 Task: Find connections with filter location Shawinigan with filter topic #Trainingwith filter profile language German with filter current company Bajaj Electricals Ltd with filter school Science And Technology Jobs with filter industry Nuclear Electric Power Generation with filter service category Commercial Insurance with filter keywords title Concierge
Action: Mouse moved to (558, 106)
Screenshot: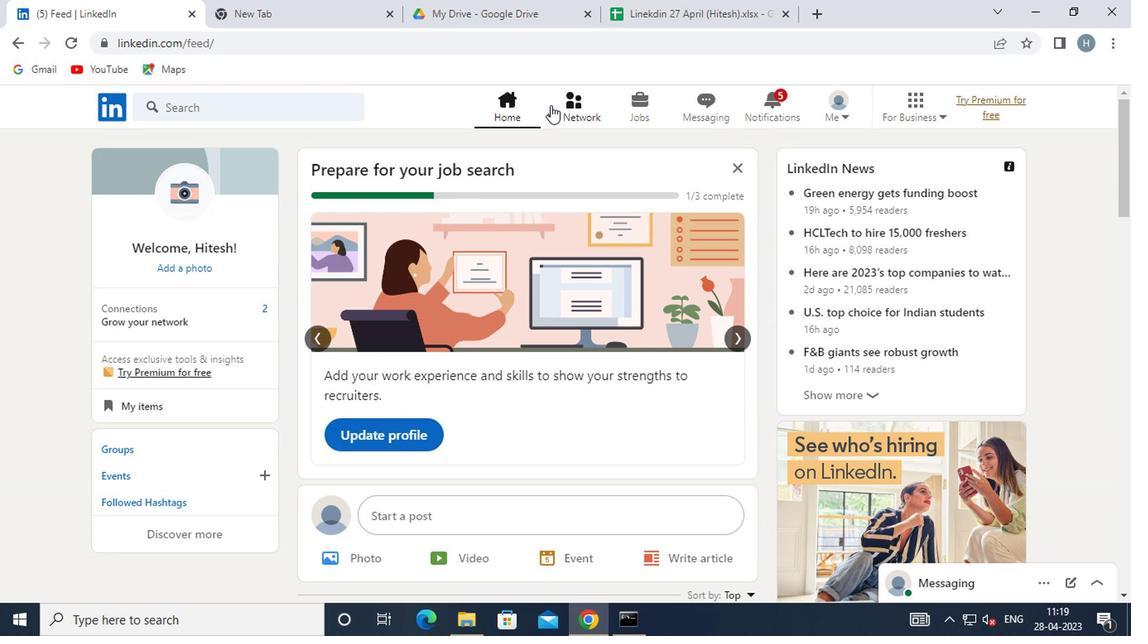 
Action: Mouse pressed left at (558, 106)
Screenshot: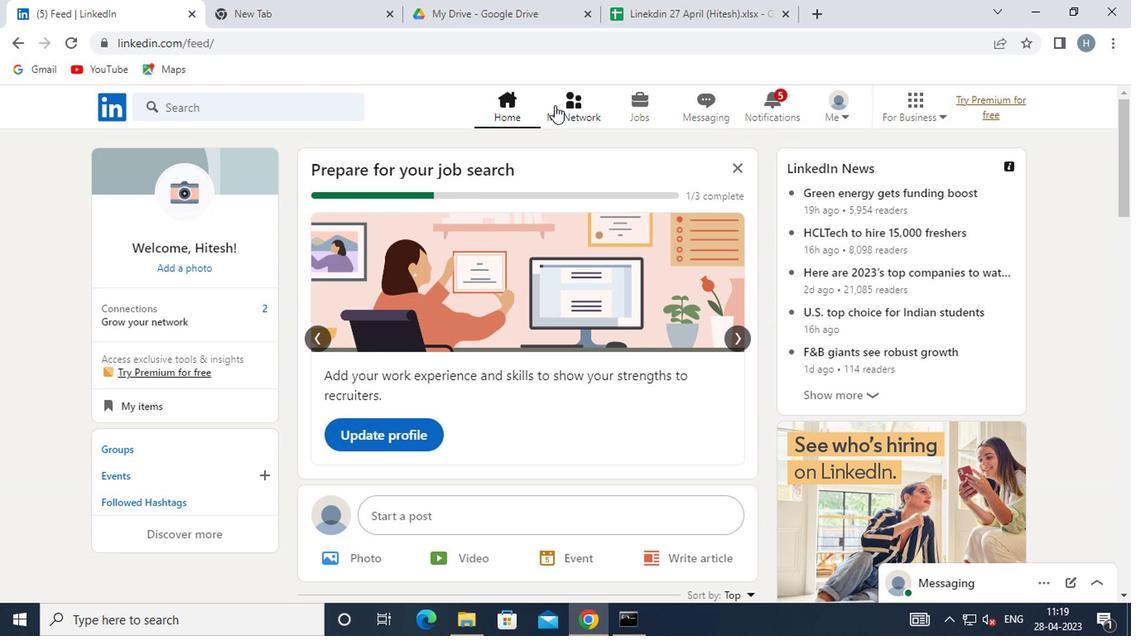 
Action: Mouse moved to (282, 189)
Screenshot: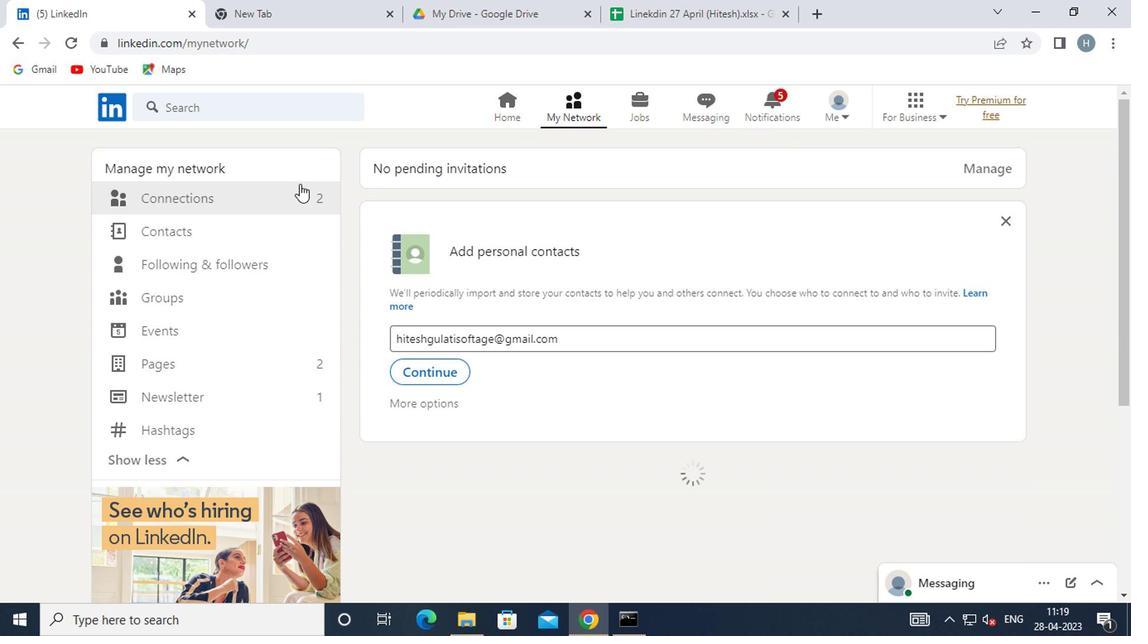 
Action: Mouse pressed left at (282, 189)
Screenshot: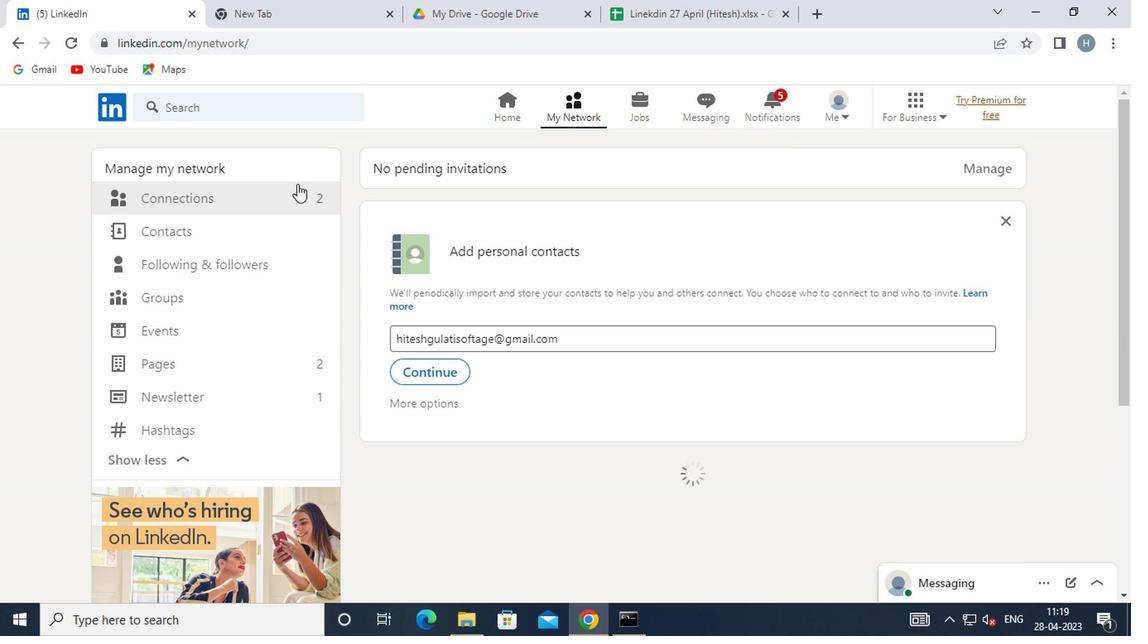 
Action: Mouse moved to (668, 201)
Screenshot: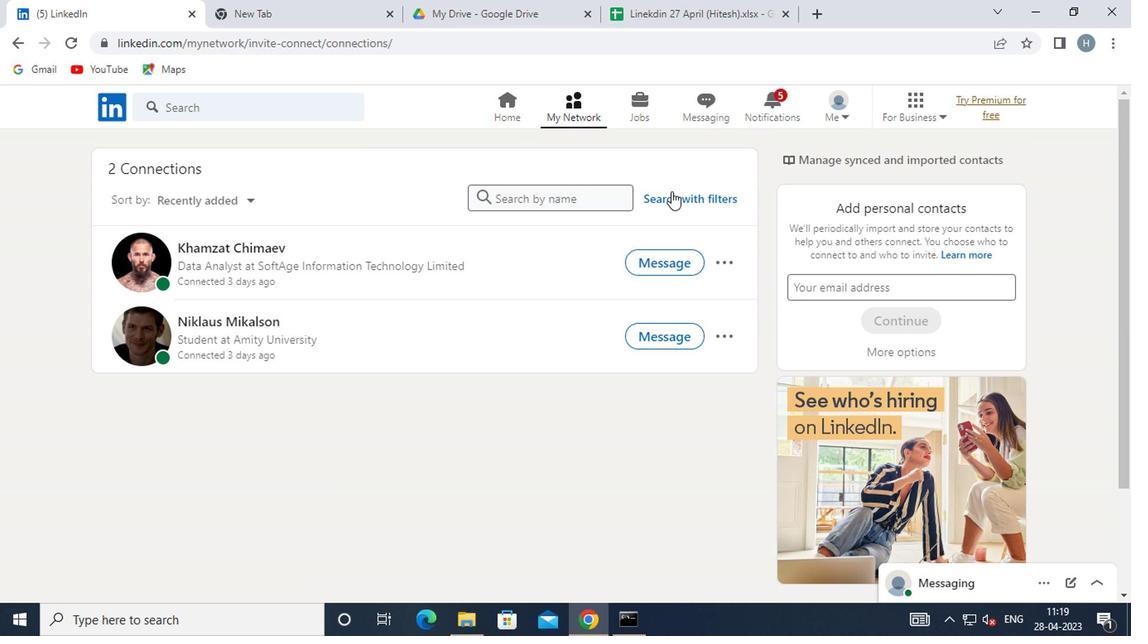 
Action: Mouse pressed left at (668, 201)
Screenshot: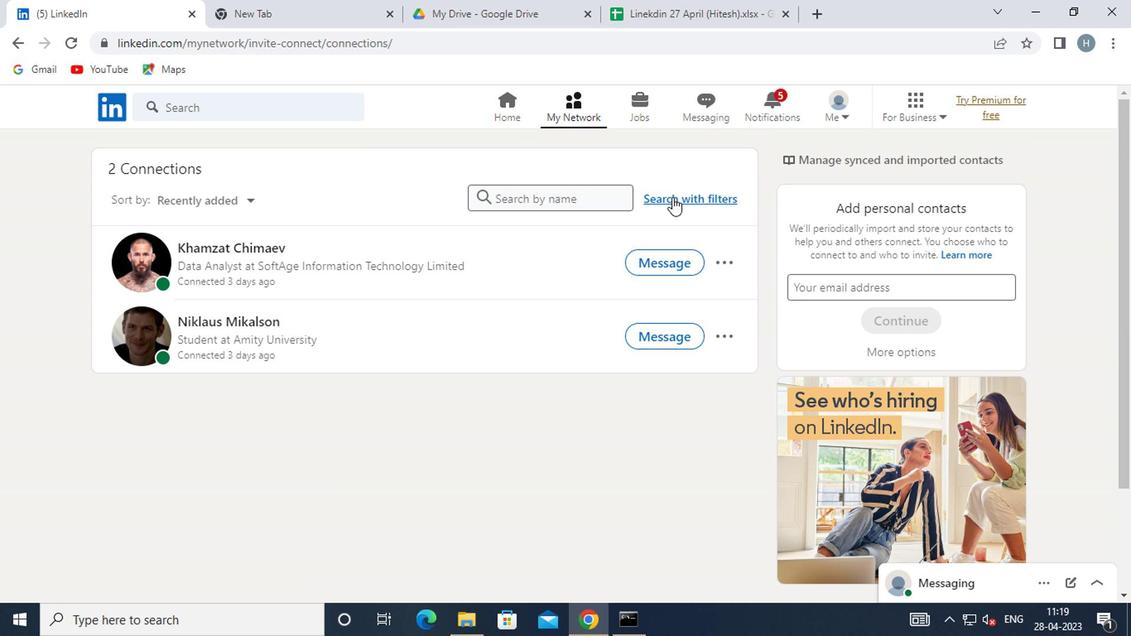 
Action: Mouse moved to (611, 152)
Screenshot: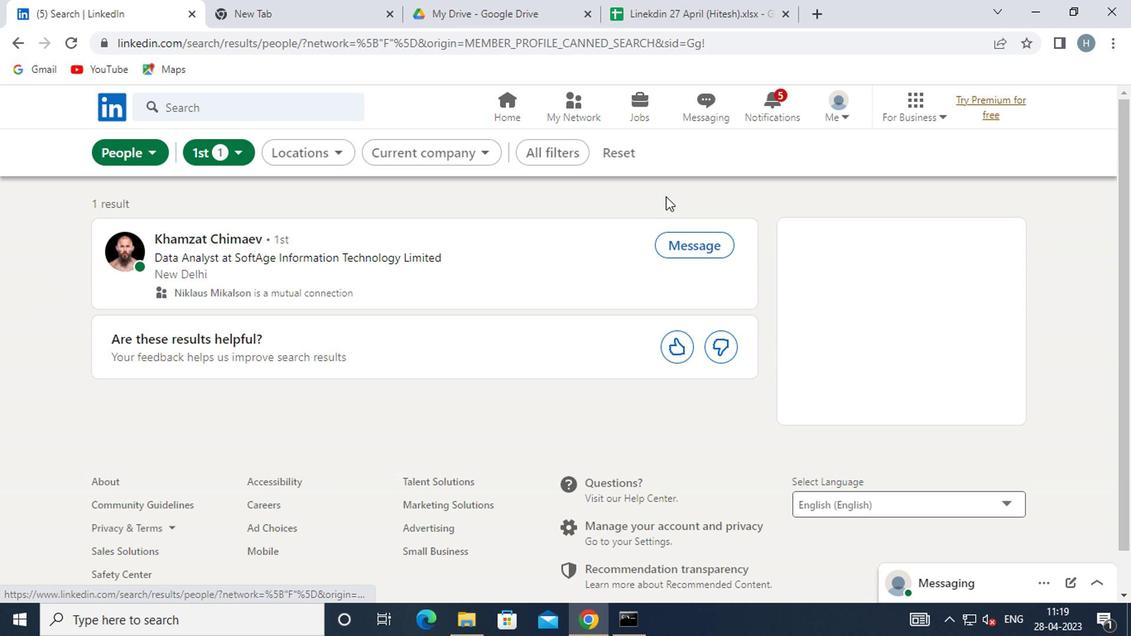 
Action: Mouse pressed left at (611, 152)
Screenshot: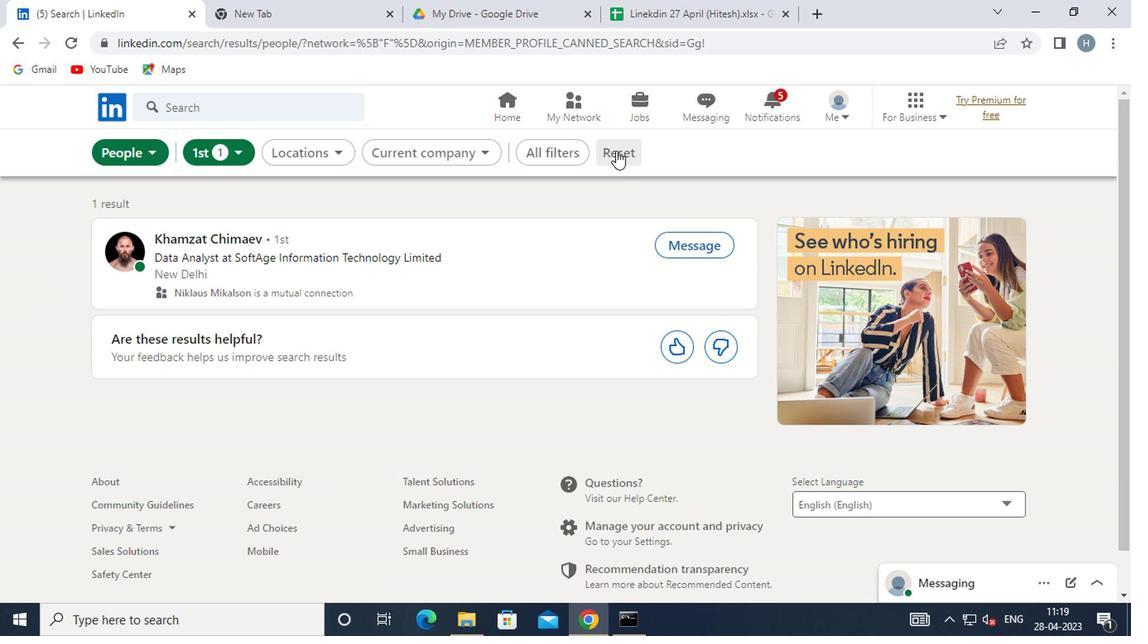 
Action: Mouse moved to (594, 156)
Screenshot: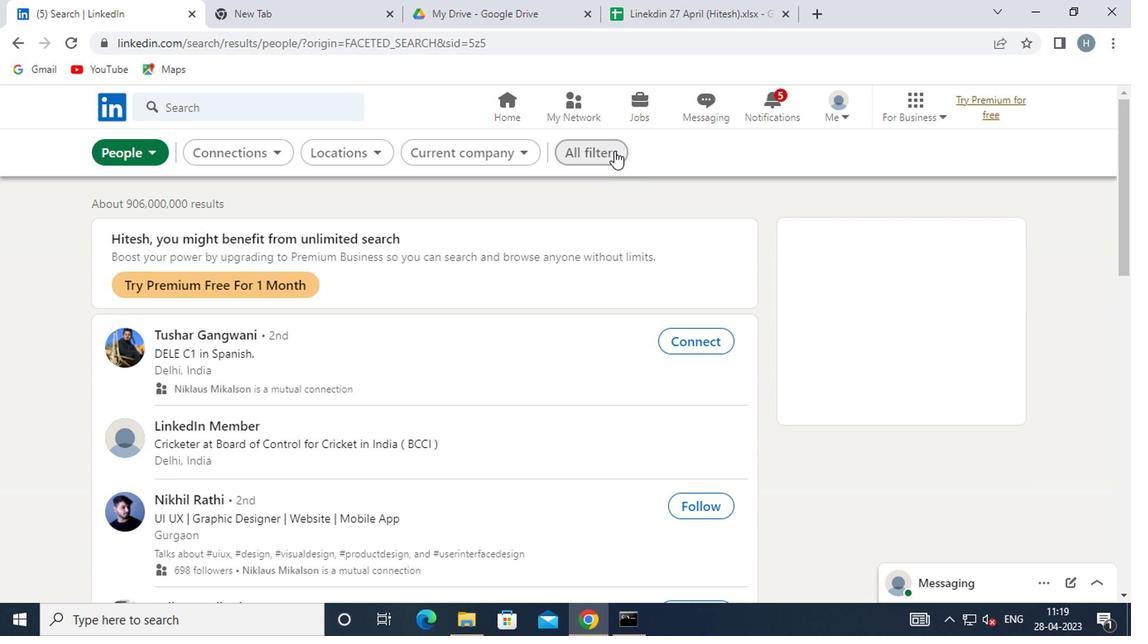 
Action: Mouse pressed left at (594, 156)
Screenshot: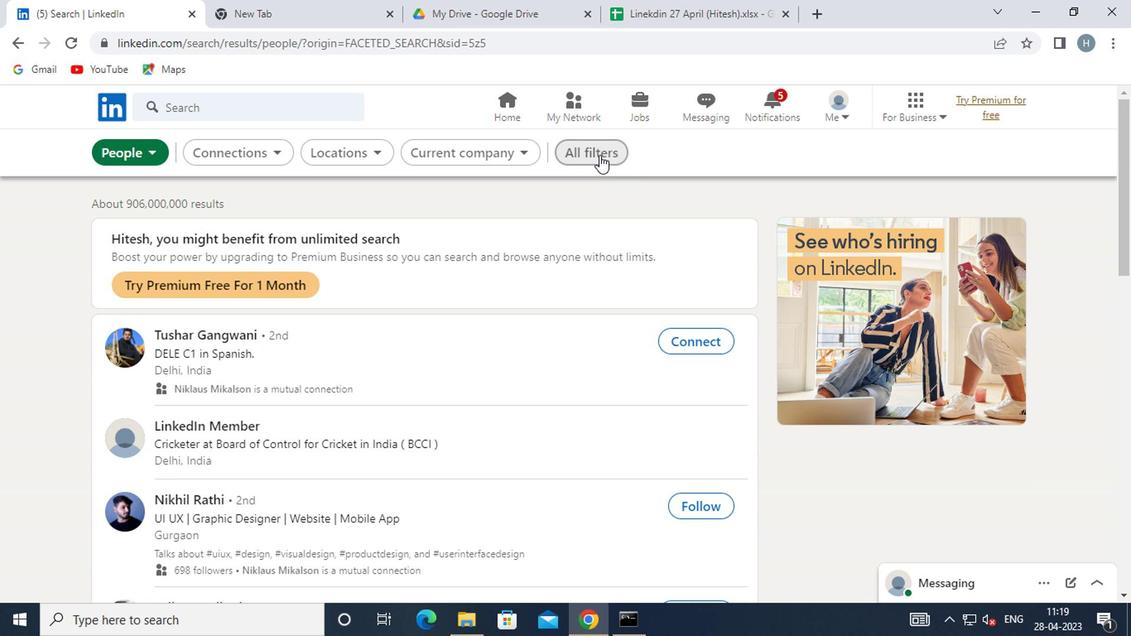 
Action: Mouse moved to (821, 274)
Screenshot: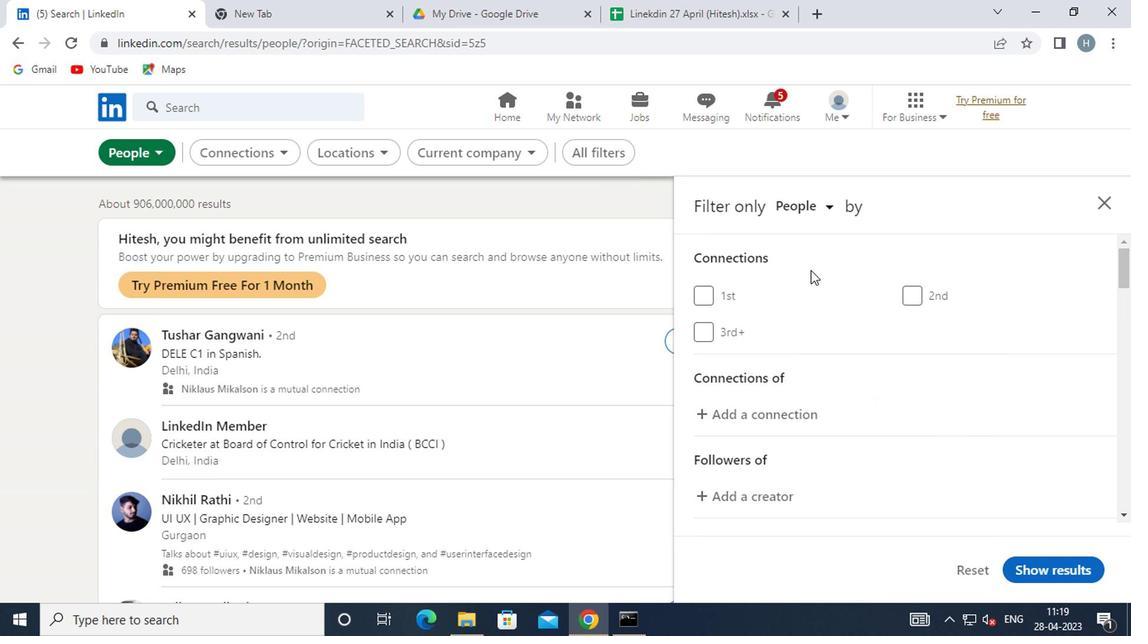 
Action: Mouse scrolled (821, 274) with delta (0, 0)
Screenshot: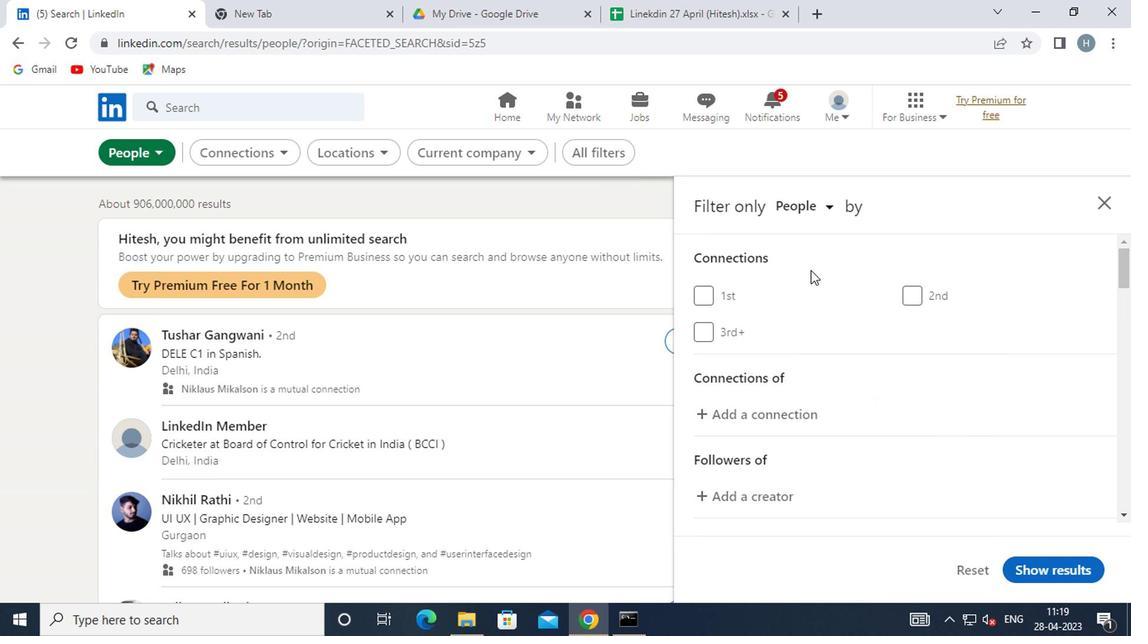 
Action: Mouse moved to (821, 278)
Screenshot: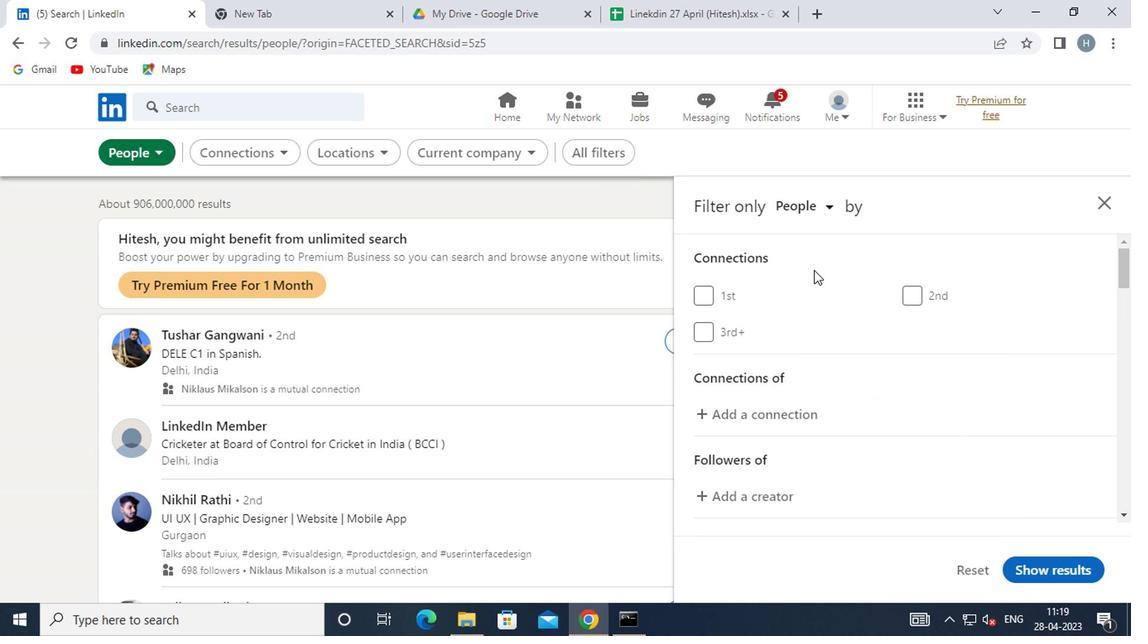 
Action: Mouse scrolled (821, 278) with delta (0, 0)
Screenshot: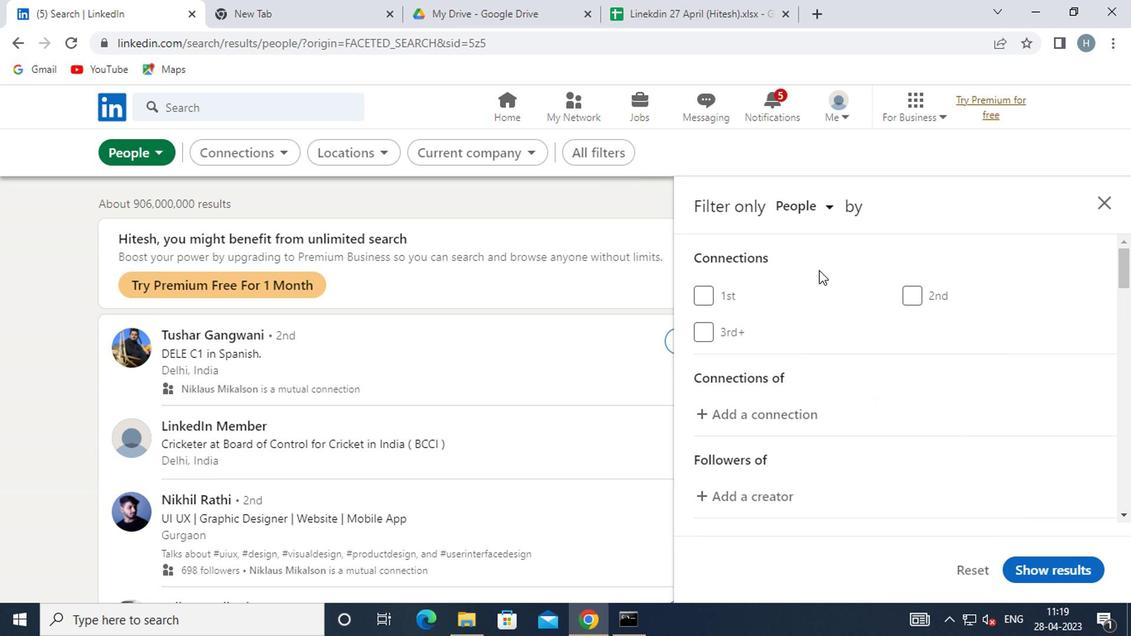 
Action: Mouse moved to (809, 307)
Screenshot: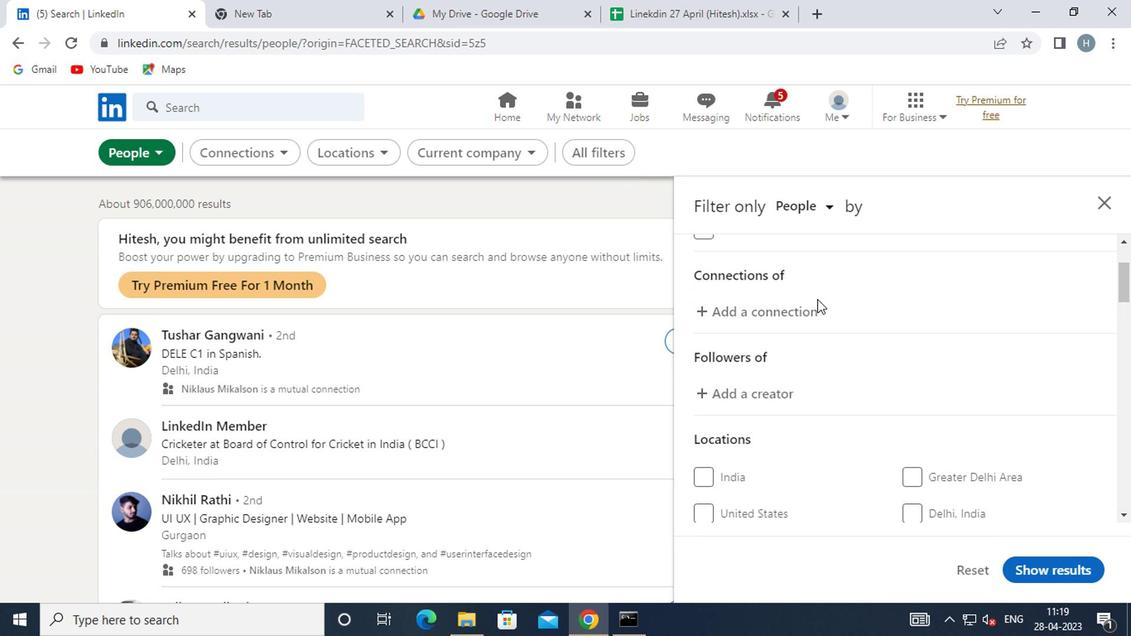 
Action: Mouse scrolled (809, 307) with delta (0, 0)
Screenshot: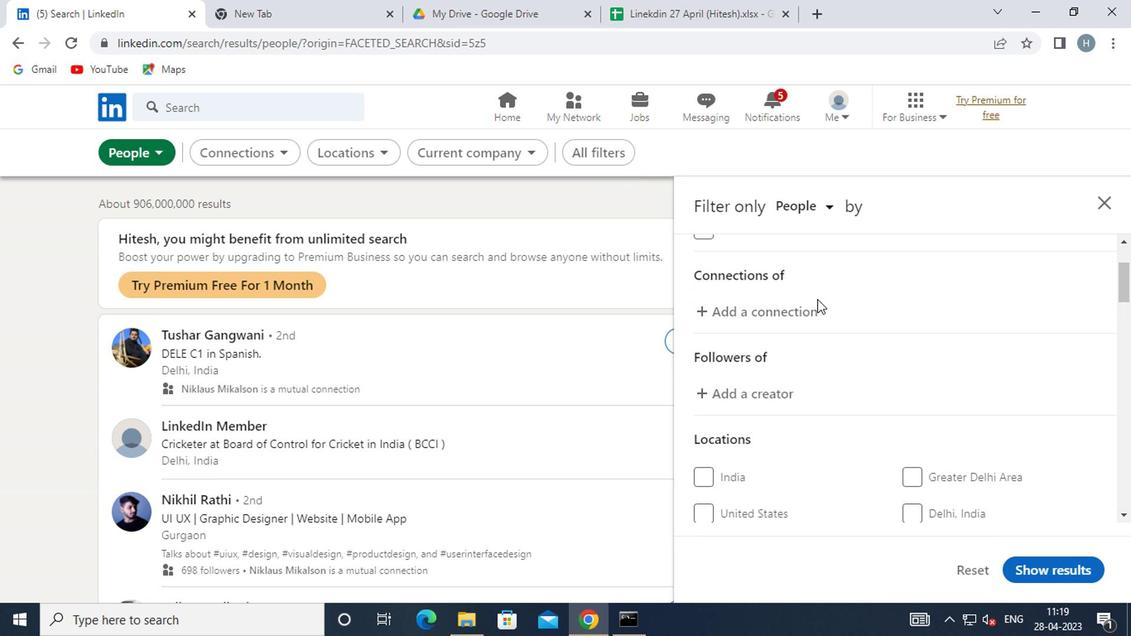 
Action: Mouse moved to (809, 312)
Screenshot: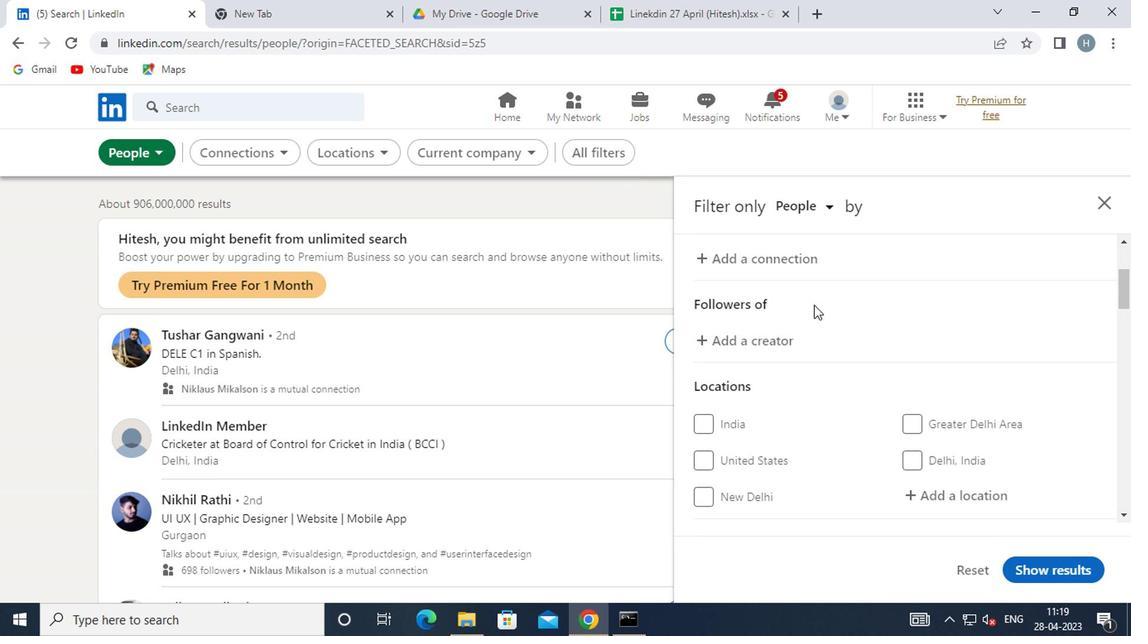 
Action: Mouse scrolled (809, 311) with delta (0, -1)
Screenshot: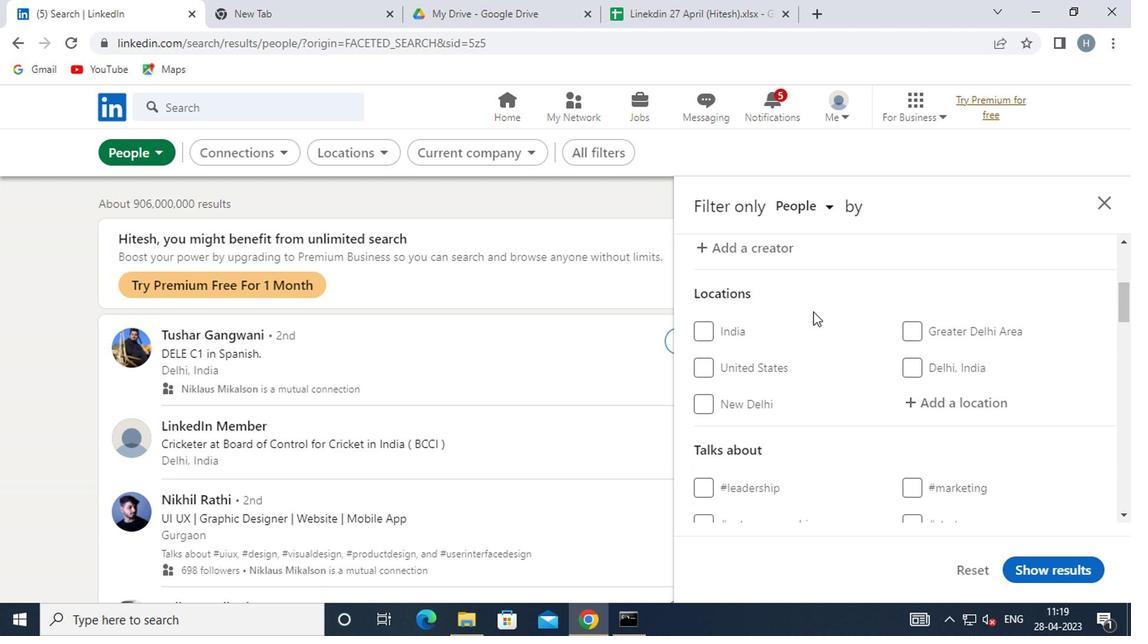 
Action: Mouse moved to (958, 313)
Screenshot: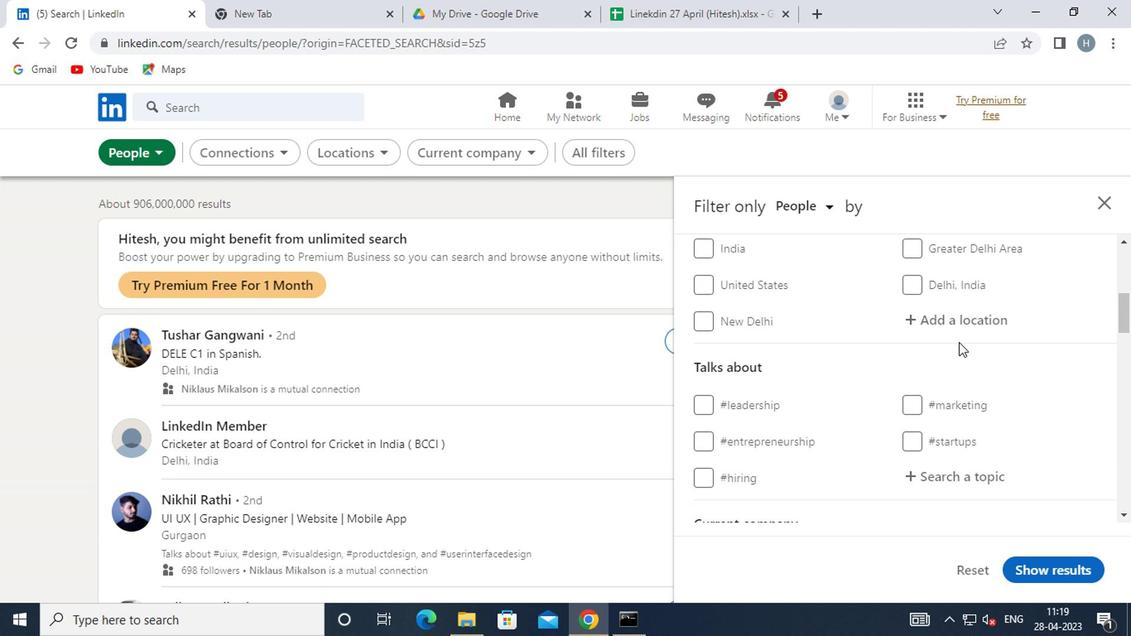 
Action: Mouse pressed left at (958, 313)
Screenshot: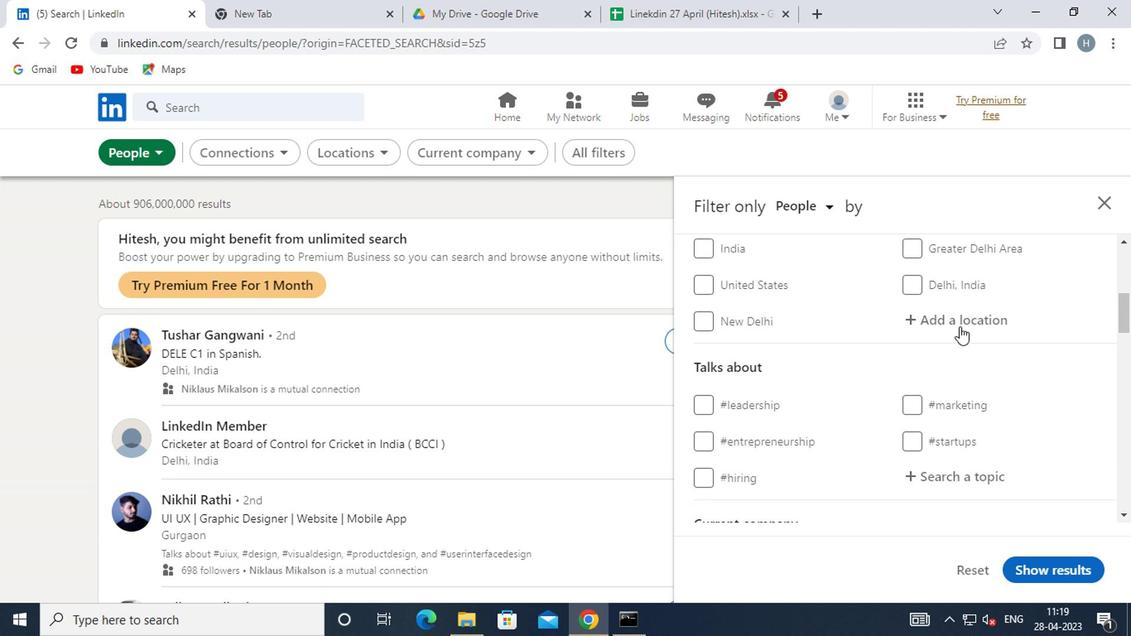 
Action: Key pressed <Key.shift>SHAWINGAN
Screenshot: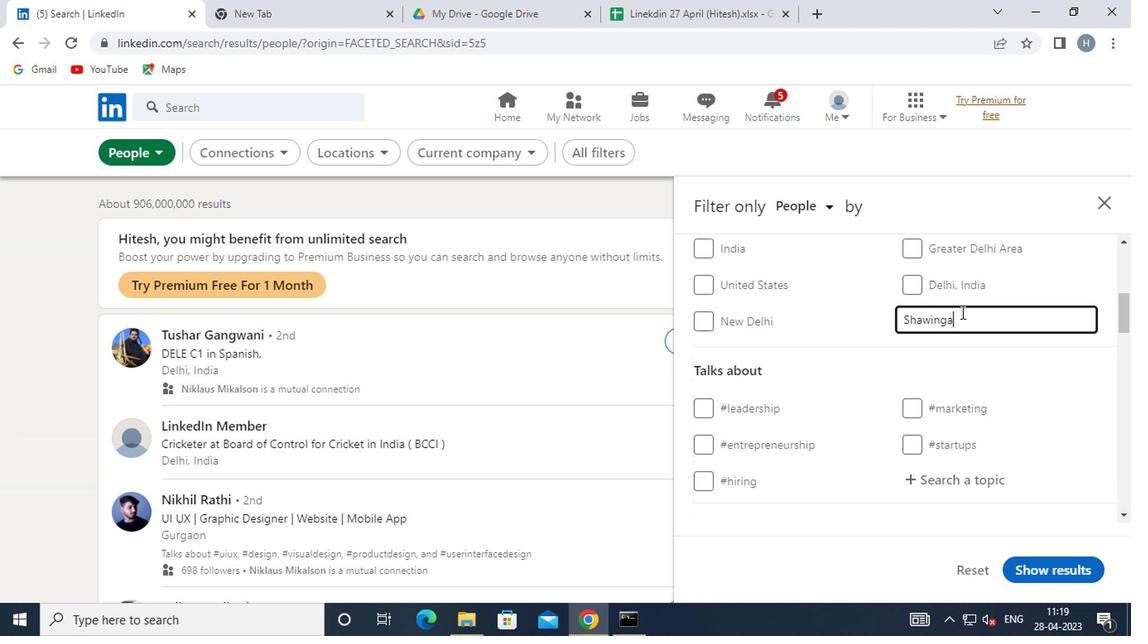 
Action: Mouse moved to (982, 346)
Screenshot: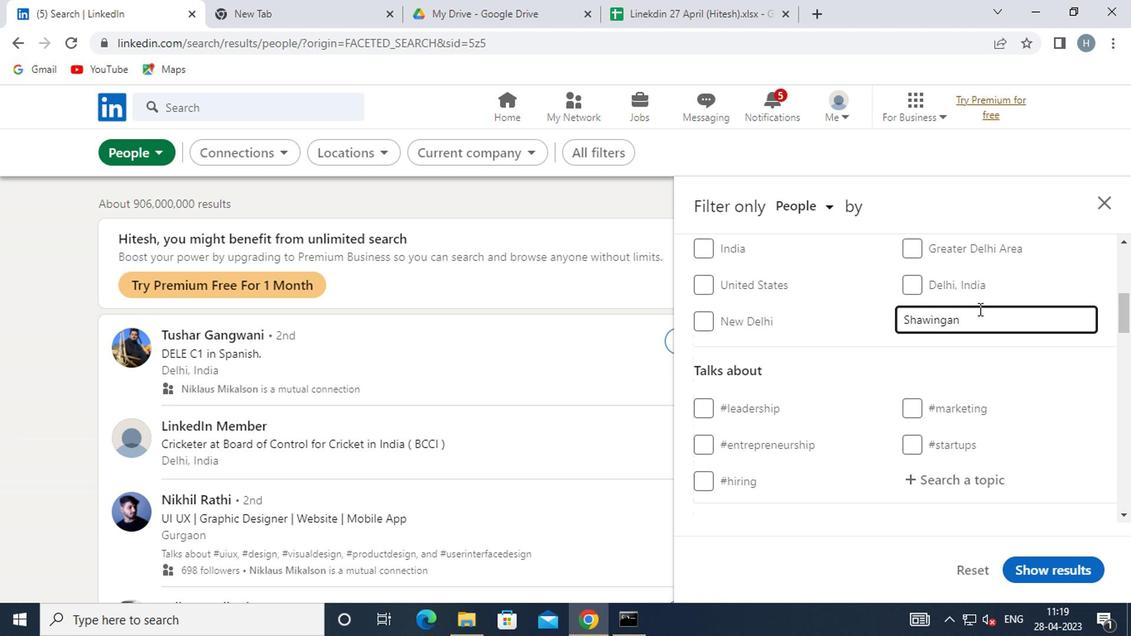 
Action: Mouse pressed left at (982, 346)
Screenshot: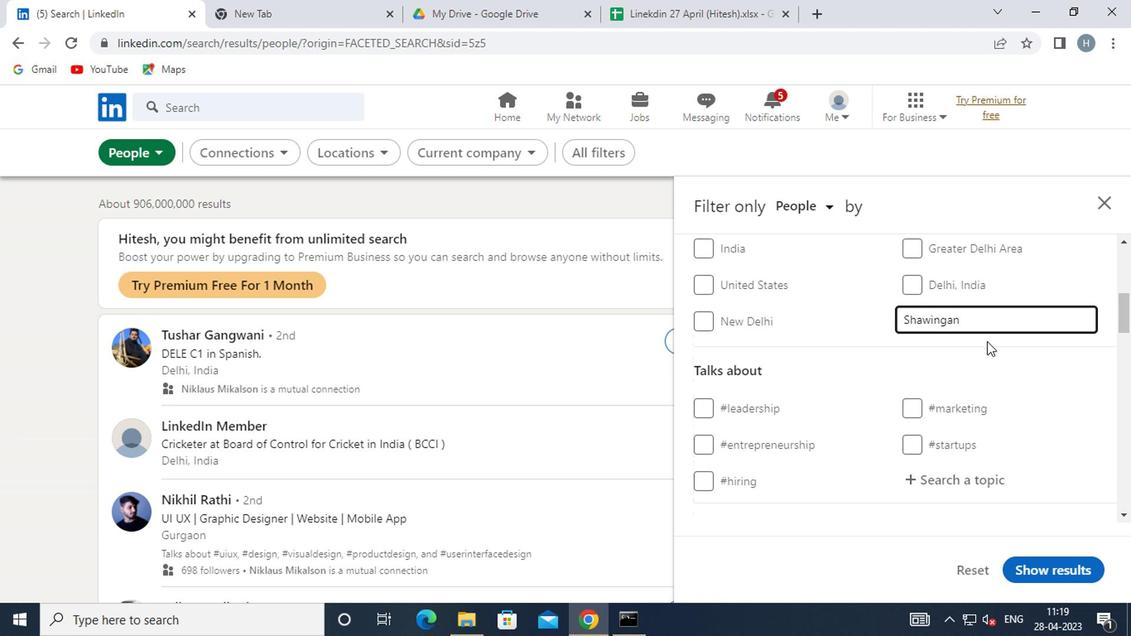 
Action: Mouse moved to (956, 358)
Screenshot: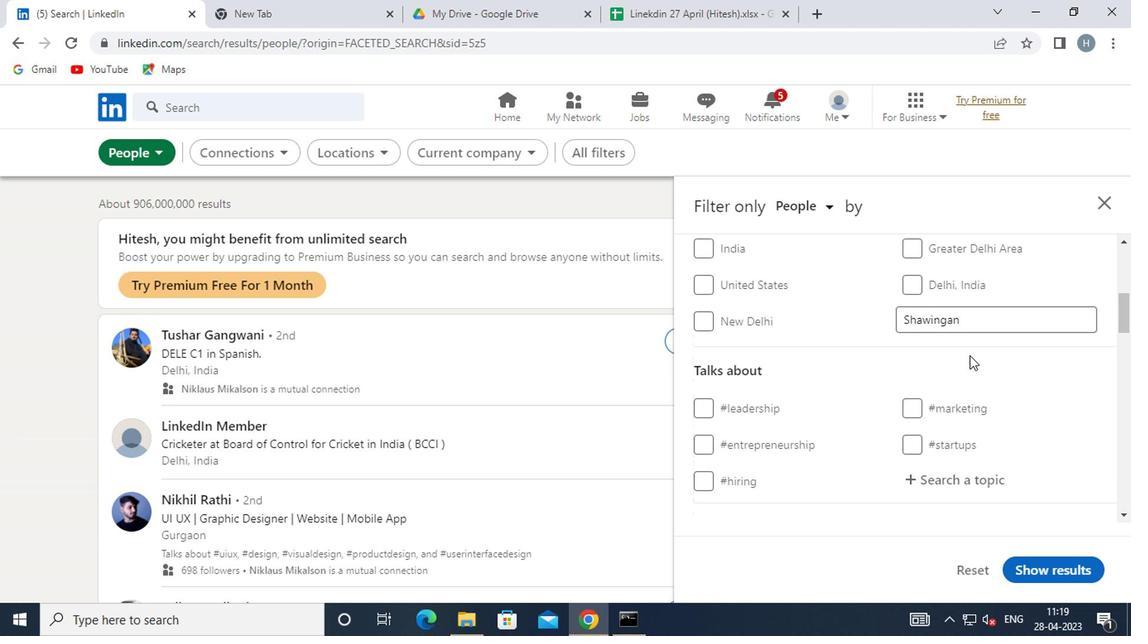 
Action: Mouse scrolled (956, 357) with delta (0, 0)
Screenshot: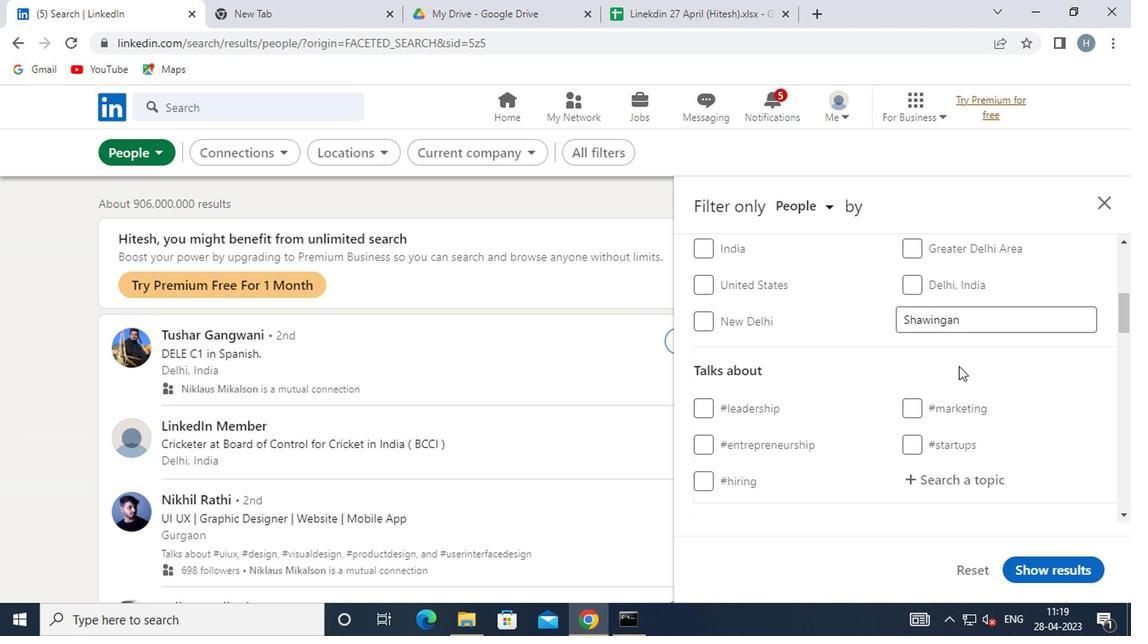 
Action: Mouse scrolled (956, 357) with delta (0, 0)
Screenshot: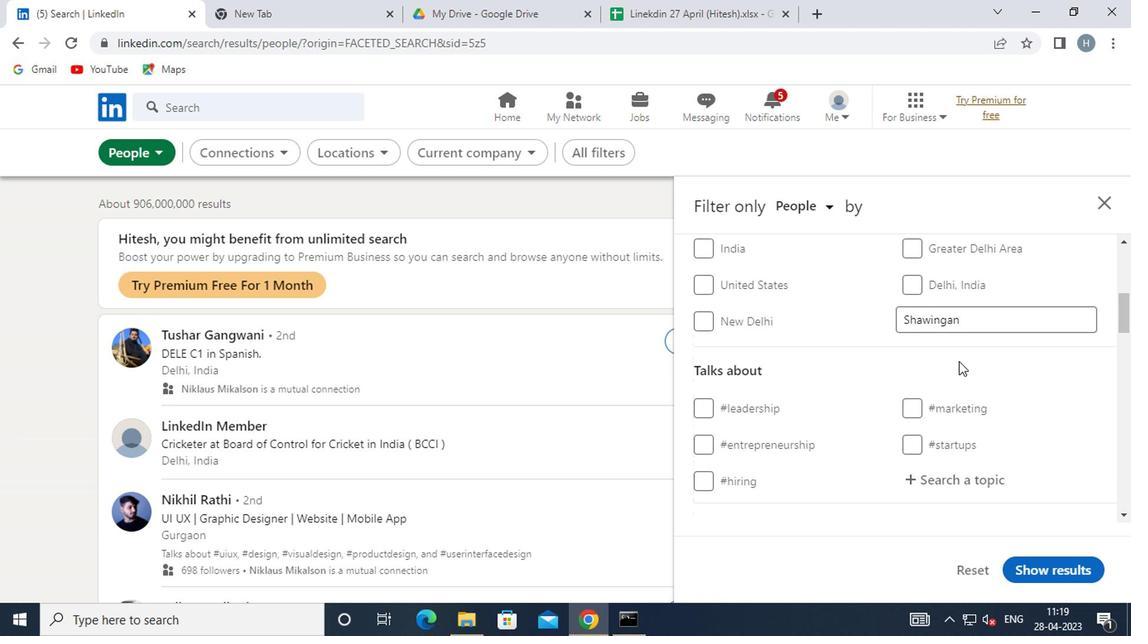
Action: Mouse moved to (971, 314)
Screenshot: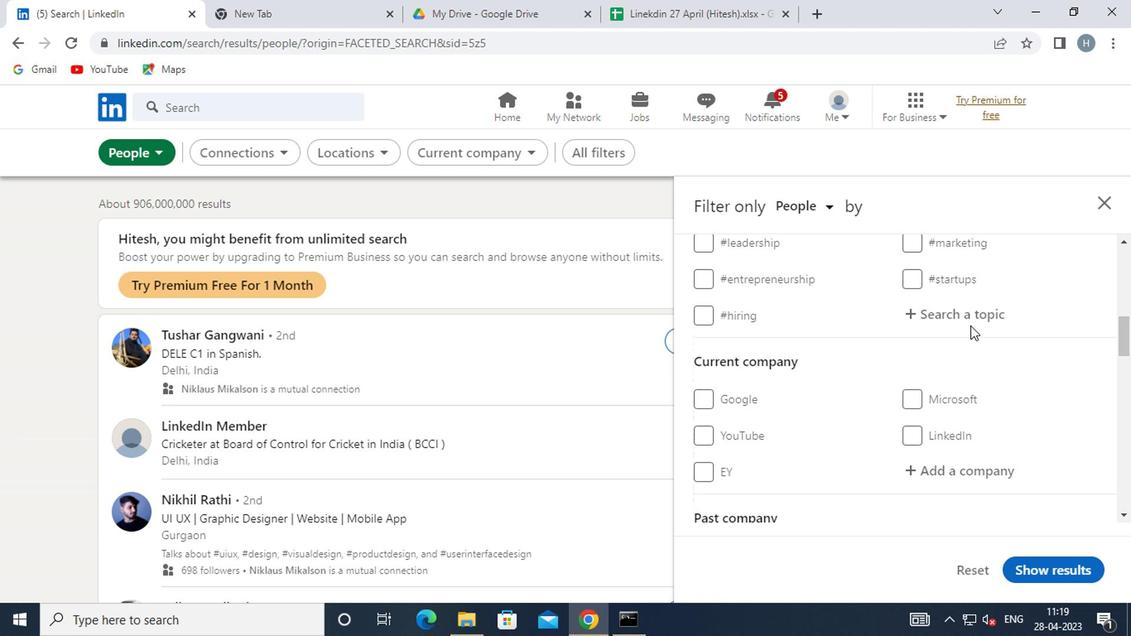 
Action: Mouse pressed left at (971, 314)
Screenshot: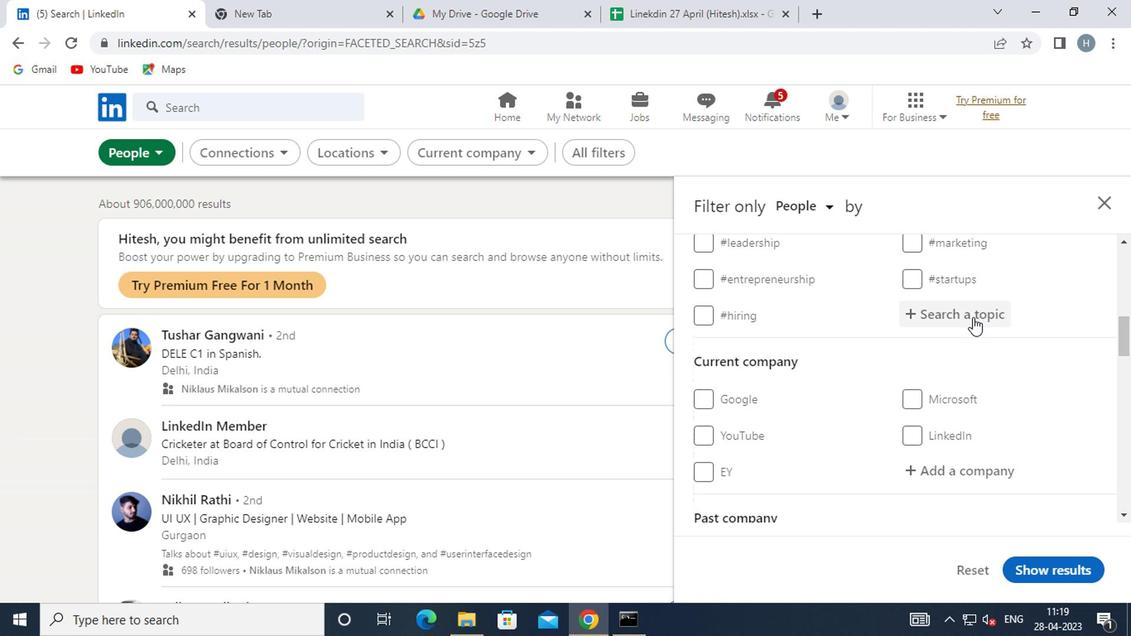 
Action: Key pressed <Key.shift><Key.shift><Key.shift><Key.shift><Key.shift><Key.shift><Key.shift><Key.shift><Key.shift><Key.shift>#<Key.shift>TRAINING
Screenshot: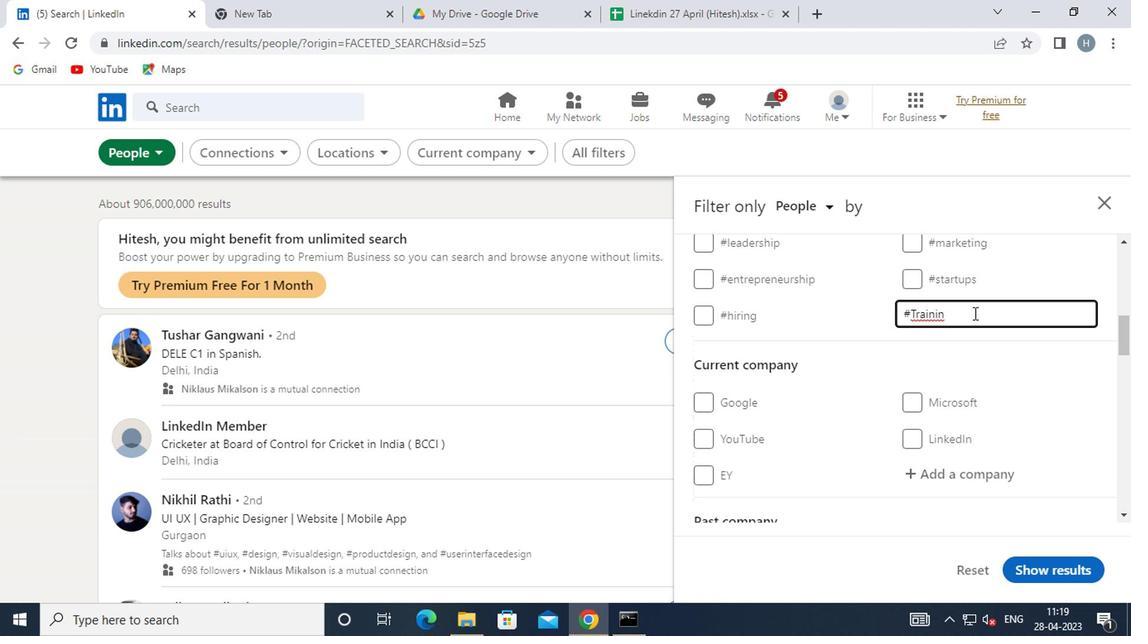 
Action: Mouse moved to (972, 331)
Screenshot: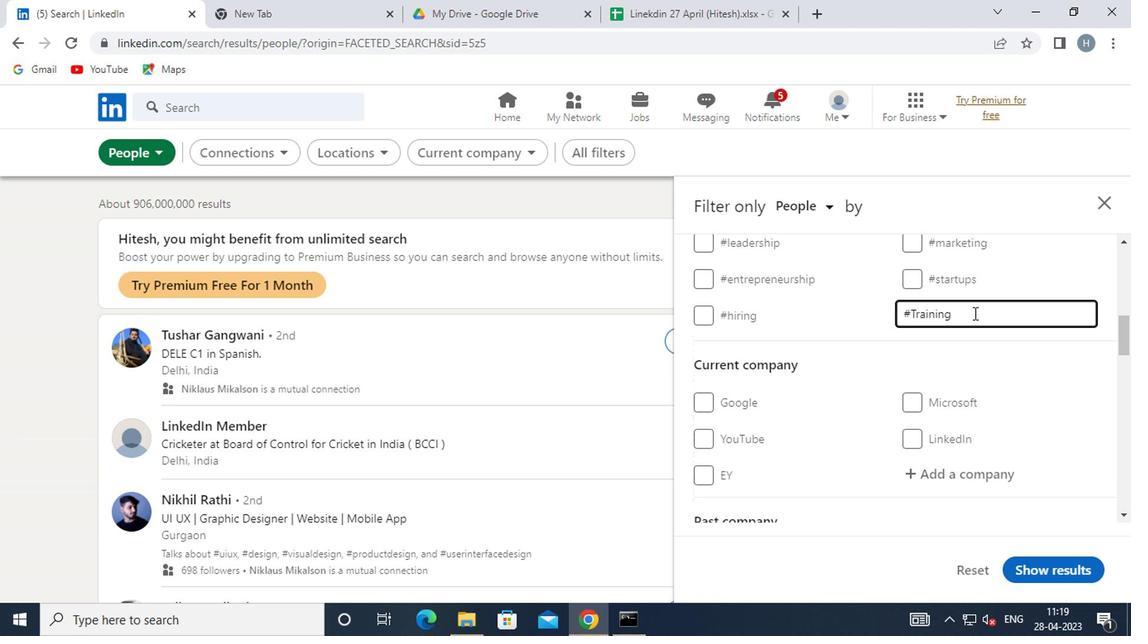 
Action: Mouse pressed left at (972, 331)
Screenshot: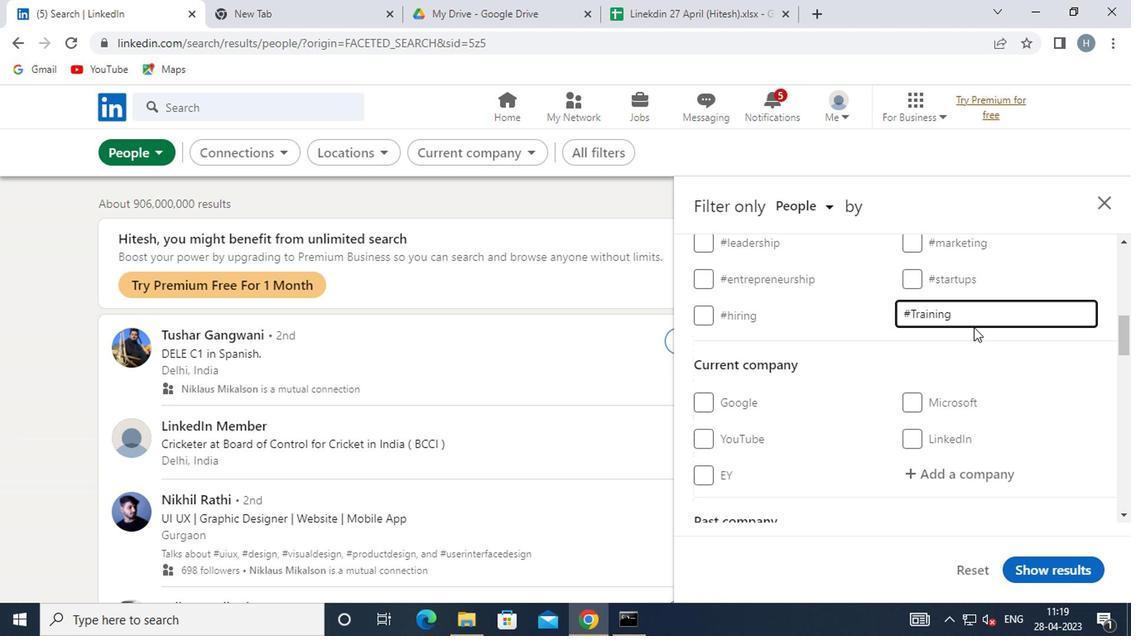 
Action: Mouse moved to (977, 370)
Screenshot: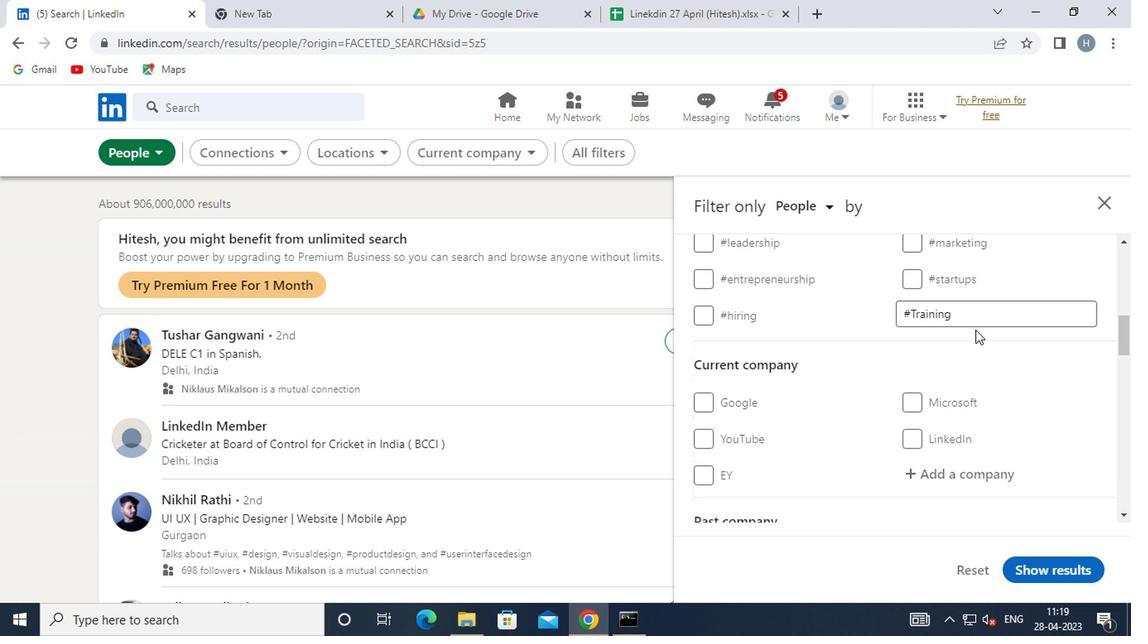 
Action: Mouse scrolled (977, 368) with delta (0, -1)
Screenshot: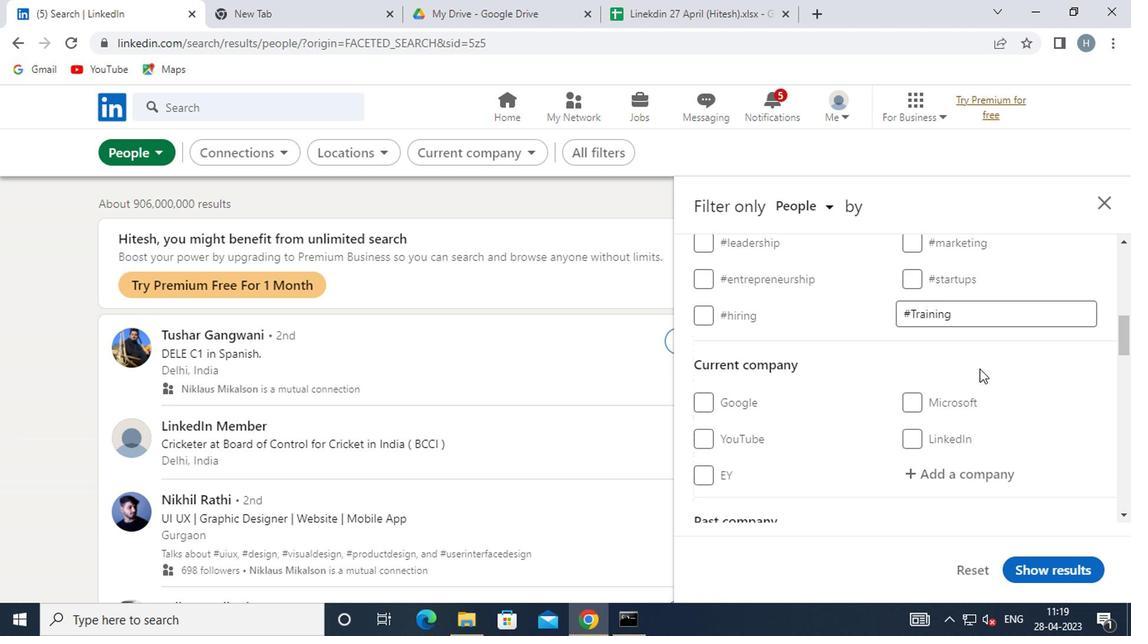 
Action: Mouse scrolled (977, 368) with delta (0, -1)
Screenshot: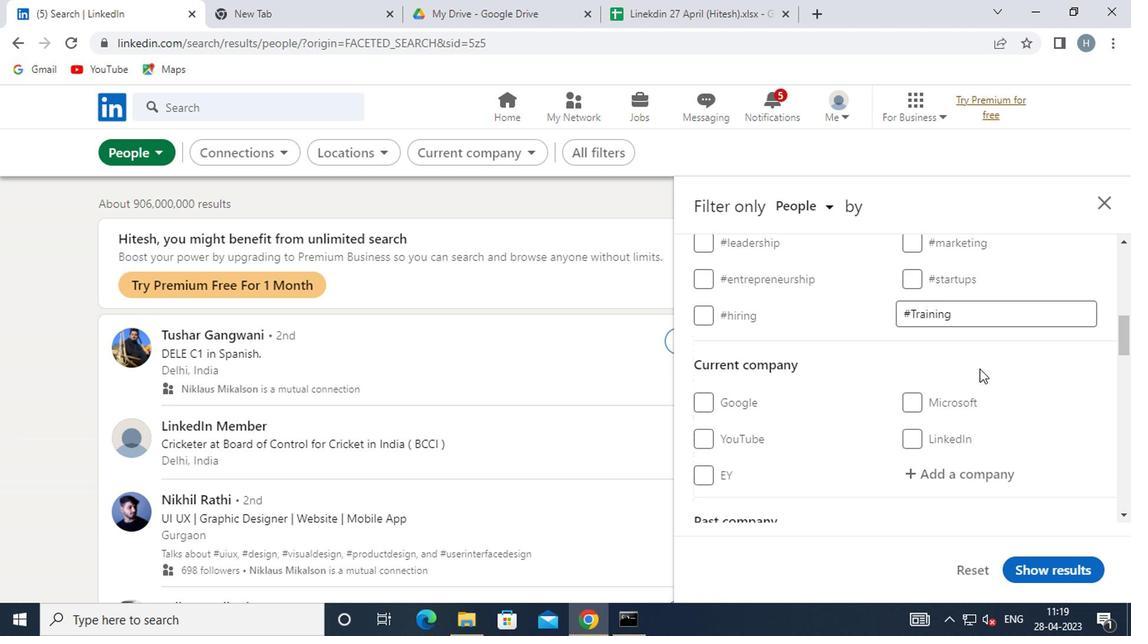 
Action: Mouse scrolled (977, 368) with delta (0, -1)
Screenshot: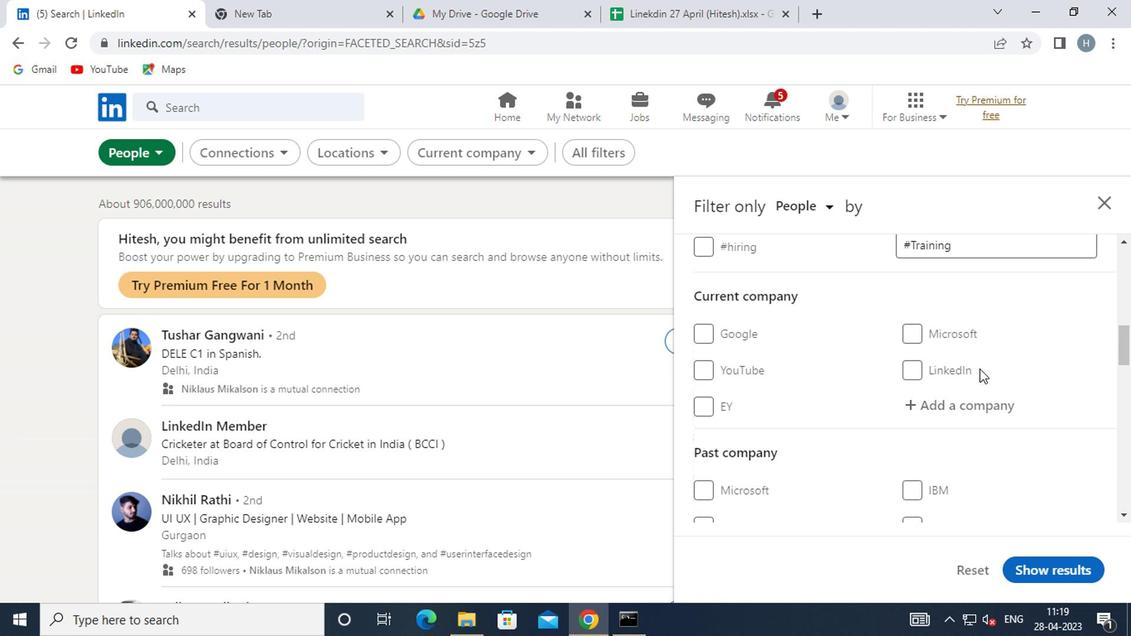
Action: Mouse moved to (967, 356)
Screenshot: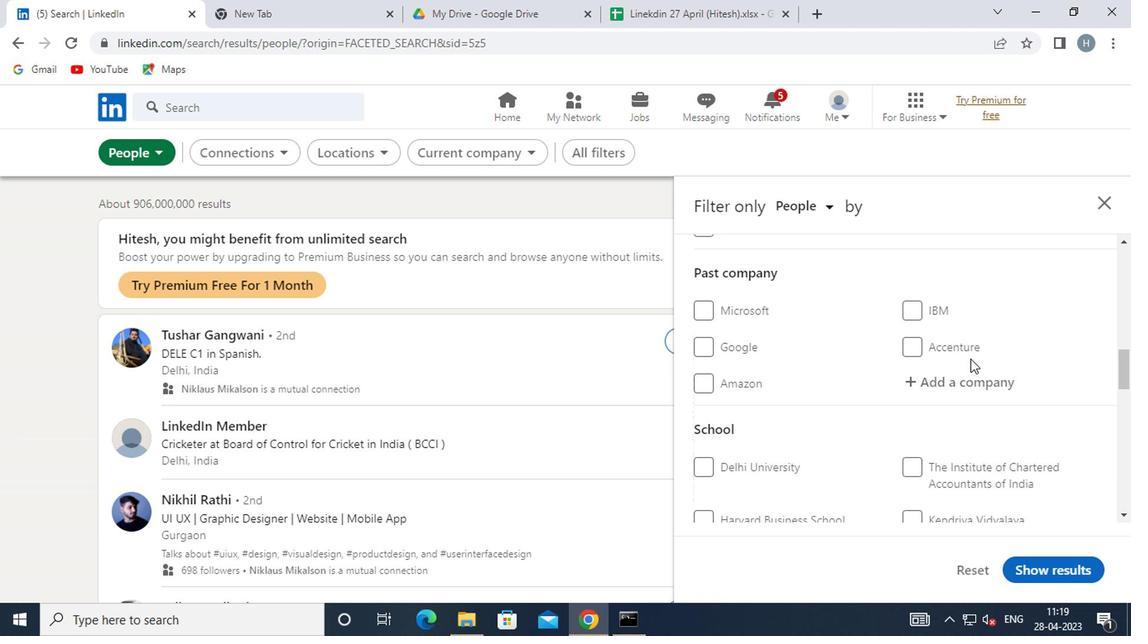 
Action: Mouse scrolled (967, 356) with delta (0, 0)
Screenshot: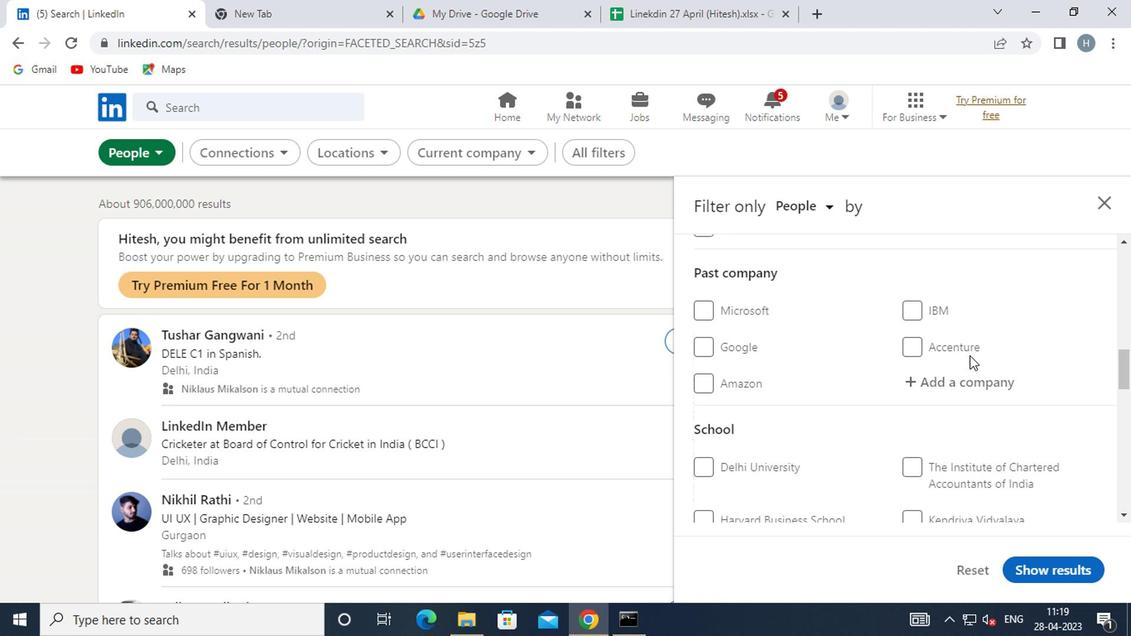 
Action: Mouse moved to (963, 358)
Screenshot: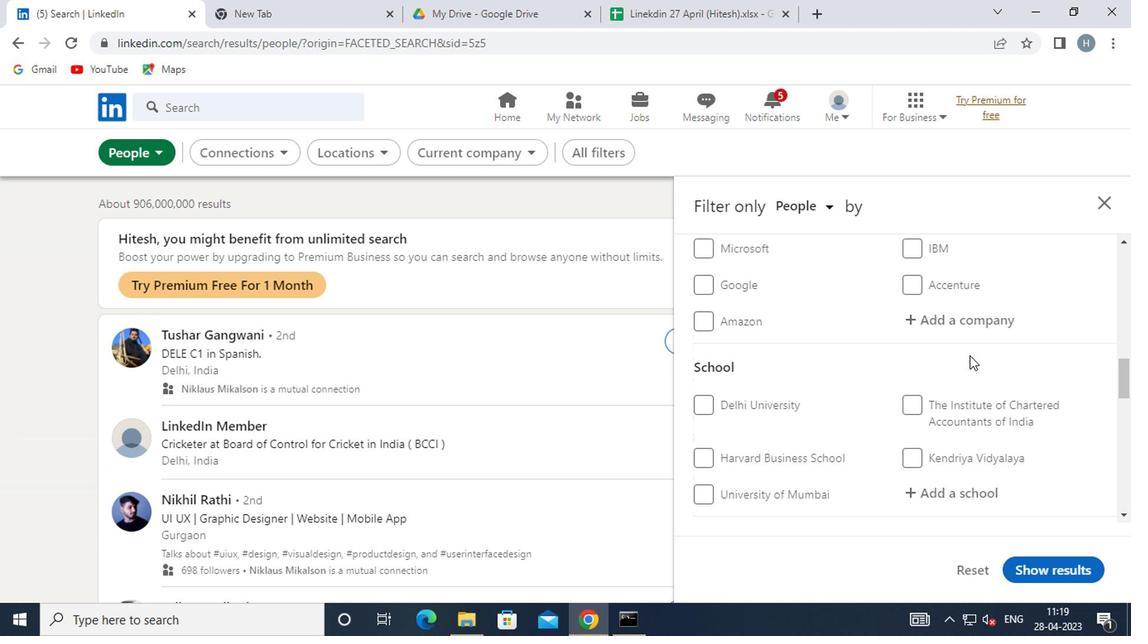 
Action: Mouse scrolled (963, 357) with delta (0, 0)
Screenshot: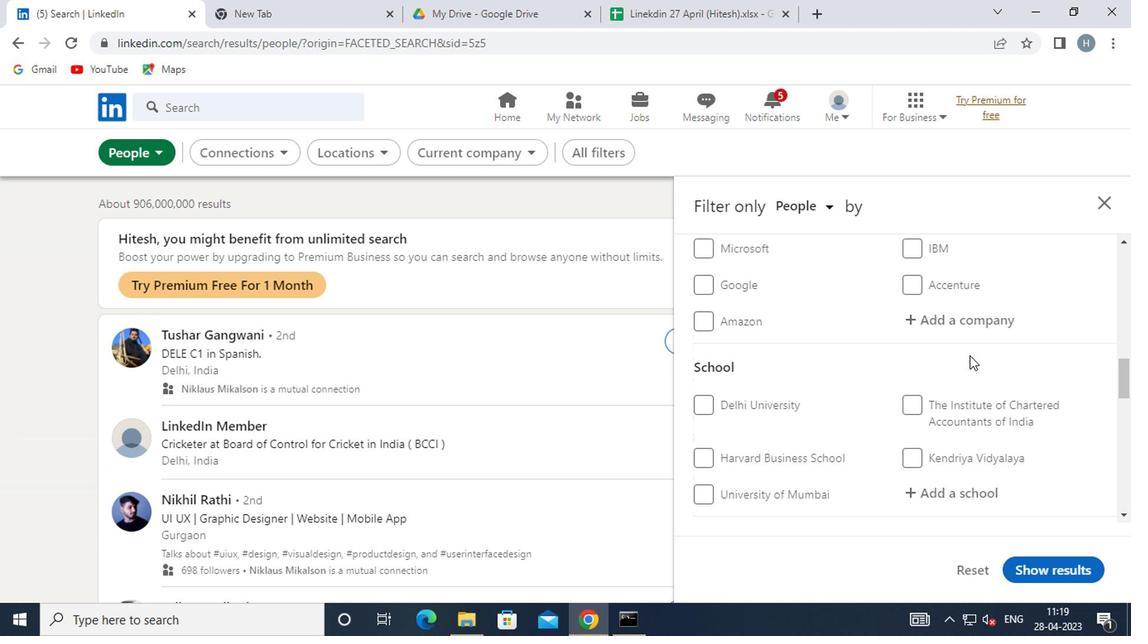 
Action: Mouse moved to (961, 358)
Screenshot: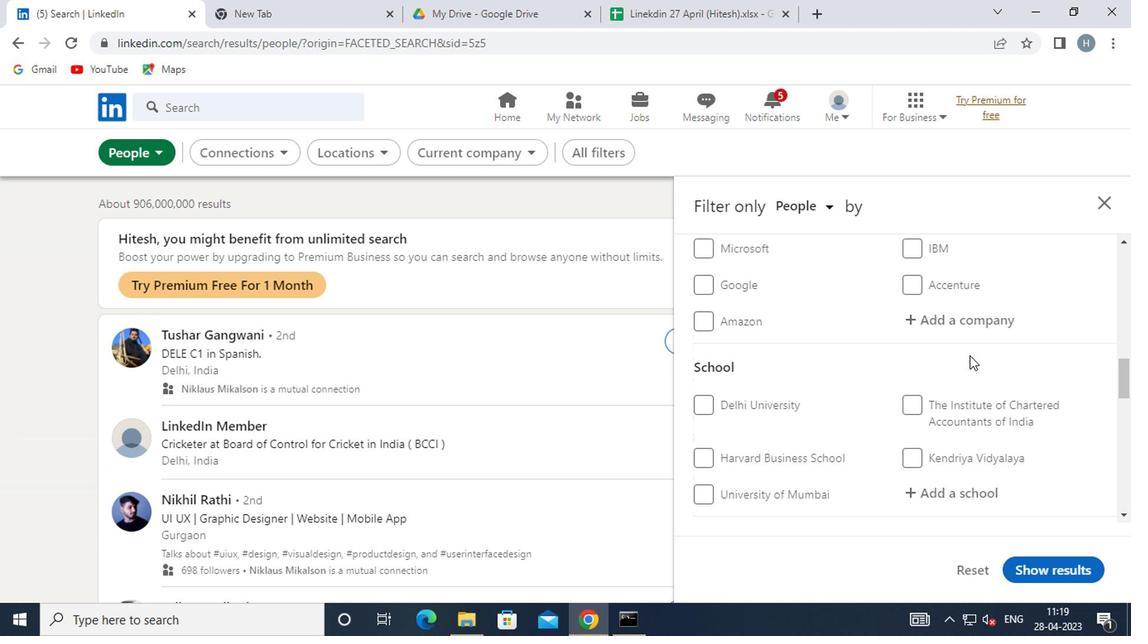
Action: Mouse scrolled (961, 357) with delta (0, 0)
Screenshot: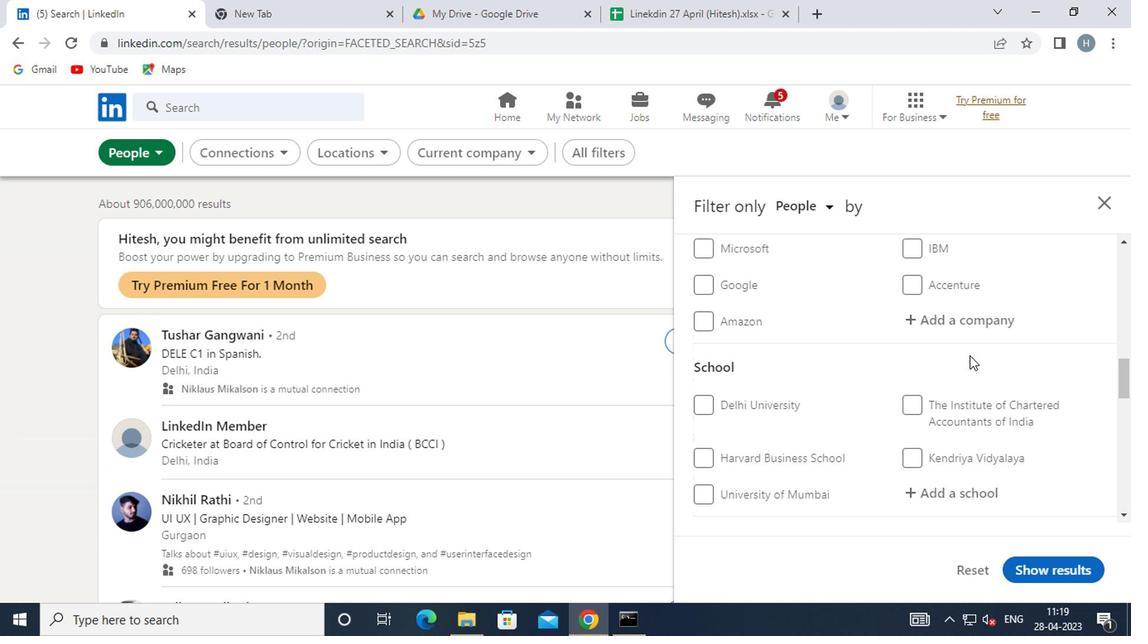 
Action: Mouse moved to (967, 354)
Screenshot: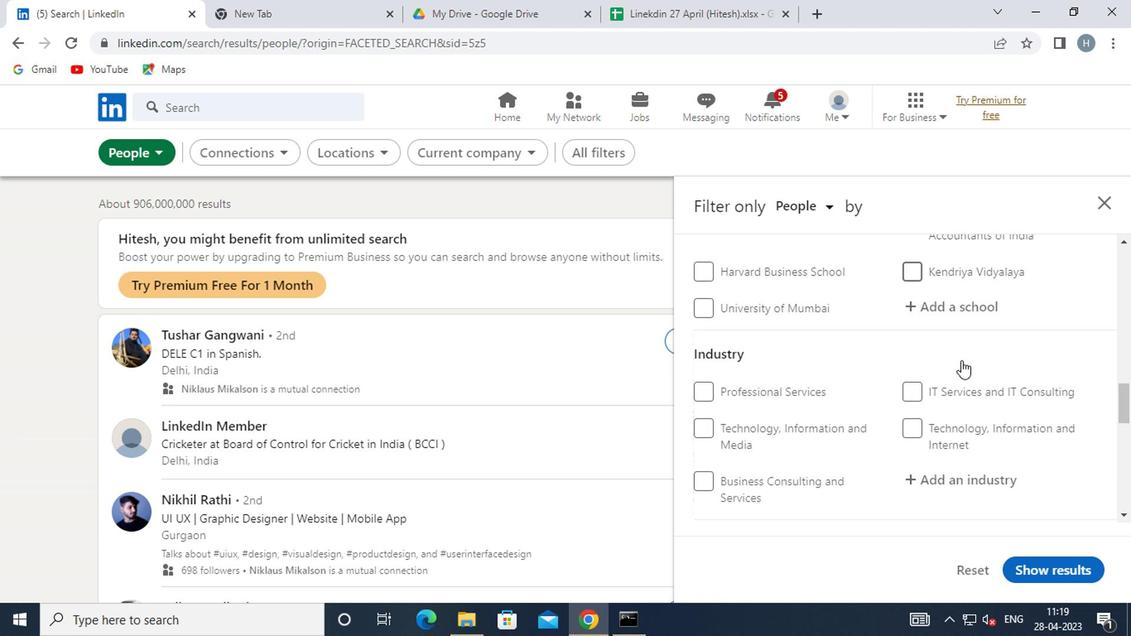 
Action: Mouse scrolled (967, 353) with delta (0, 0)
Screenshot: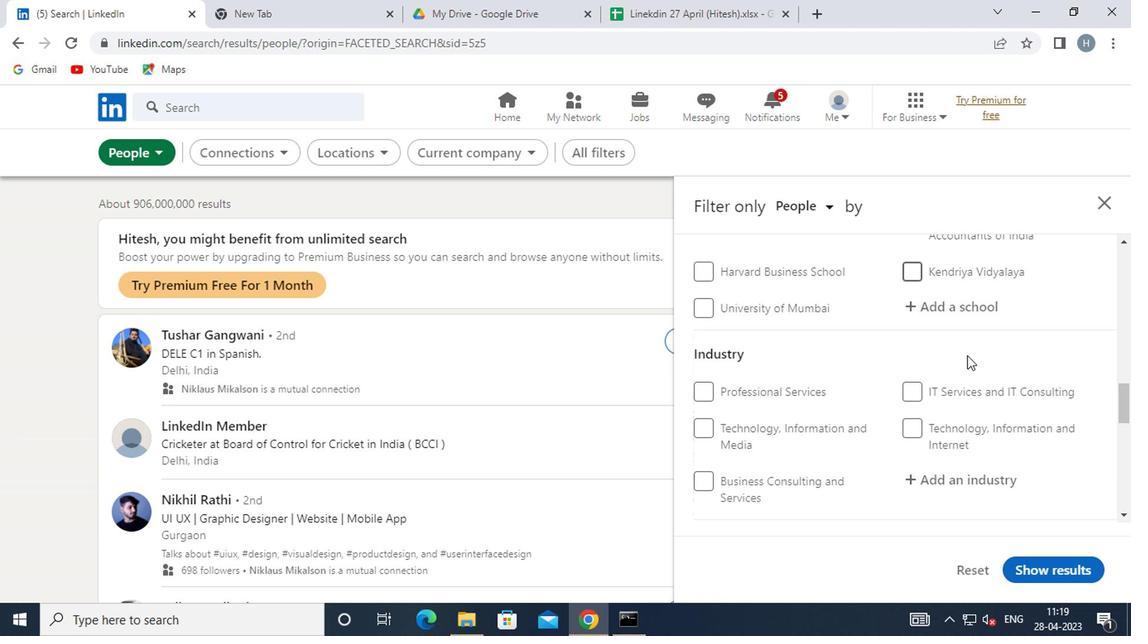 
Action: Mouse scrolled (967, 353) with delta (0, 0)
Screenshot: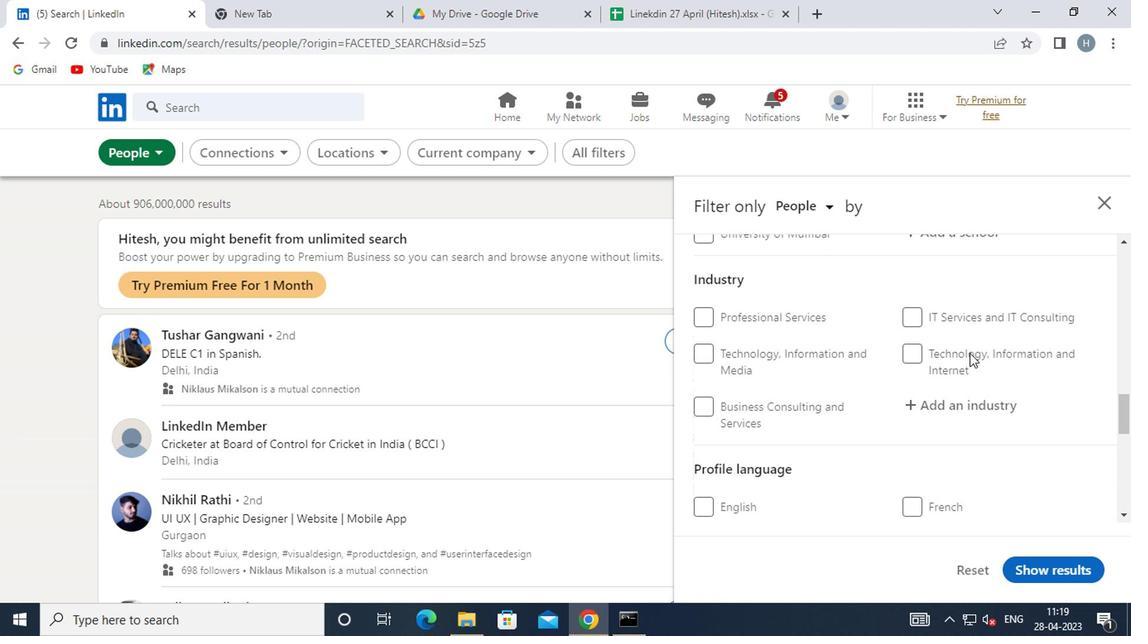 
Action: Mouse scrolled (967, 353) with delta (0, 0)
Screenshot: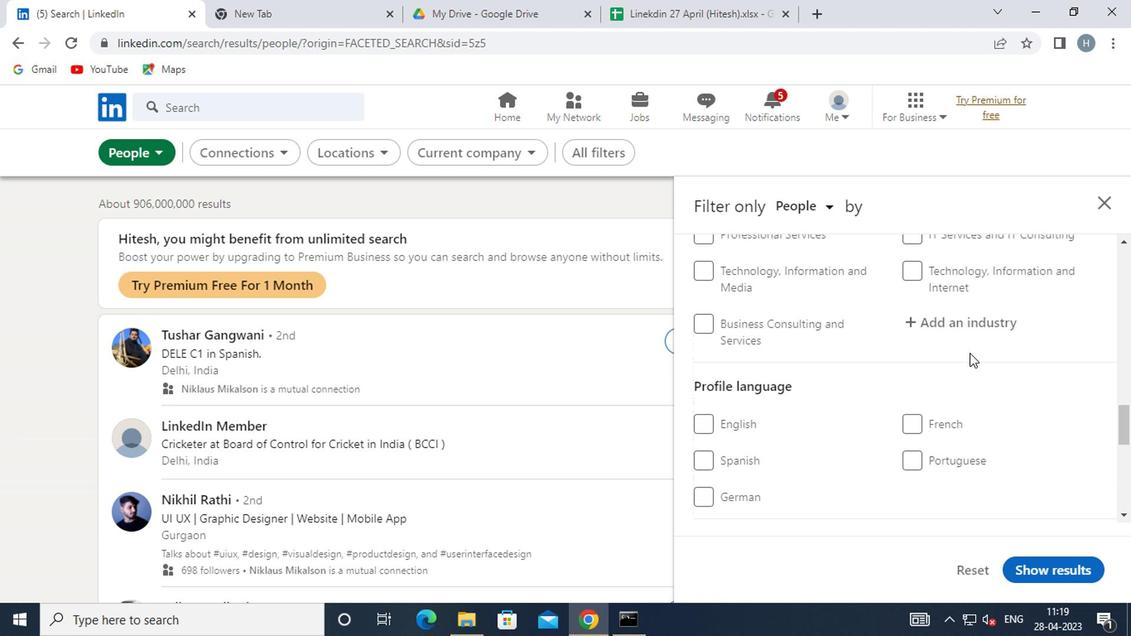 
Action: Mouse moved to (719, 406)
Screenshot: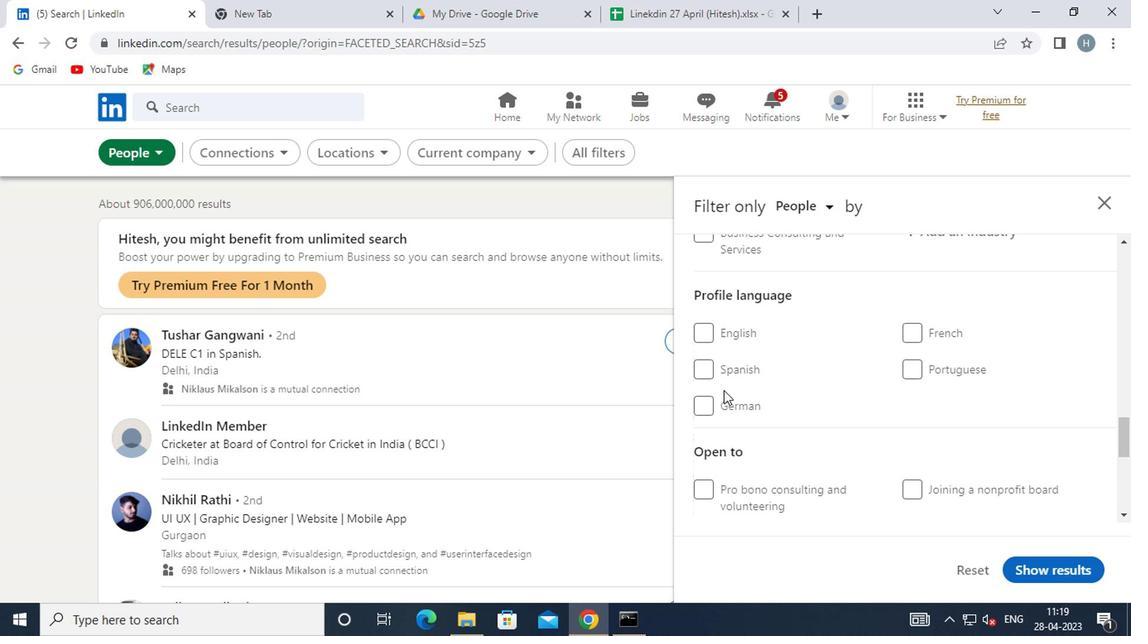 
Action: Mouse pressed left at (719, 406)
Screenshot: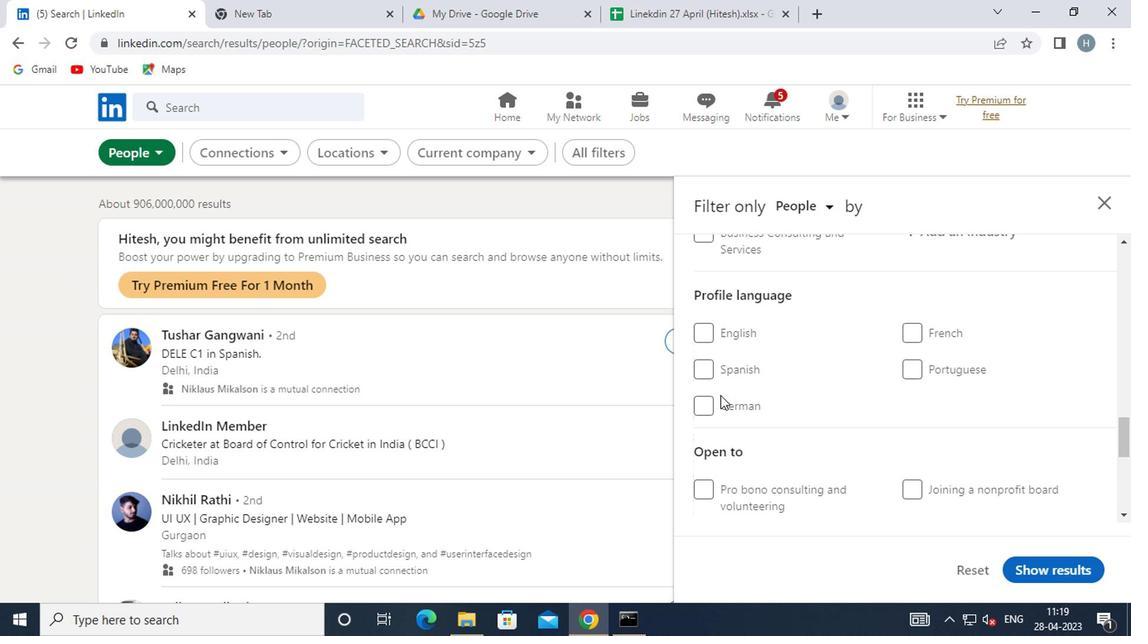 
Action: Mouse moved to (825, 400)
Screenshot: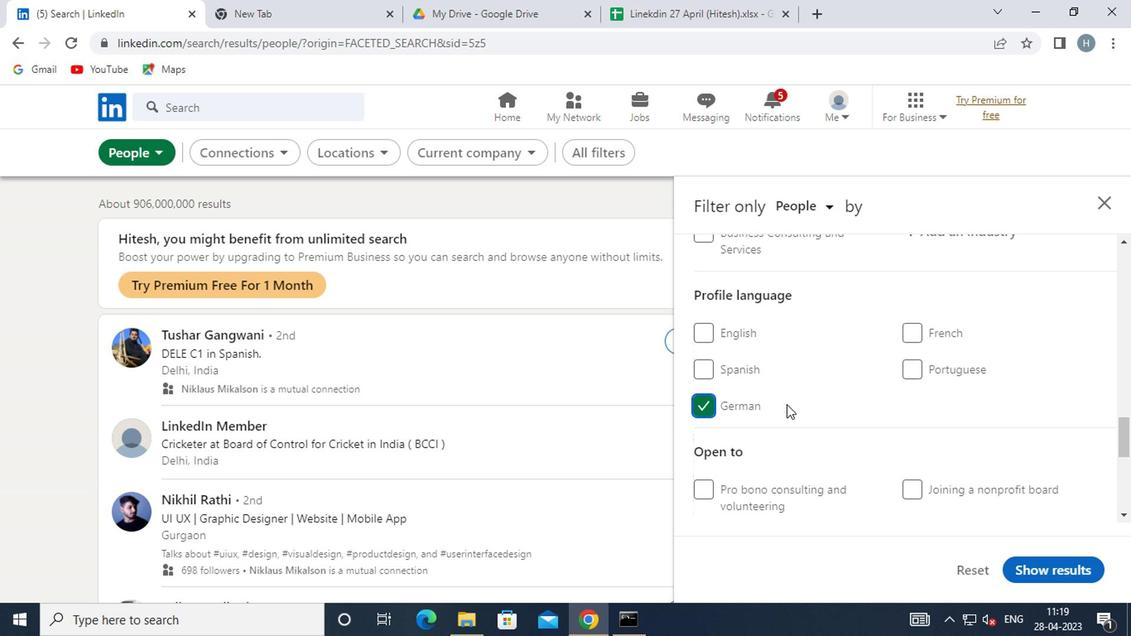 
Action: Mouse scrolled (825, 401) with delta (0, 1)
Screenshot: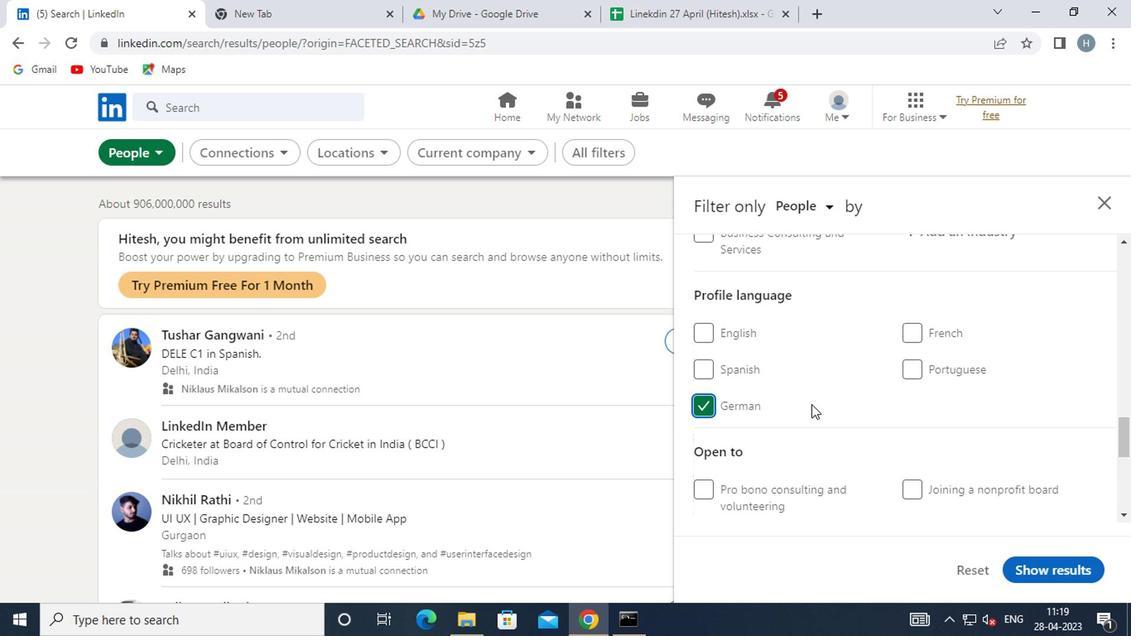 
Action: Mouse scrolled (825, 401) with delta (0, 1)
Screenshot: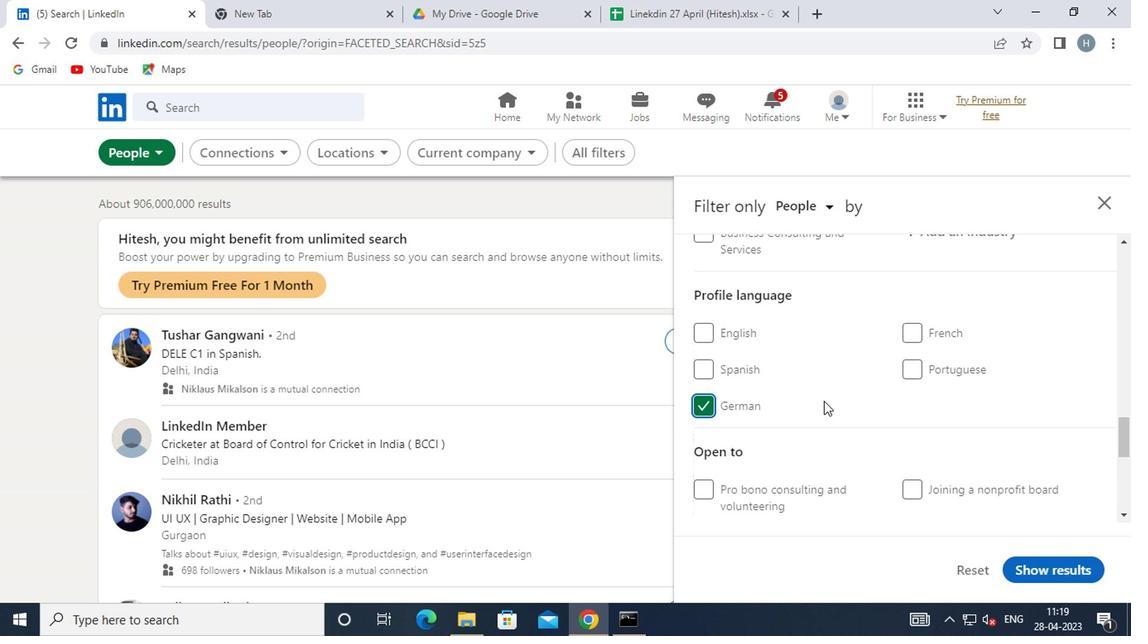 
Action: Mouse moved to (828, 397)
Screenshot: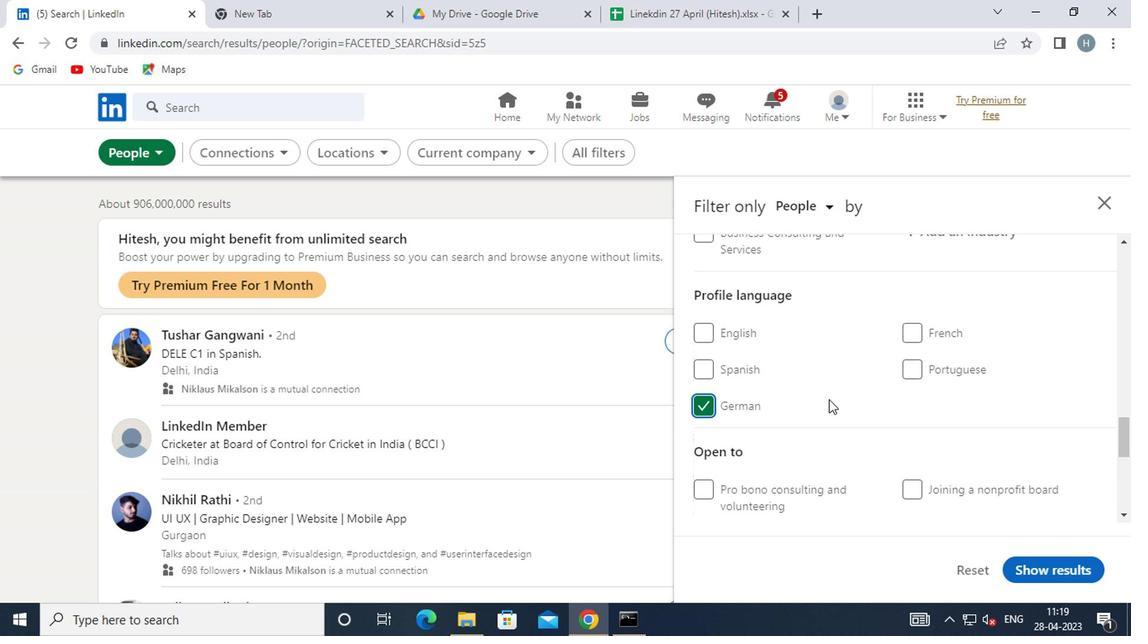 
Action: Mouse scrolled (828, 397) with delta (0, 0)
Screenshot: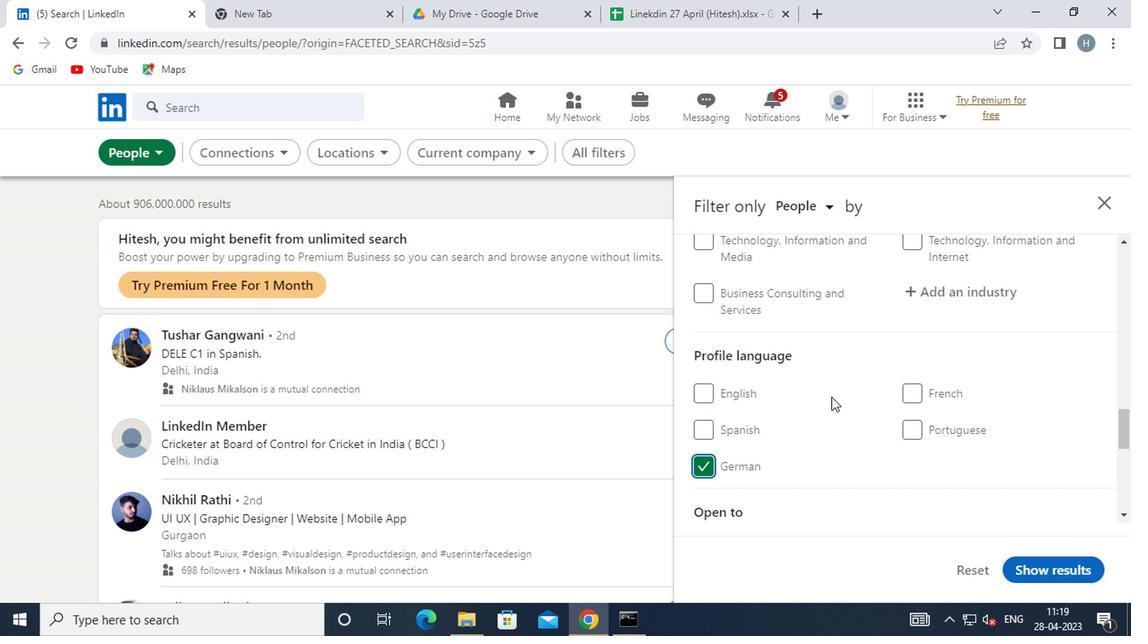 
Action: Mouse moved to (834, 393)
Screenshot: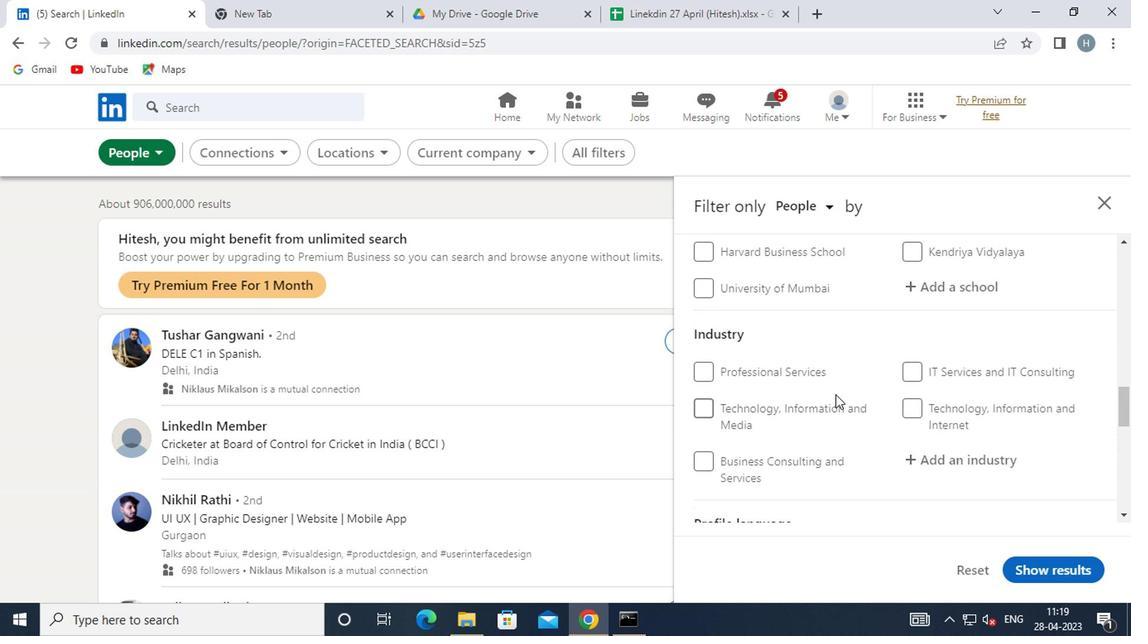 
Action: Mouse scrolled (834, 393) with delta (0, 0)
Screenshot: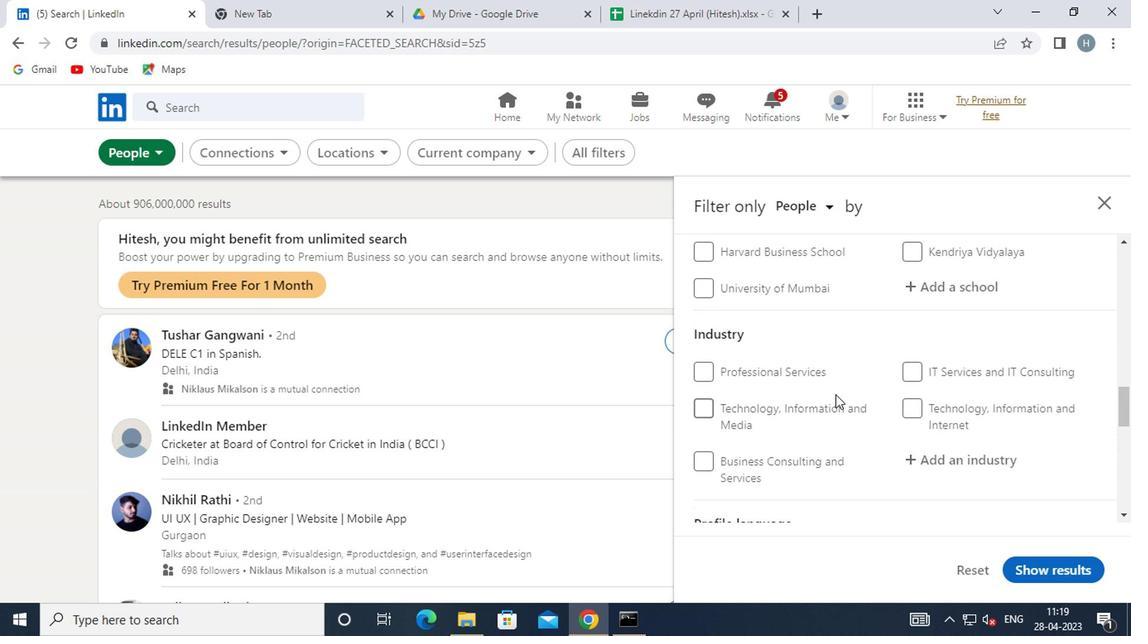 
Action: Mouse moved to (834, 391)
Screenshot: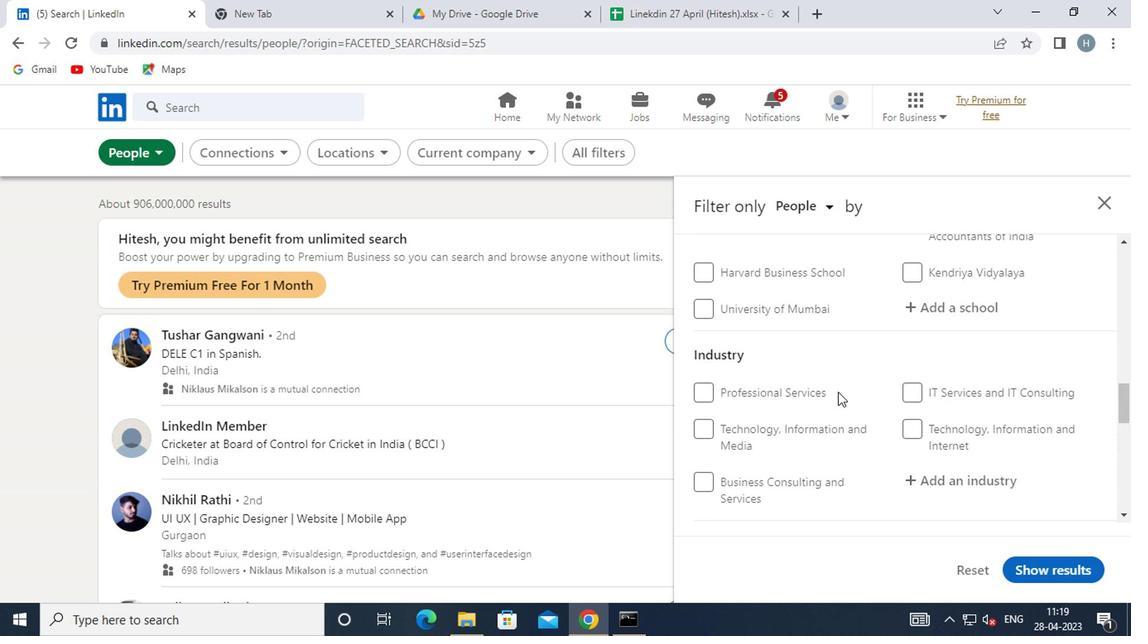 
Action: Mouse scrolled (834, 391) with delta (0, 0)
Screenshot: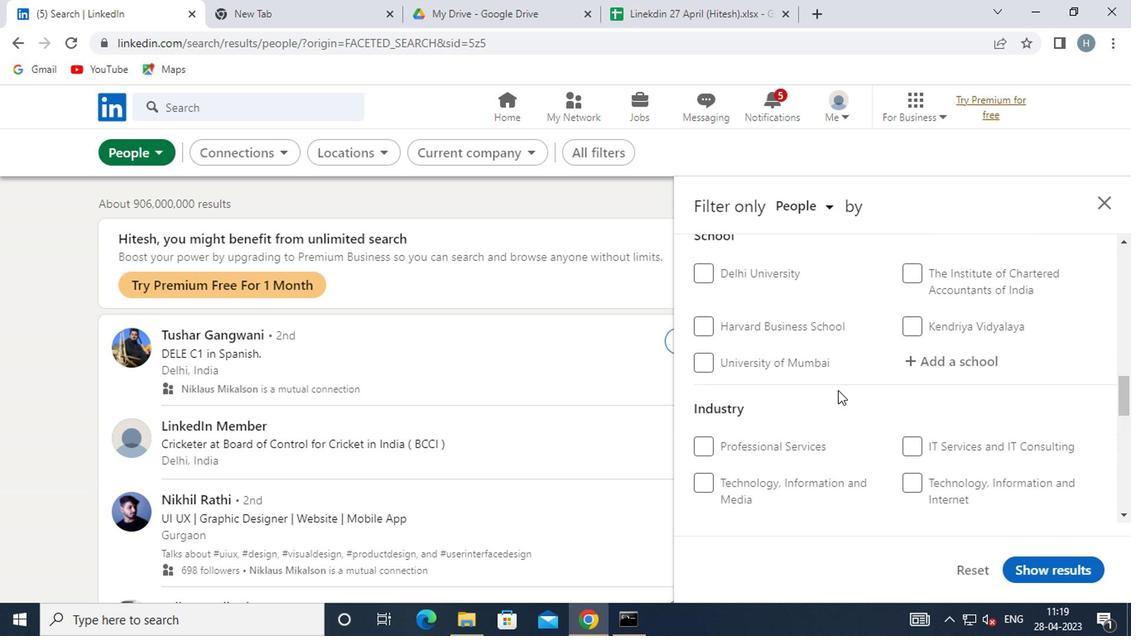 
Action: Mouse scrolled (834, 391) with delta (0, 0)
Screenshot: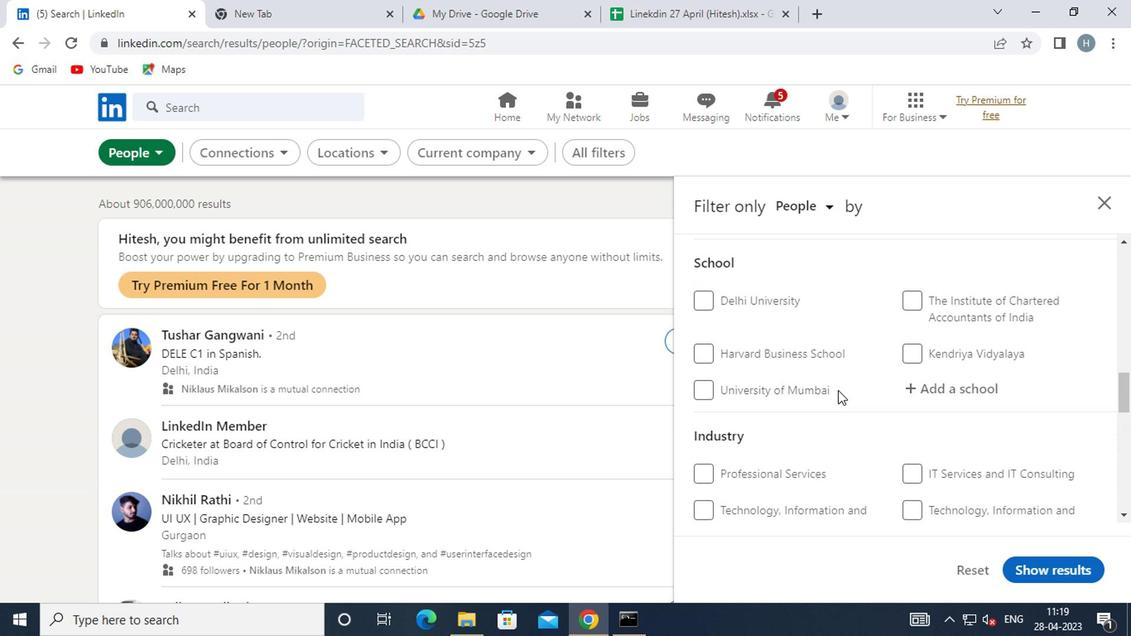 
Action: Mouse moved to (909, 353)
Screenshot: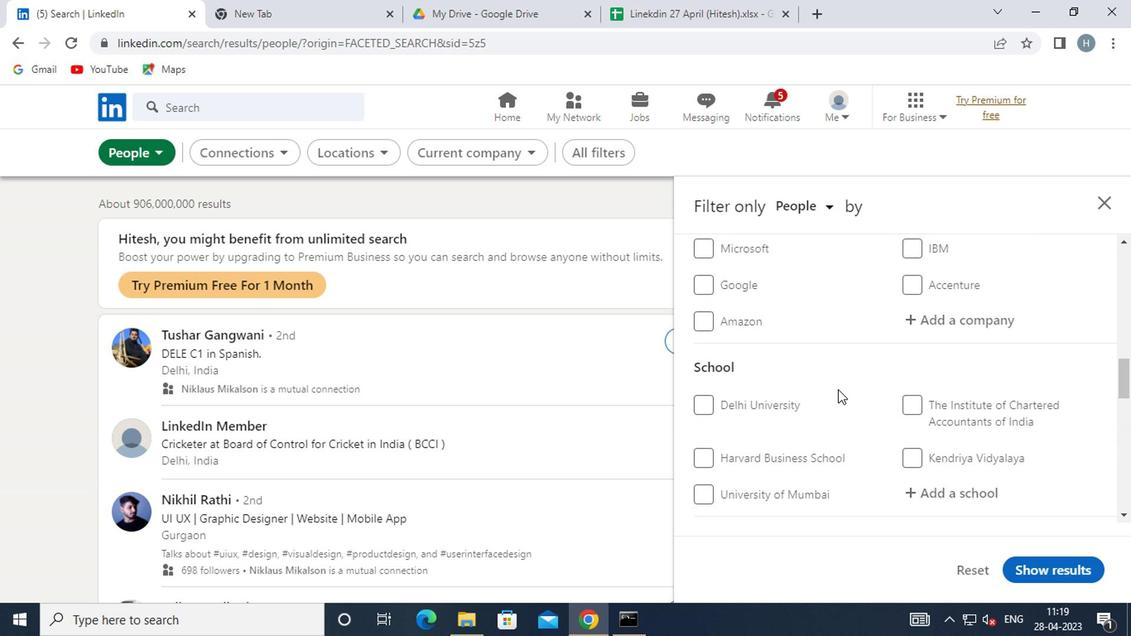 
Action: Mouse scrolled (909, 354) with delta (0, 0)
Screenshot: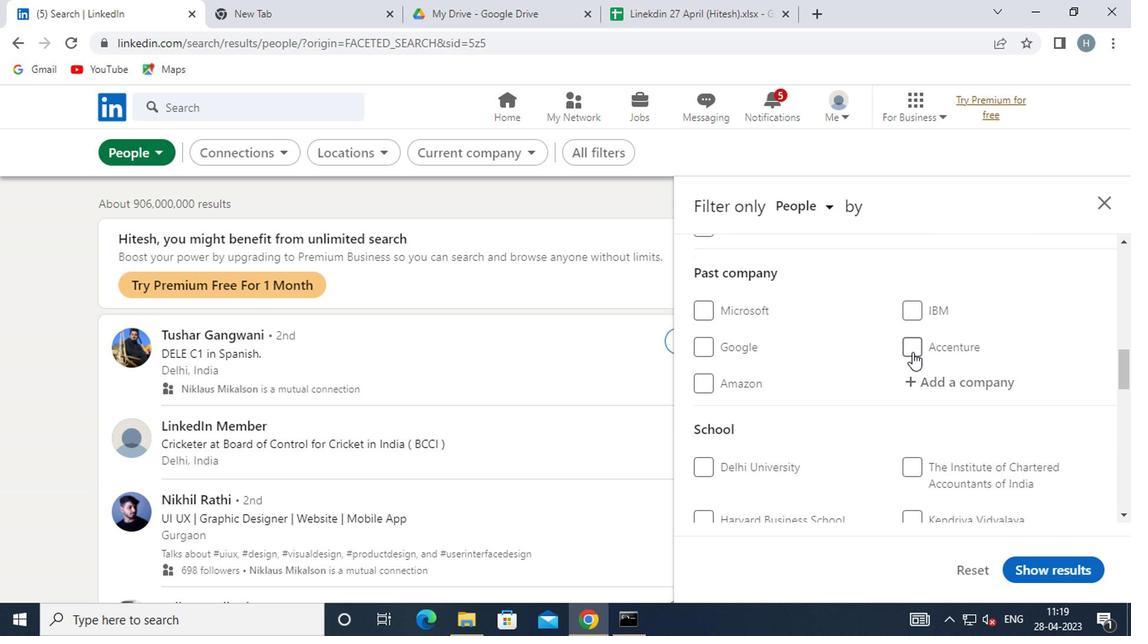 
Action: Mouse moved to (909, 353)
Screenshot: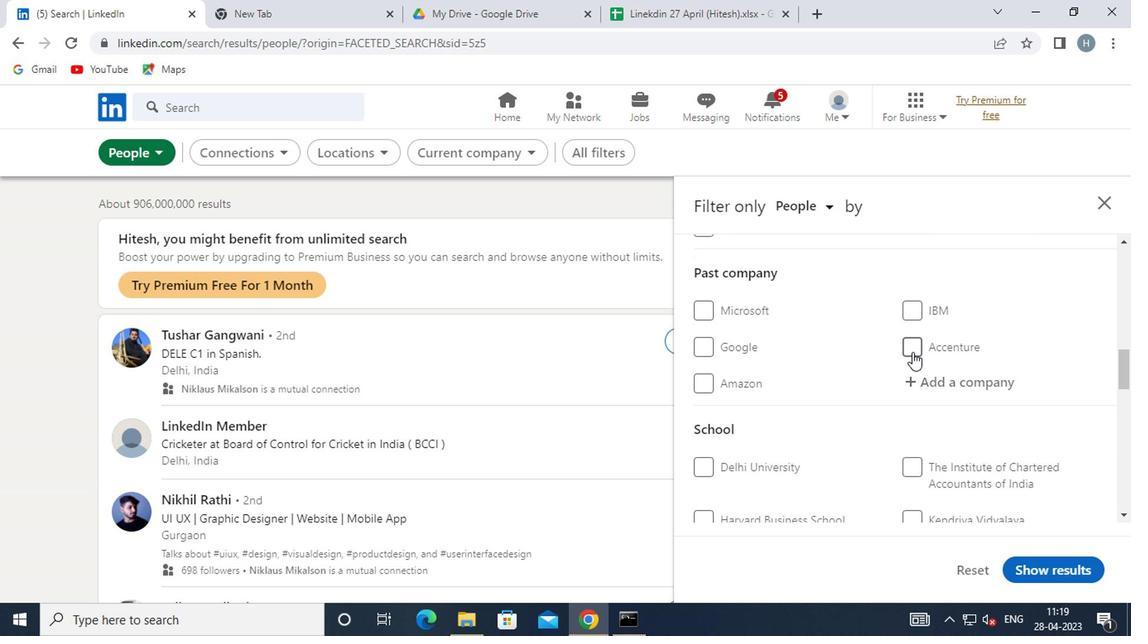 
Action: Mouse scrolled (909, 354) with delta (0, 0)
Screenshot: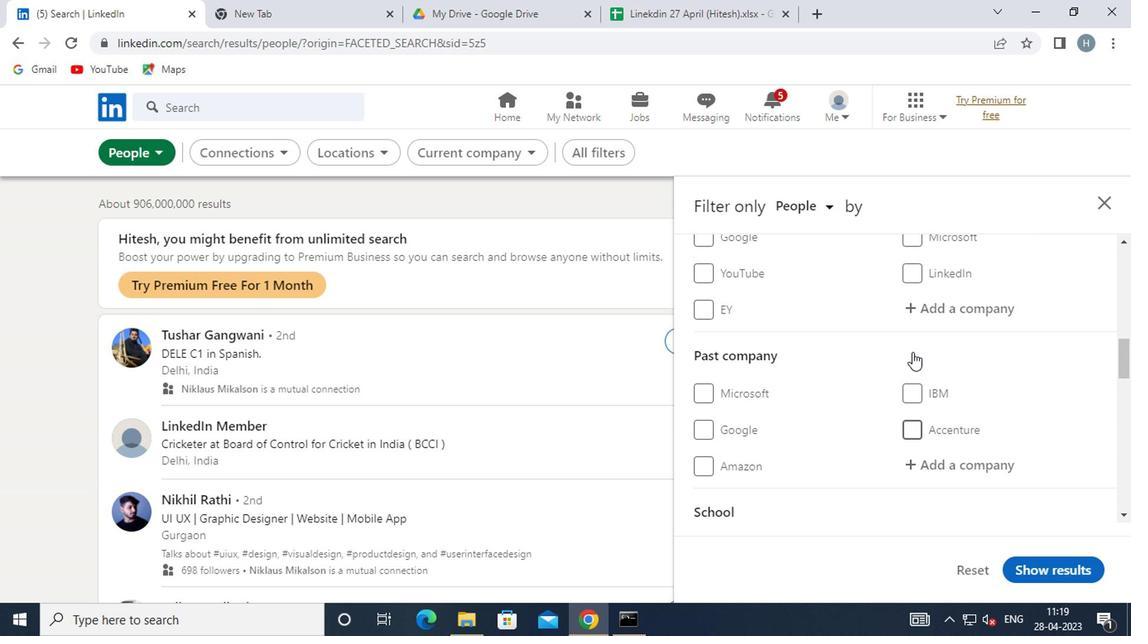 
Action: Mouse scrolled (909, 354) with delta (0, 0)
Screenshot: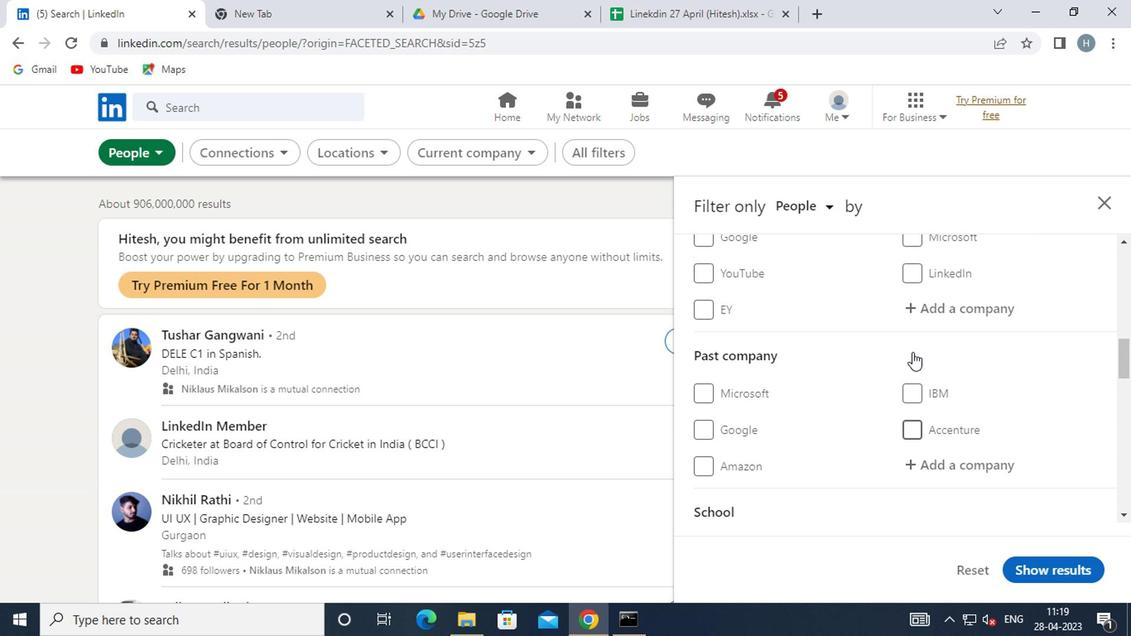 
Action: Mouse scrolled (909, 354) with delta (0, 0)
Screenshot: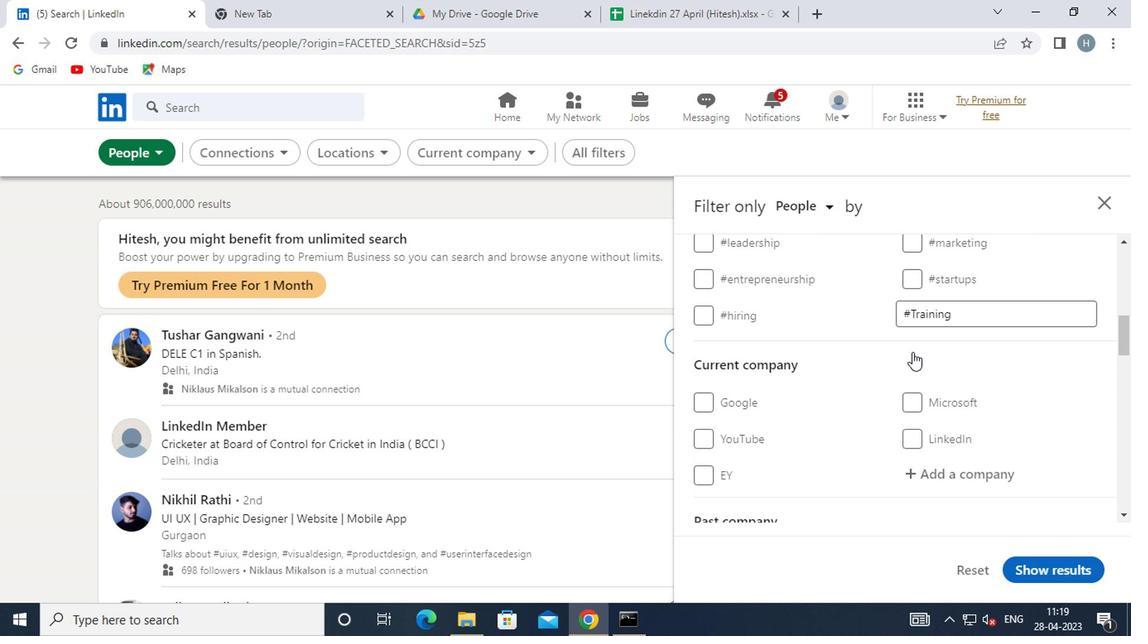 
Action: Mouse scrolled (909, 352) with delta (0, -1)
Screenshot: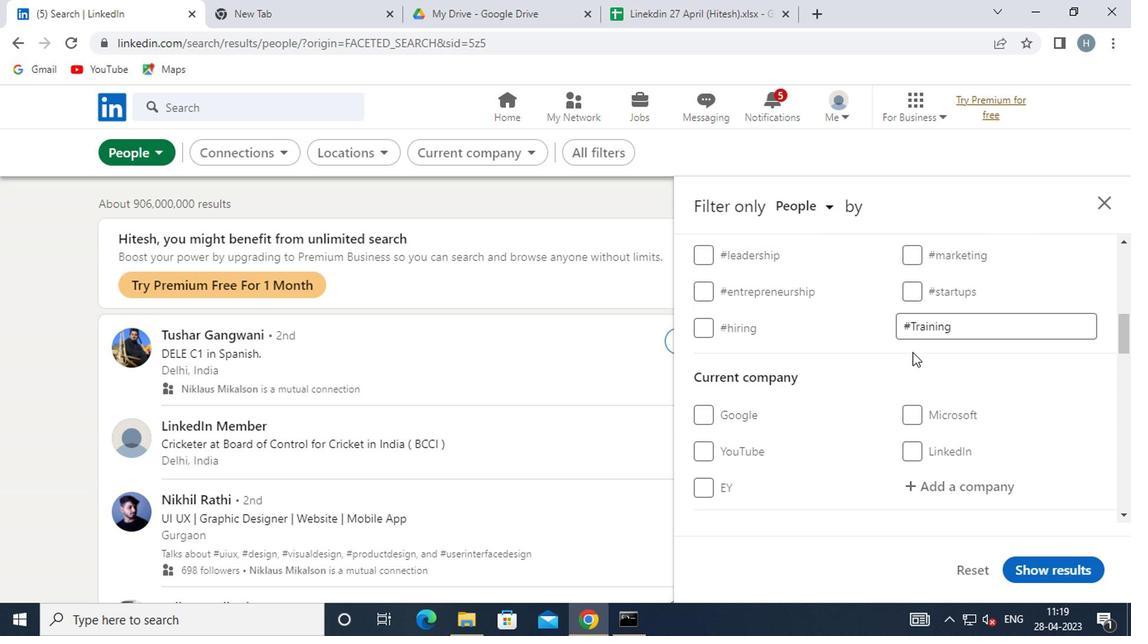 
Action: Mouse scrolled (909, 352) with delta (0, -1)
Screenshot: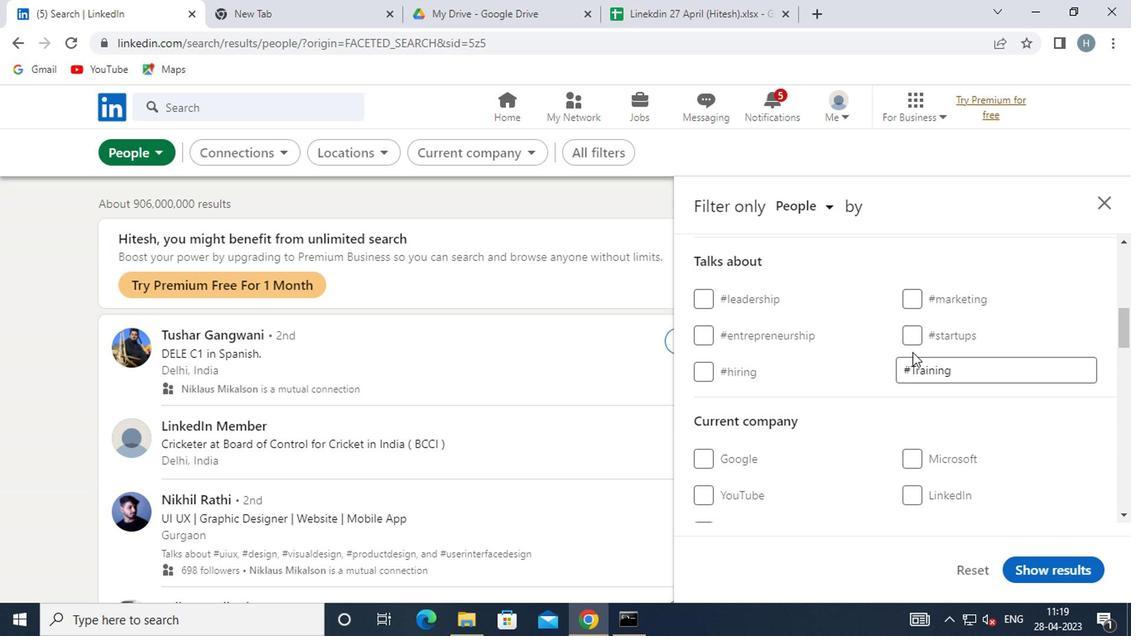 
Action: Mouse scrolled (909, 352) with delta (0, -1)
Screenshot: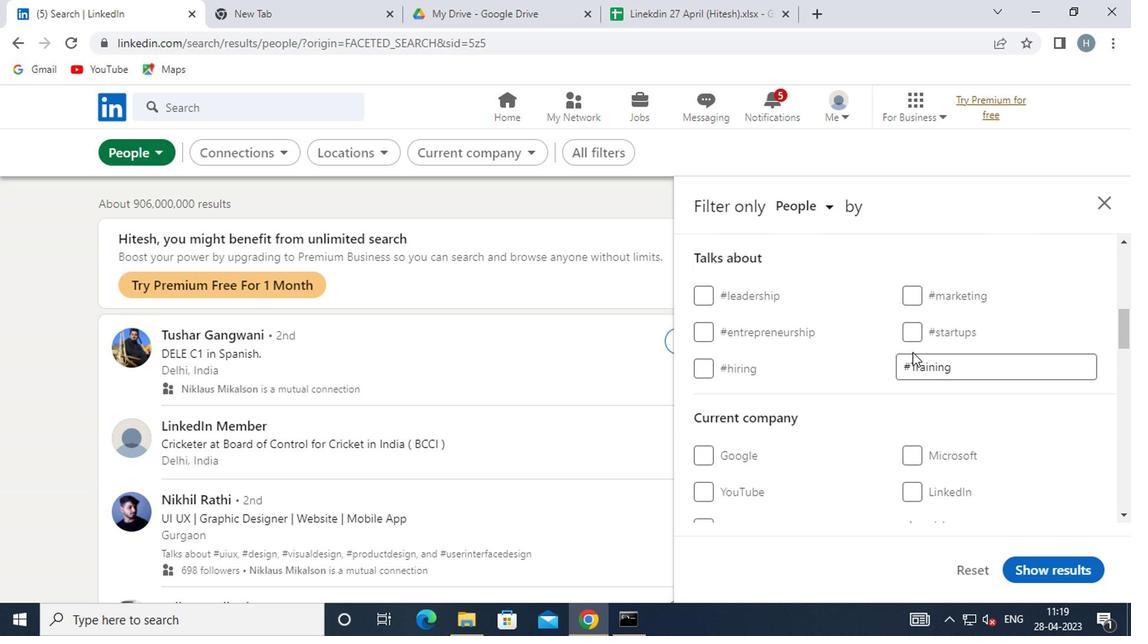
Action: Mouse moved to (951, 310)
Screenshot: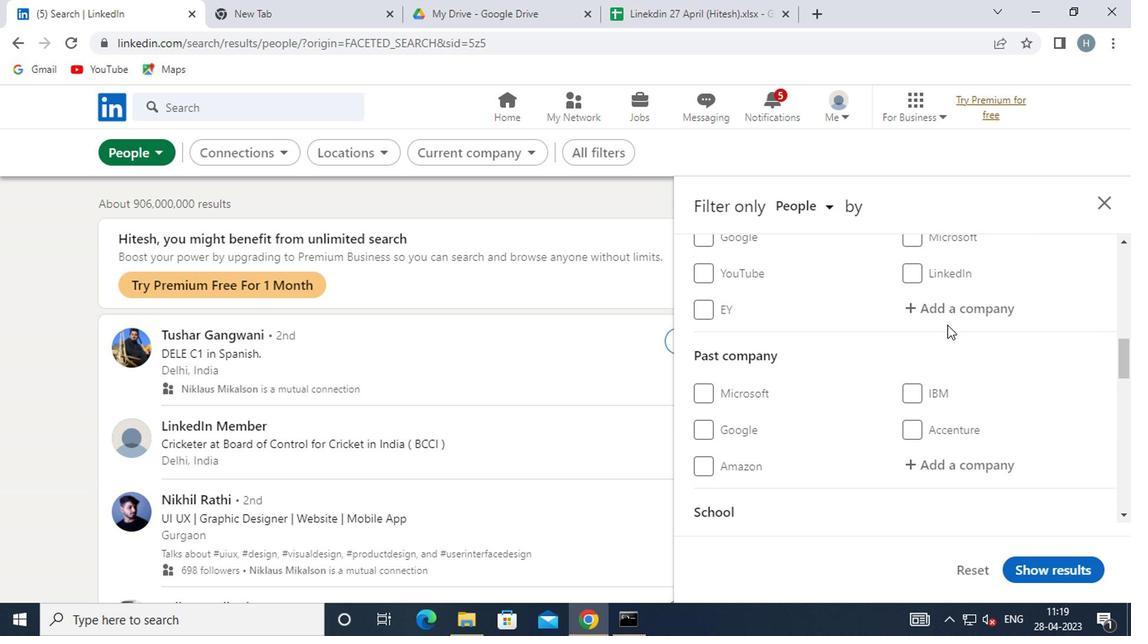 
Action: Mouse pressed left at (951, 310)
Screenshot: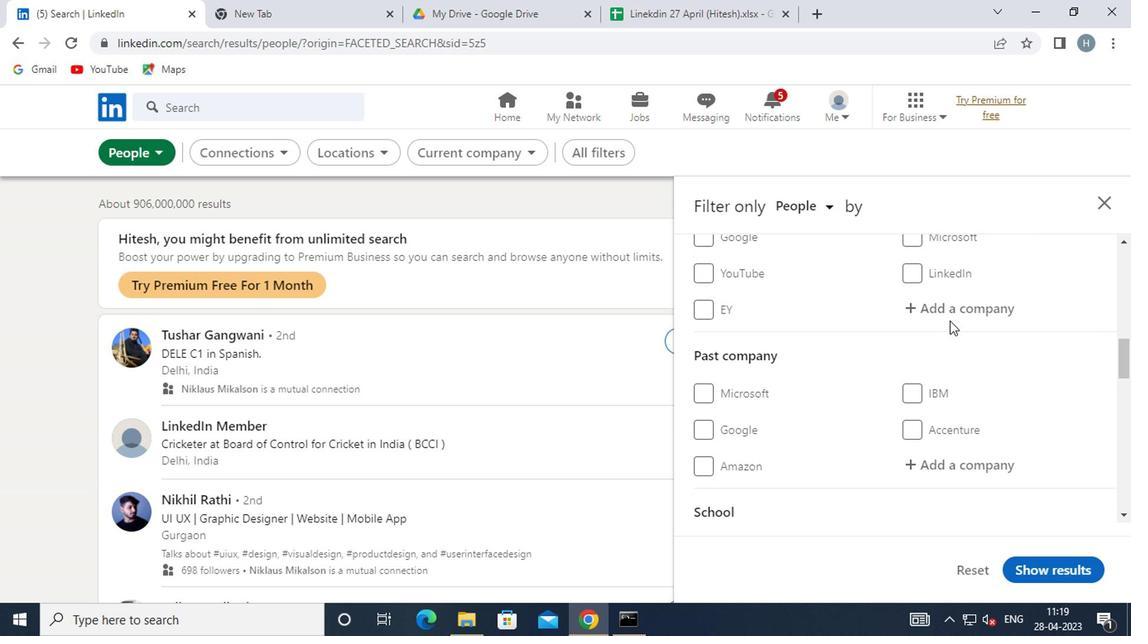 
Action: Mouse moved to (951, 307)
Screenshot: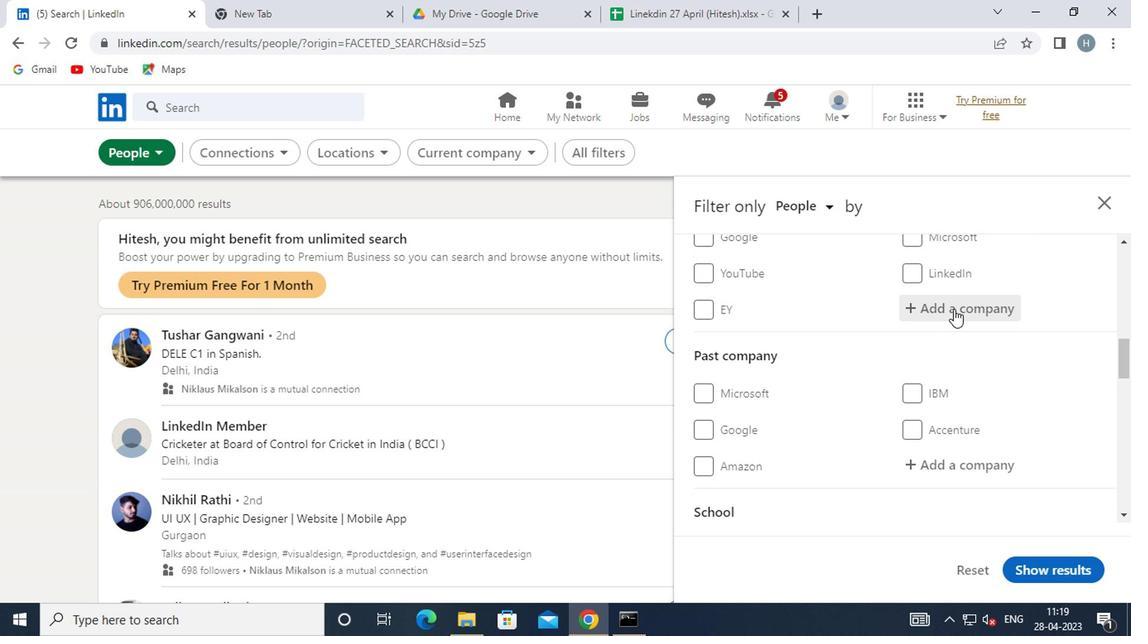 
Action: Key pressed <Key.shift>BAJAJ<Key.space><Key.shift>EL
Screenshot: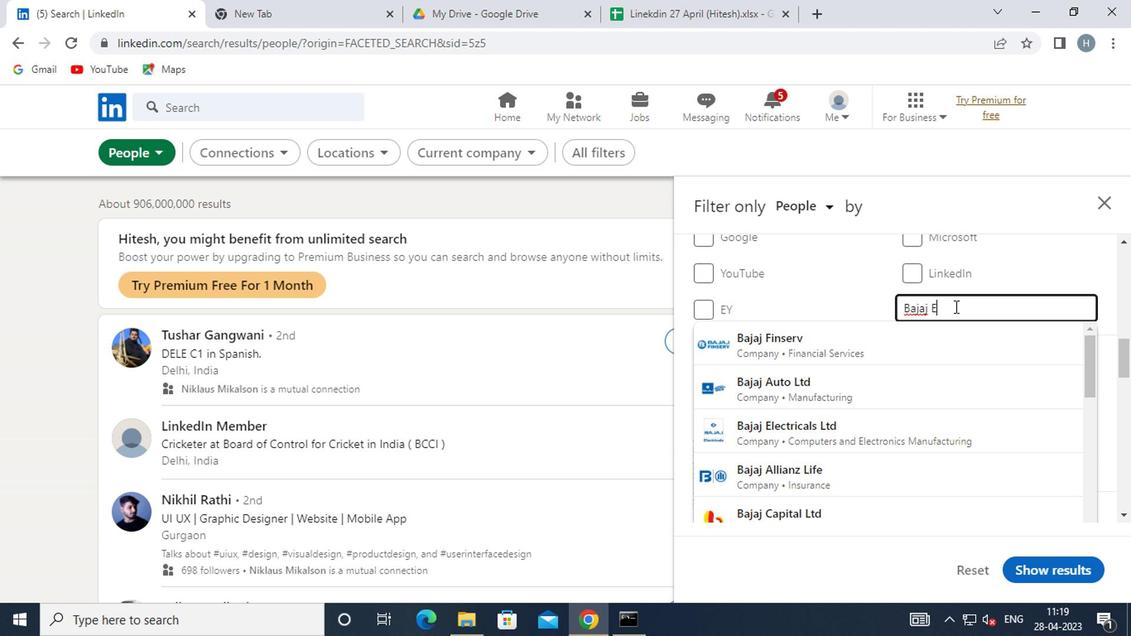 
Action: Mouse moved to (891, 327)
Screenshot: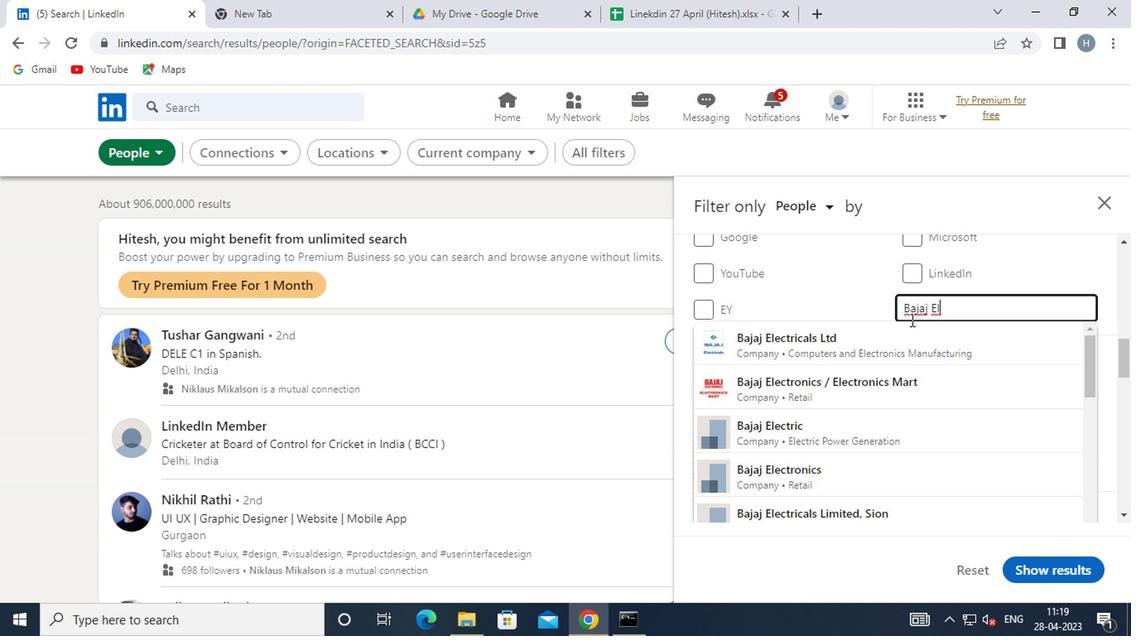 
Action: Mouse pressed left at (891, 327)
Screenshot: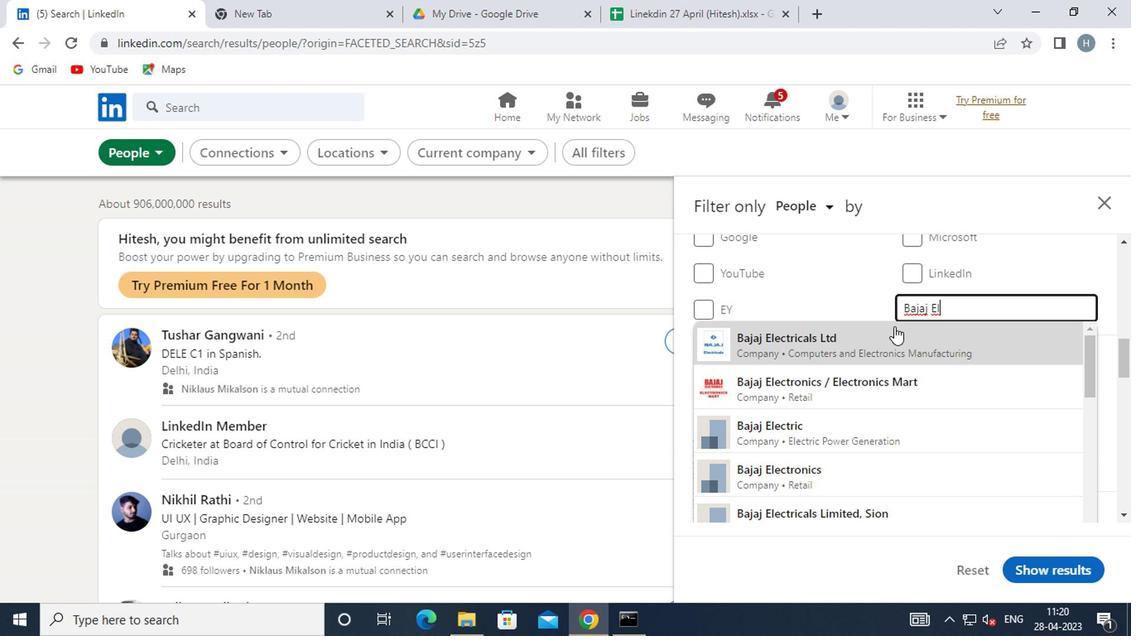 
Action: Mouse moved to (882, 334)
Screenshot: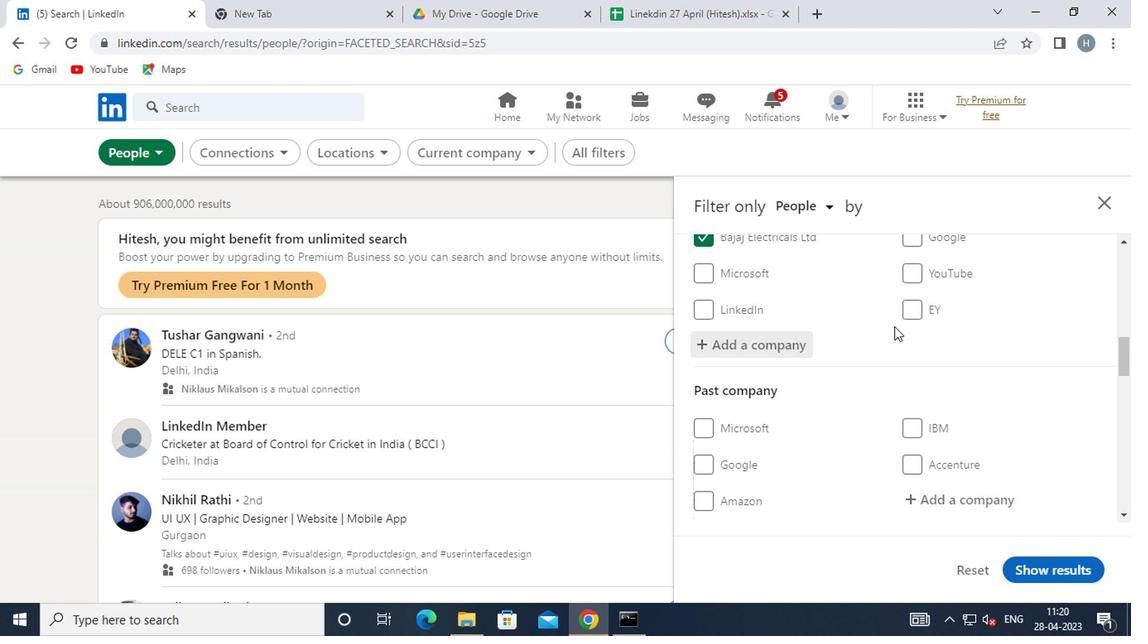 
Action: Mouse scrolled (882, 333) with delta (0, 0)
Screenshot: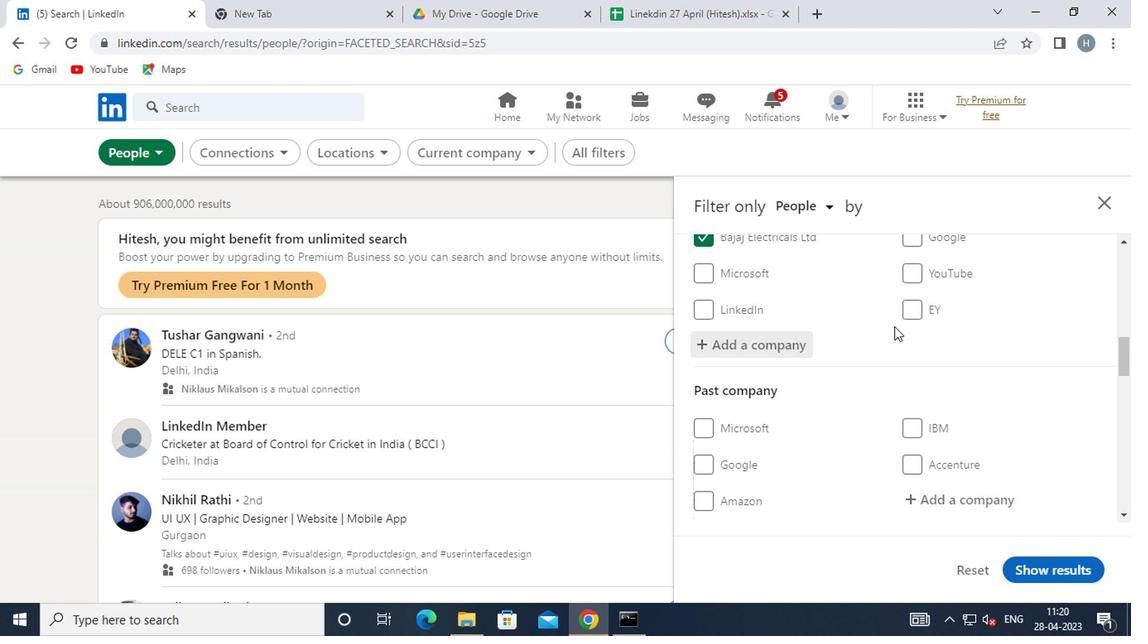 
Action: Mouse moved to (879, 336)
Screenshot: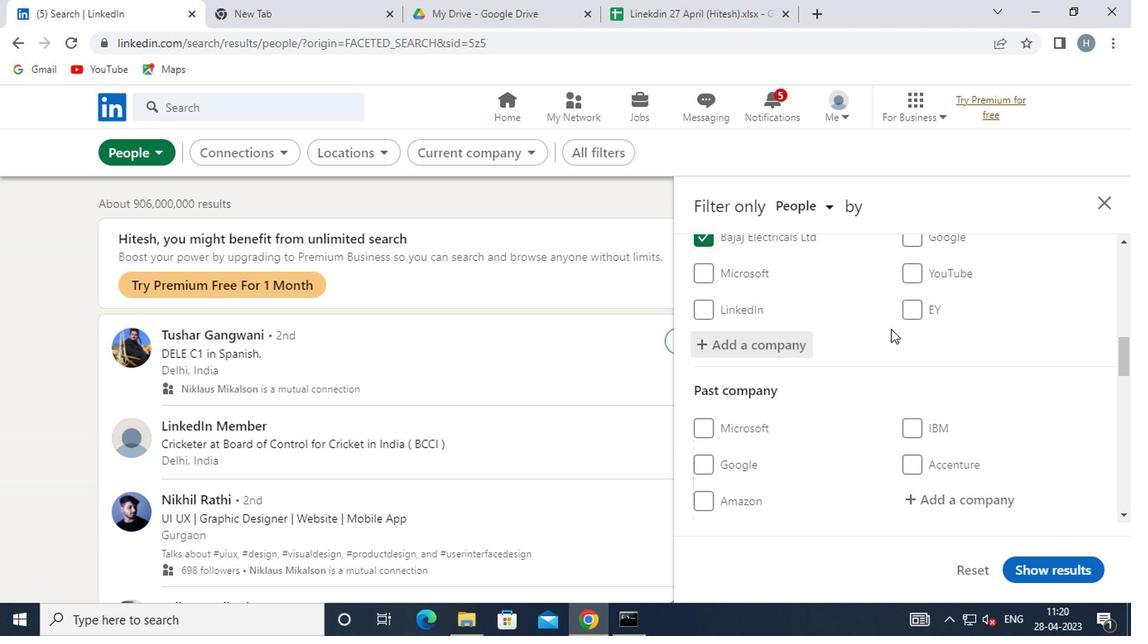 
Action: Mouse scrolled (879, 335) with delta (0, 0)
Screenshot: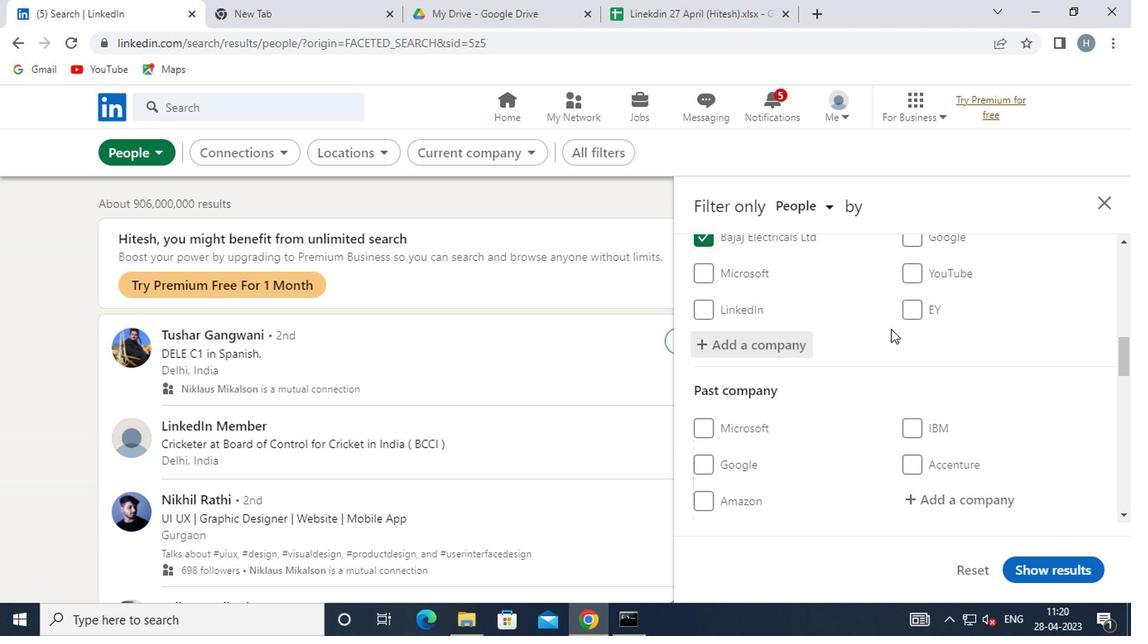 
Action: Mouse scrolled (879, 335) with delta (0, 0)
Screenshot: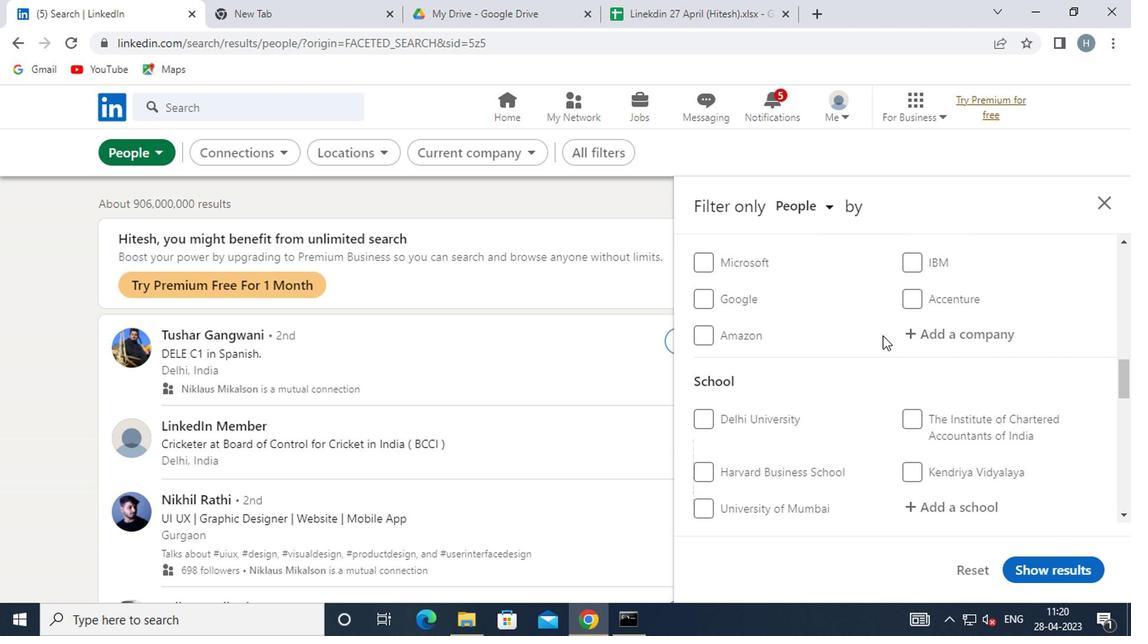 
Action: Mouse scrolled (879, 335) with delta (0, 0)
Screenshot: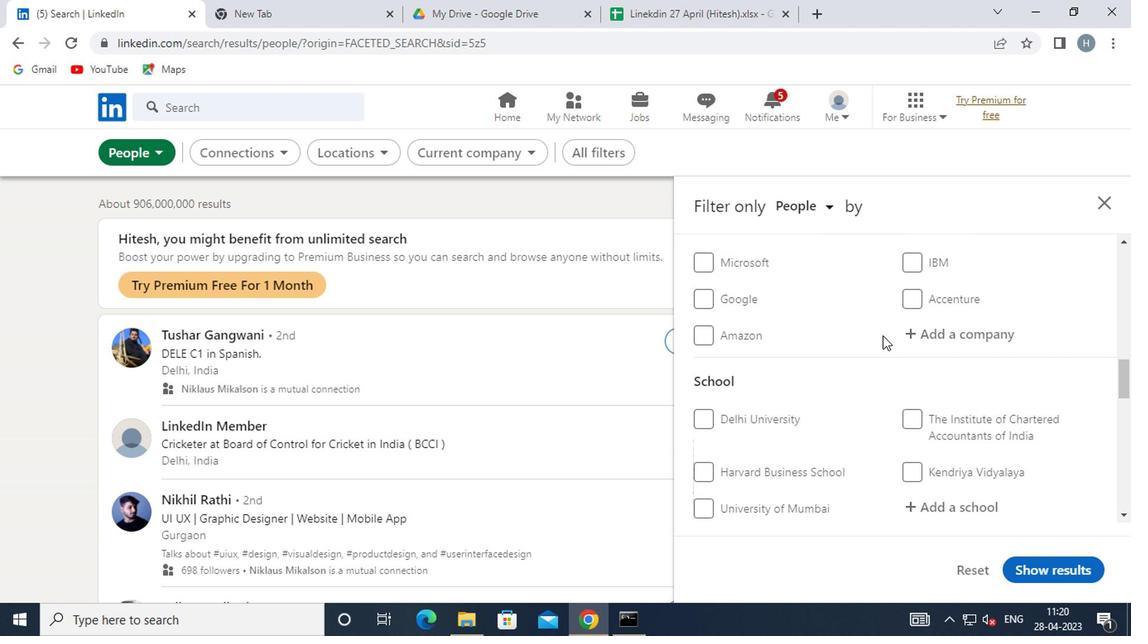 
Action: Mouse moved to (972, 337)
Screenshot: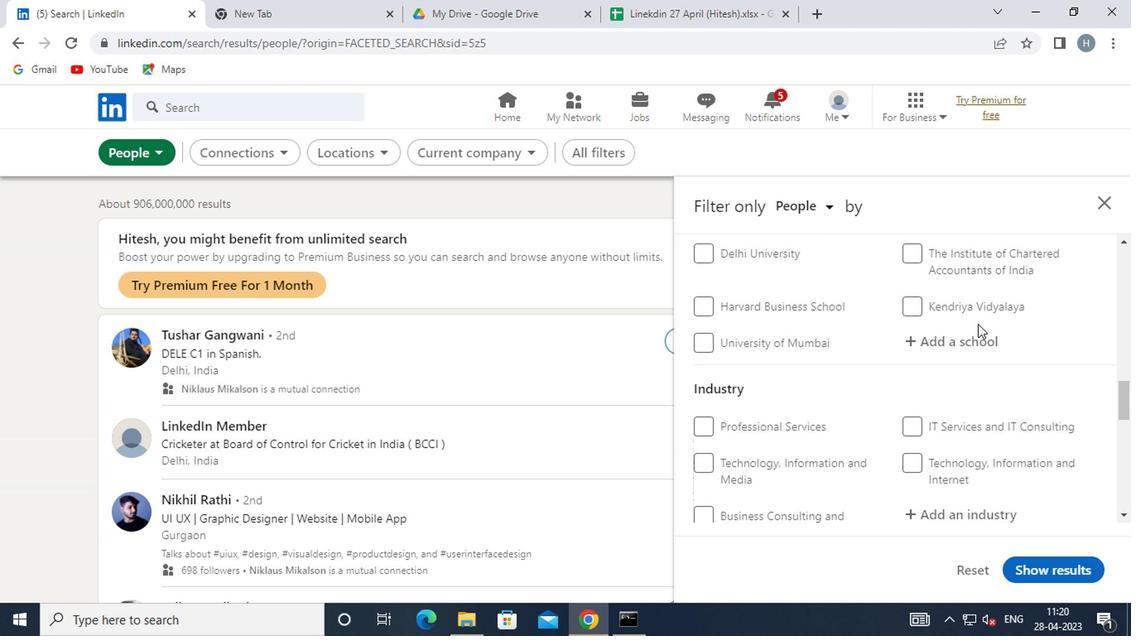 
Action: Mouse pressed left at (972, 337)
Screenshot: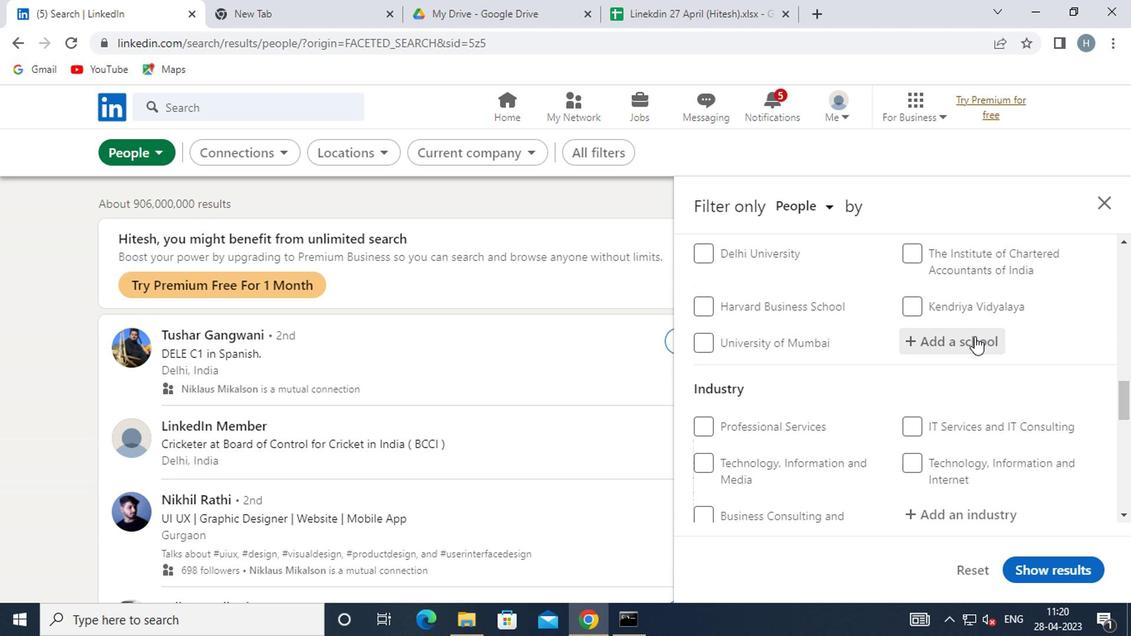 
Action: Mouse moved to (970, 338)
Screenshot: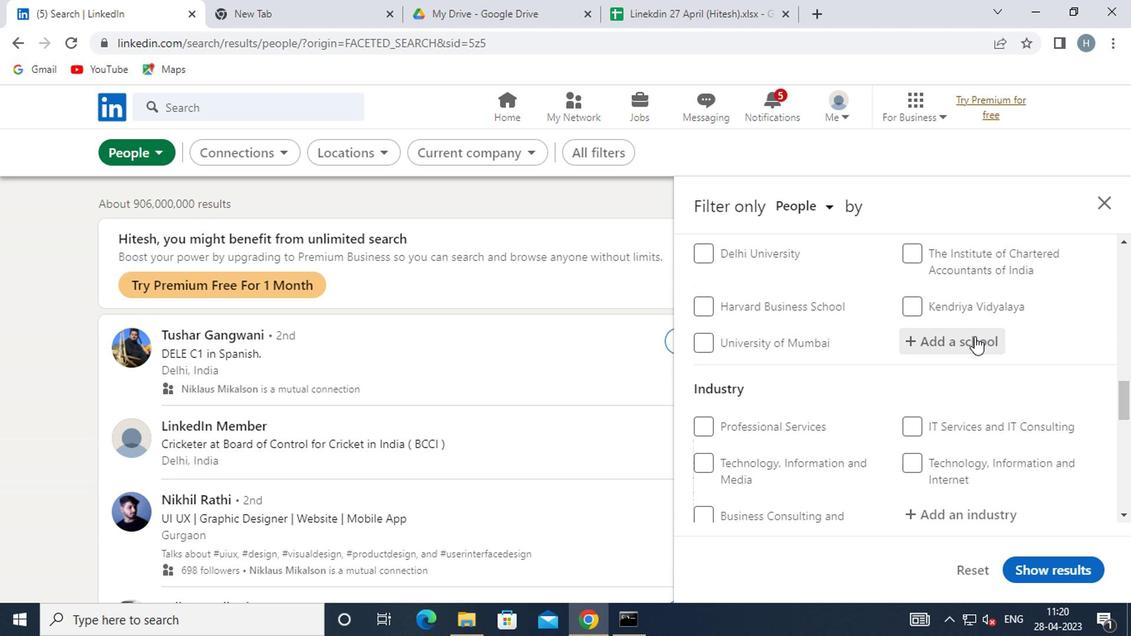 
Action: Key pressed <Key.shift>SCIENCE<Key.space><Key.shift>AND<Key.space><Key.shift>TECHNOLOGY
Screenshot: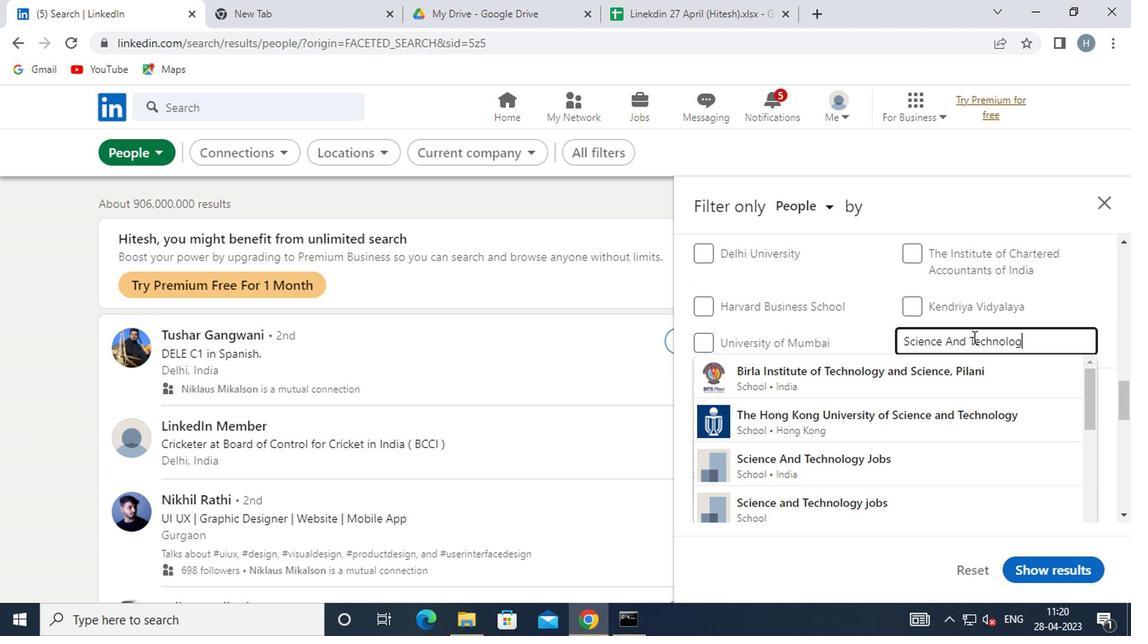 
Action: Mouse moved to (901, 451)
Screenshot: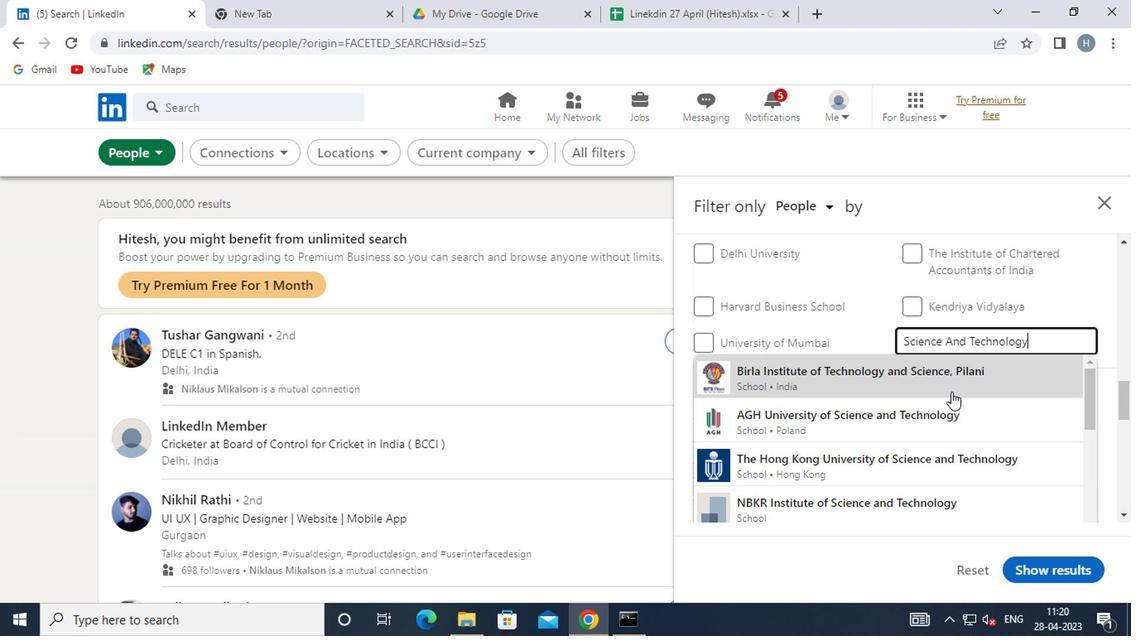 
Action: Mouse scrolled (901, 450) with delta (0, 0)
Screenshot: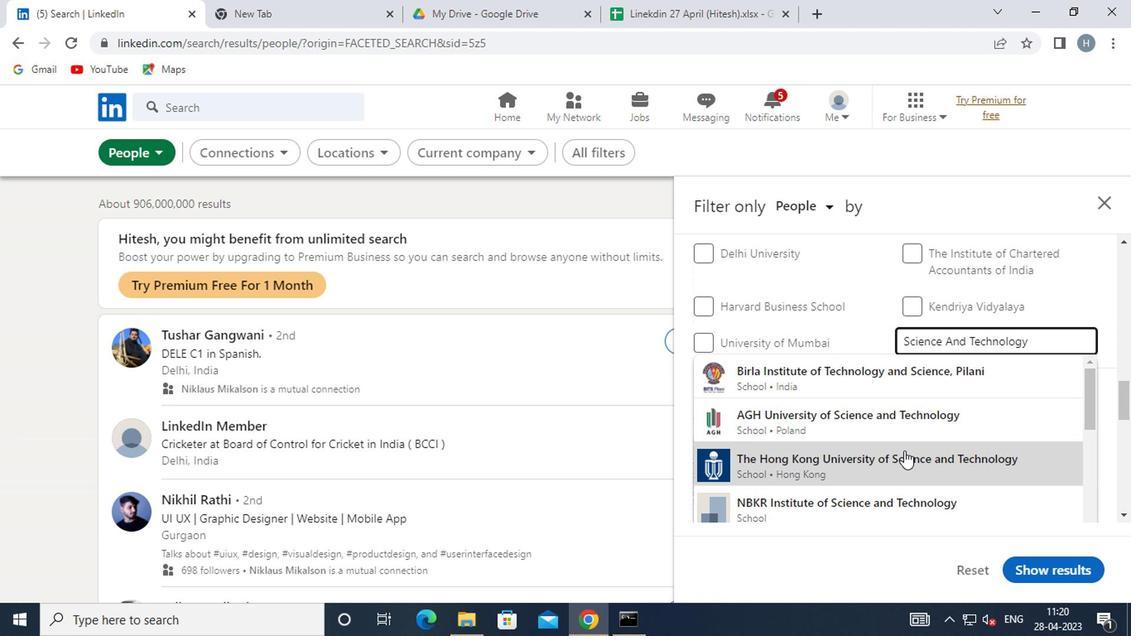 
Action: Mouse moved to (899, 449)
Screenshot: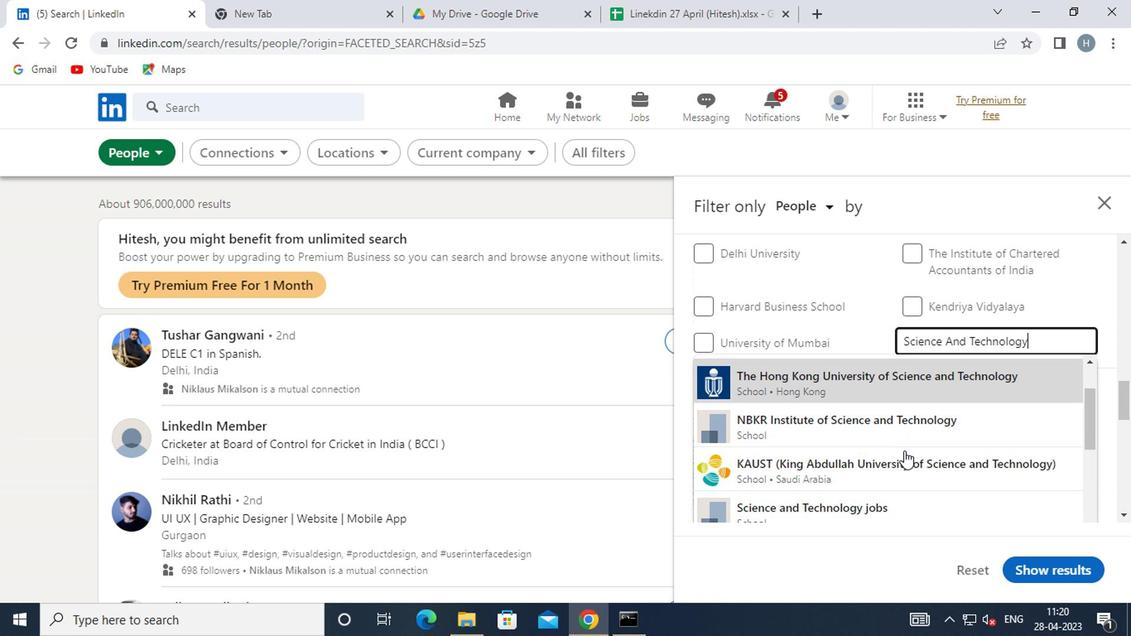
Action: Mouse scrolled (899, 449) with delta (0, 0)
Screenshot: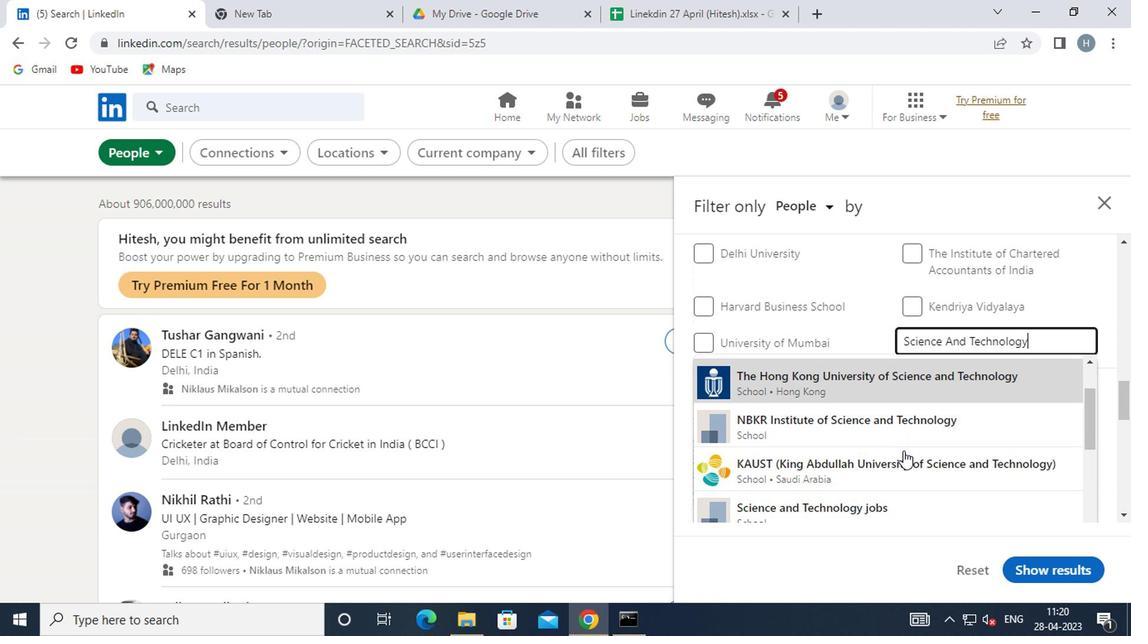 
Action: Mouse moved to (916, 426)
Screenshot: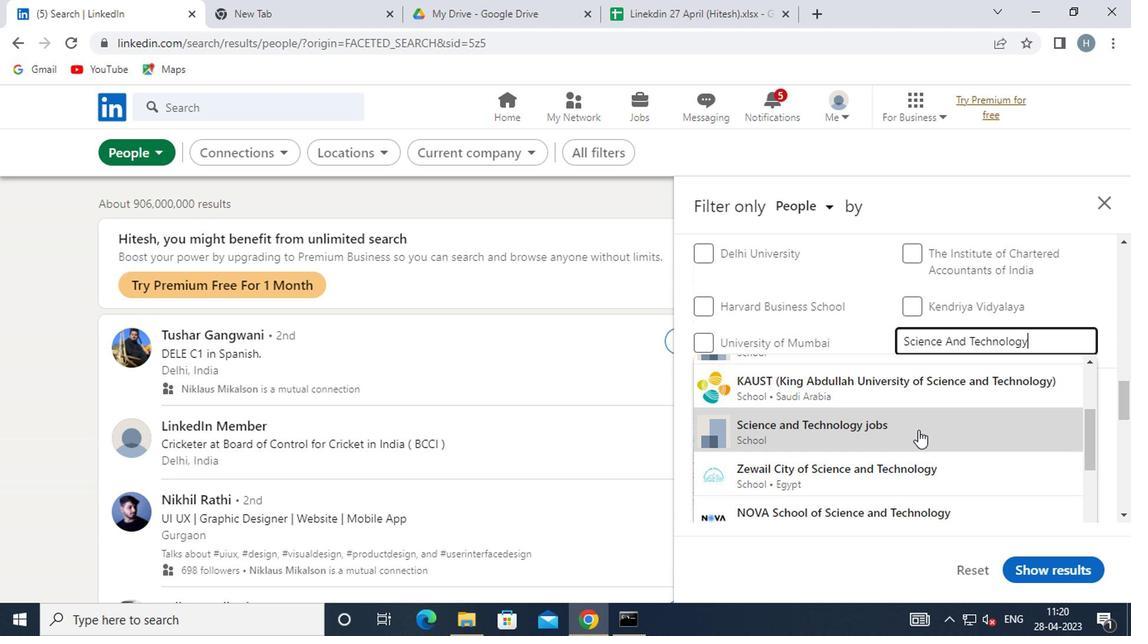 
Action: Mouse pressed left at (916, 426)
Screenshot: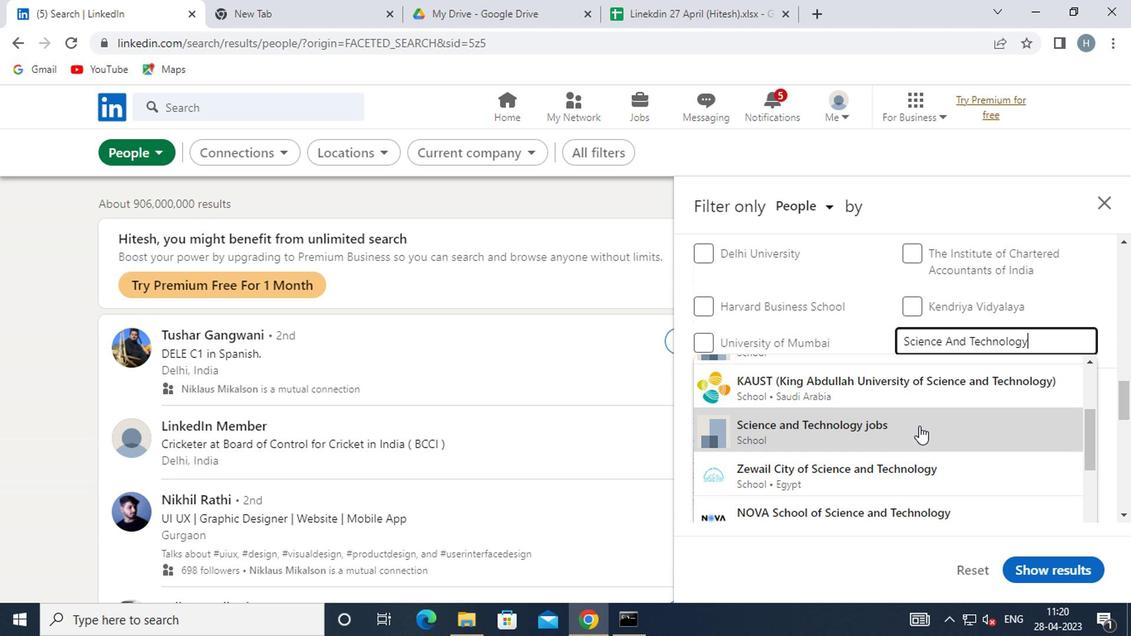
Action: Mouse moved to (884, 367)
Screenshot: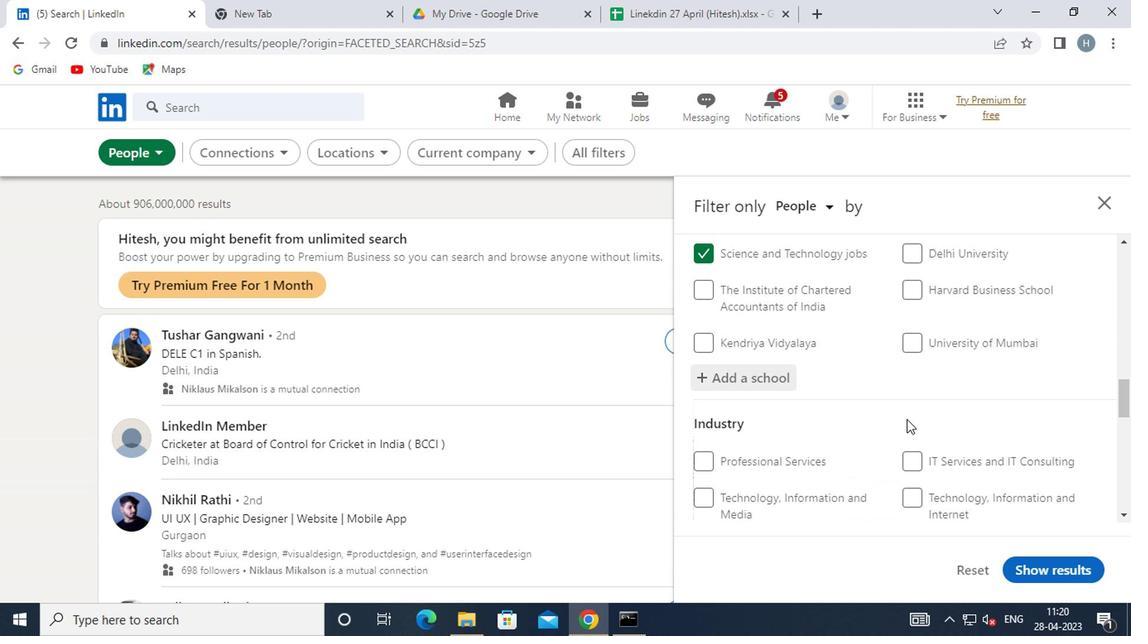 
Action: Mouse scrolled (884, 366) with delta (0, 0)
Screenshot: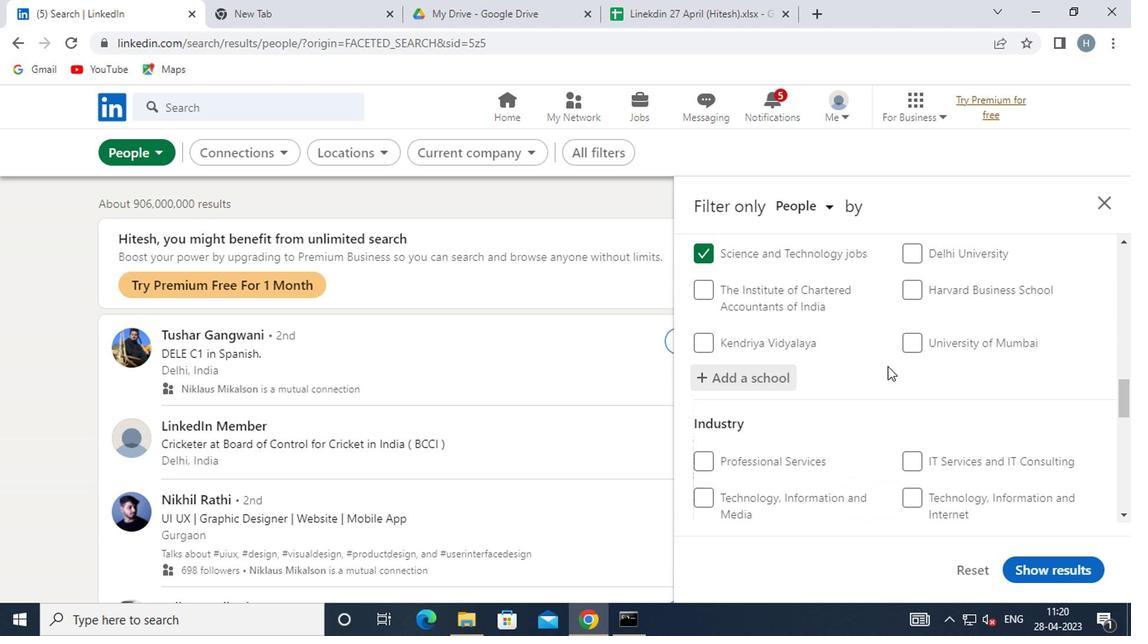 
Action: Mouse moved to (883, 364)
Screenshot: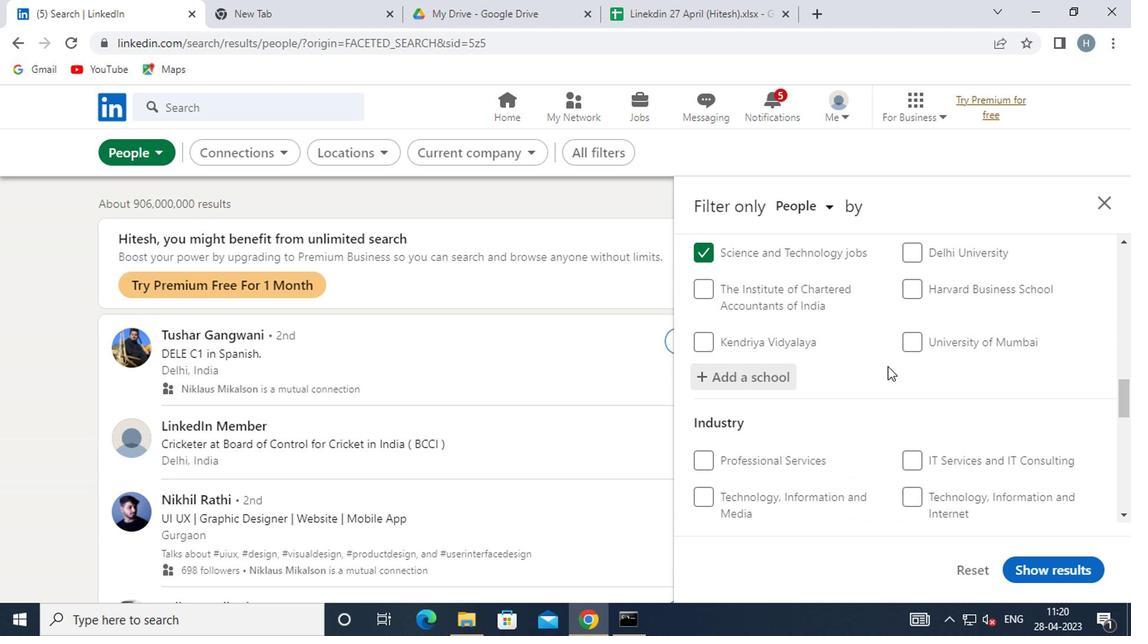 
Action: Mouse scrolled (883, 363) with delta (0, -1)
Screenshot: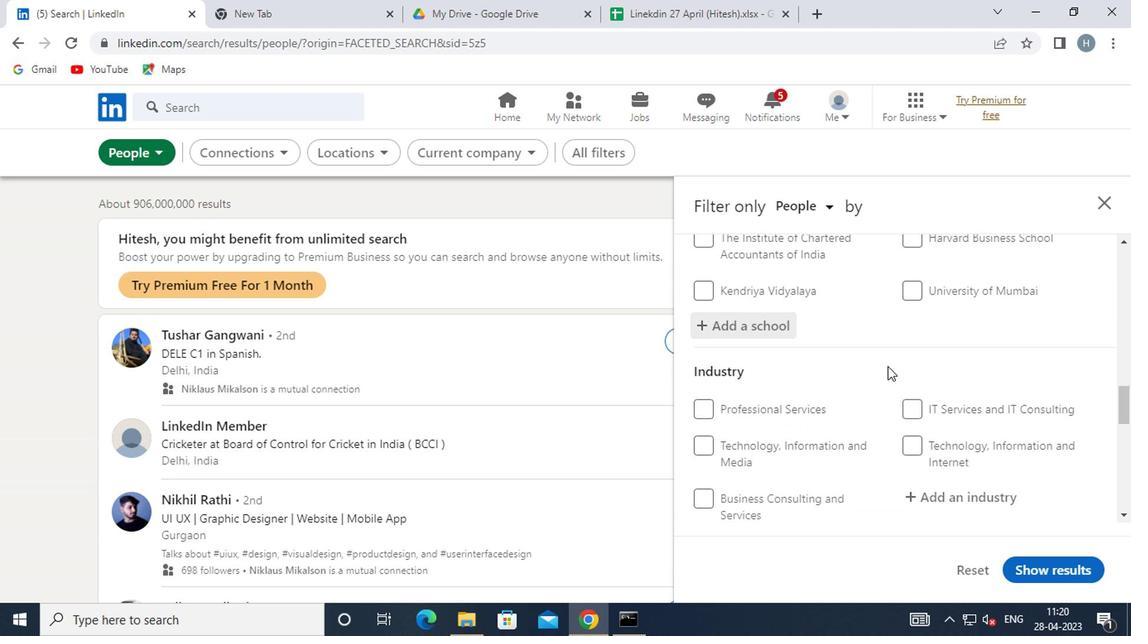 
Action: Mouse moved to (957, 385)
Screenshot: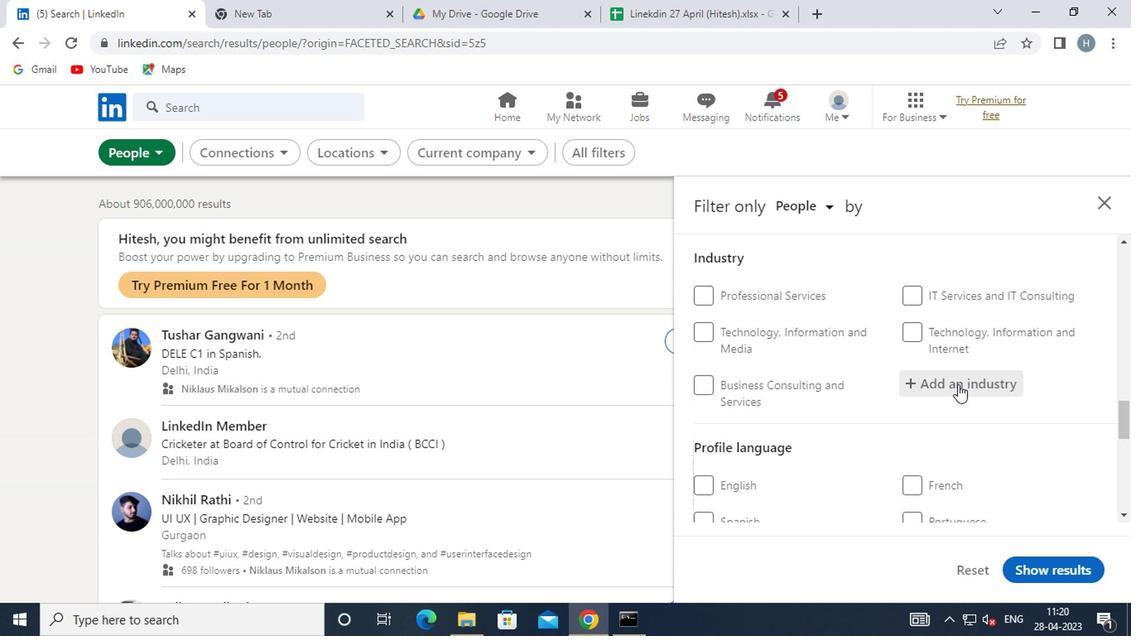 
Action: Mouse pressed left at (957, 385)
Screenshot: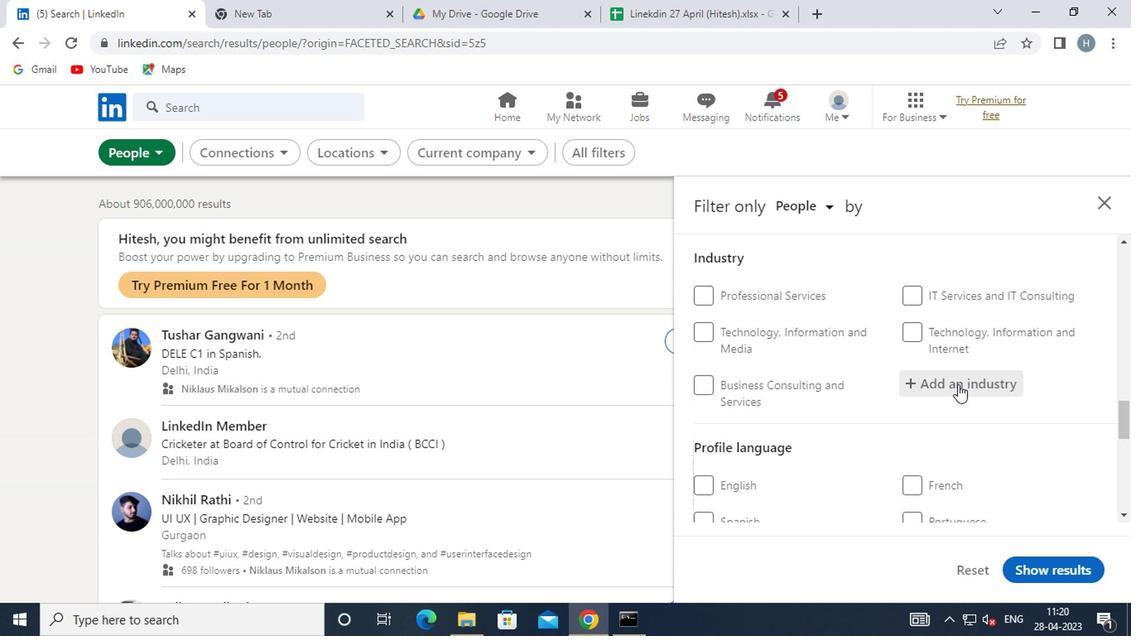 
Action: Mouse moved to (954, 387)
Screenshot: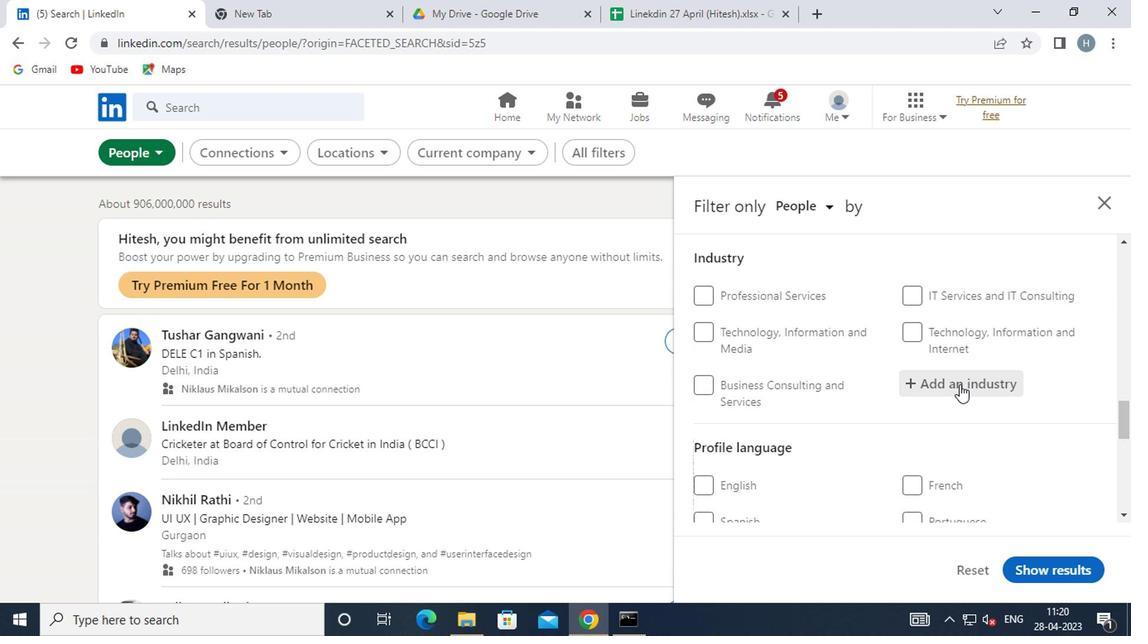 
Action: Key pressed <Key.shift>NUCL
Screenshot: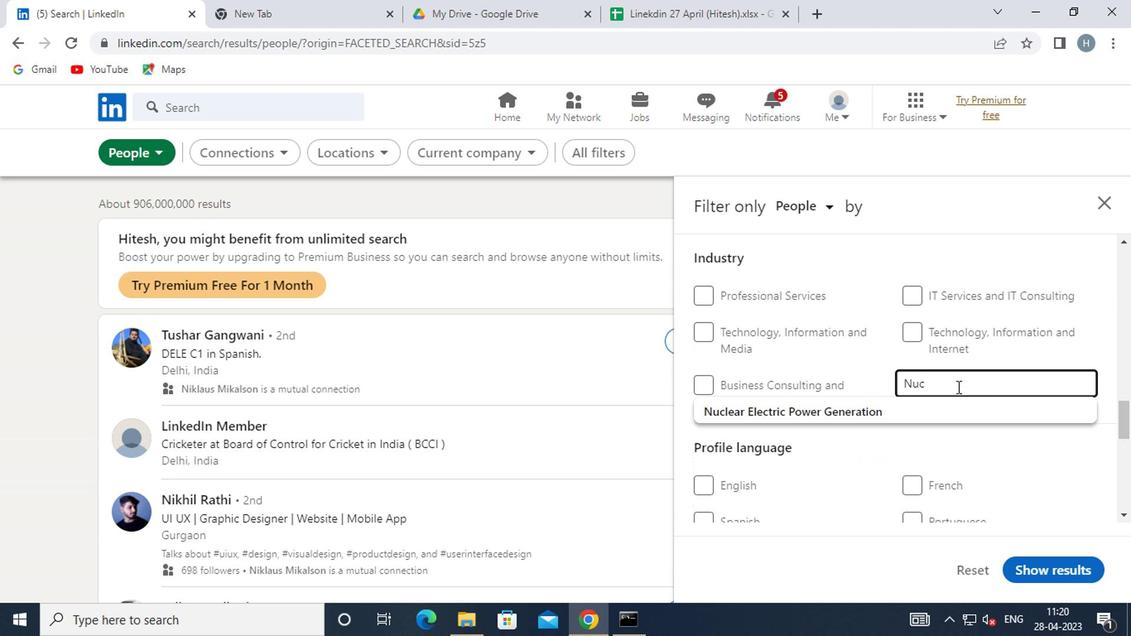 
Action: Mouse moved to (908, 412)
Screenshot: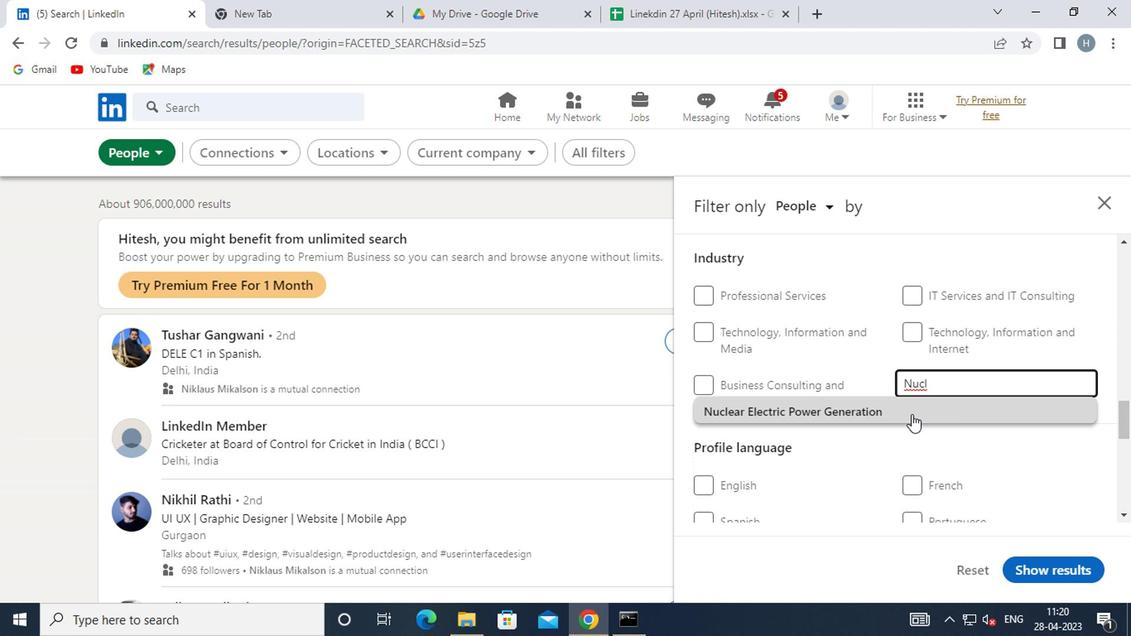 
Action: Mouse pressed left at (908, 412)
Screenshot: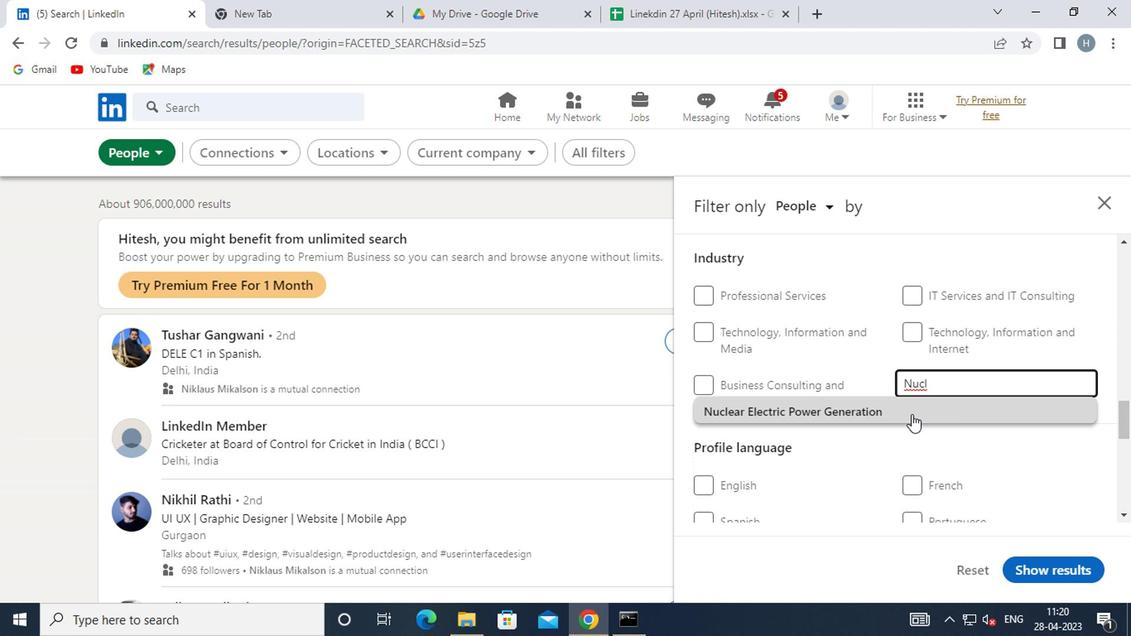 
Action: Mouse moved to (820, 379)
Screenshot: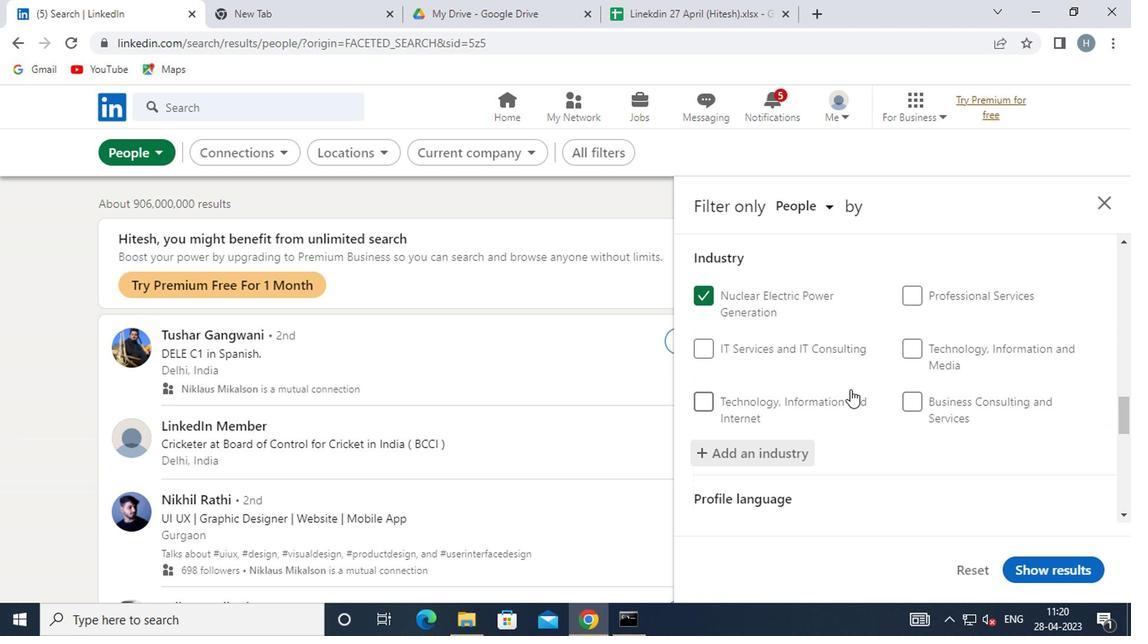 
Action: Mouse scrolled (820, 379) with delta (0, 0)
Screenshot: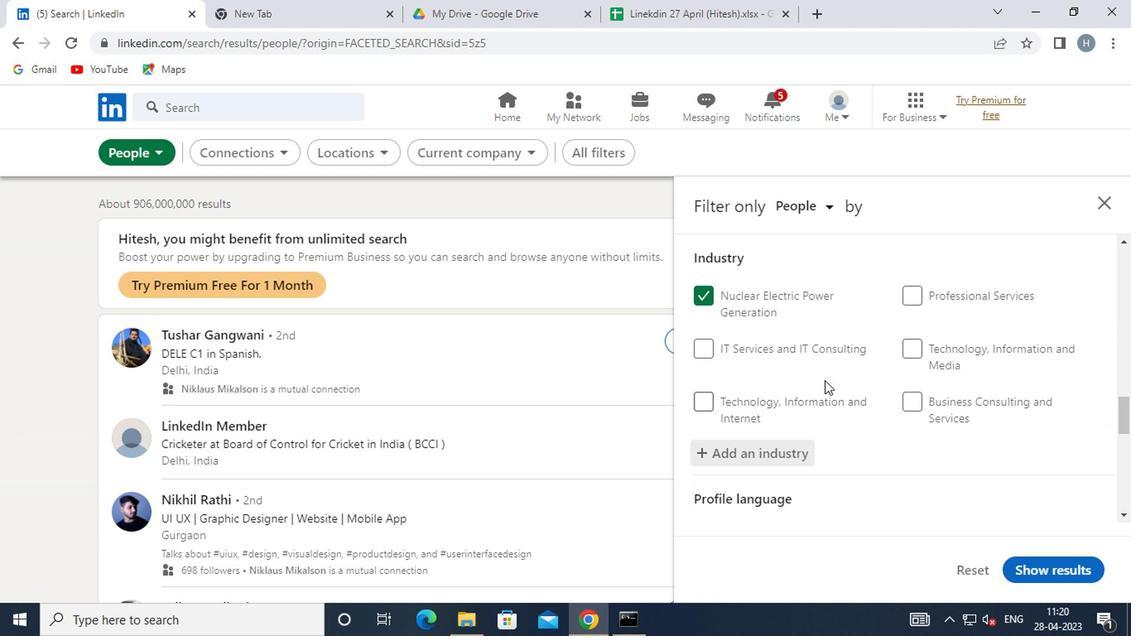 
Action: Mouse moved to (820, 379)
Screenshot: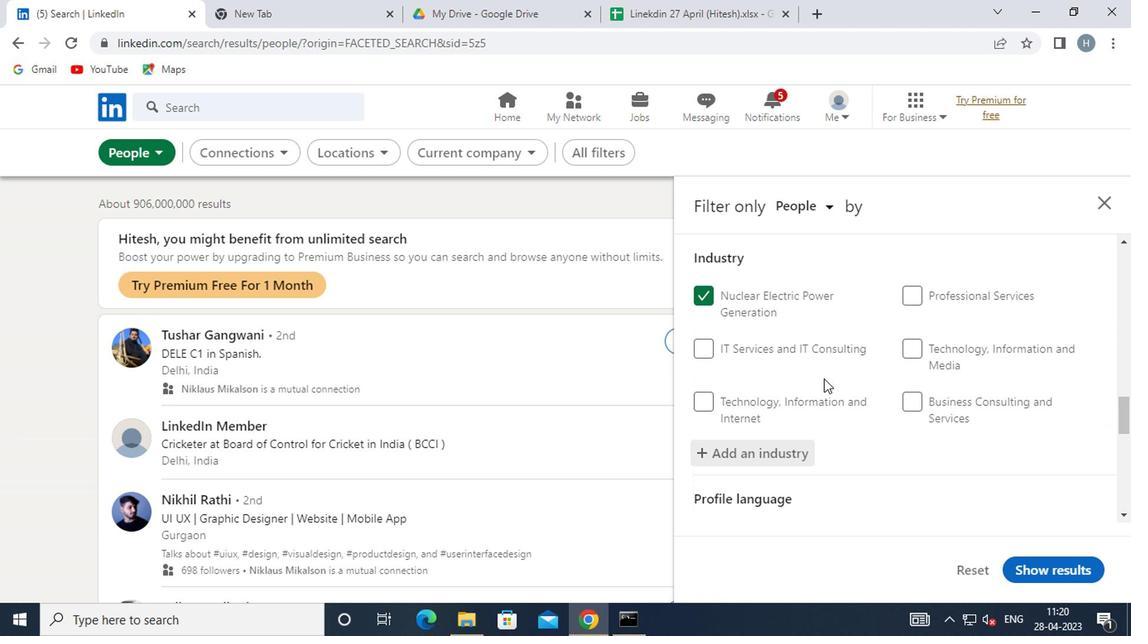 
Action: Mouse scrolled (820, 379) with delta (0, 0)
Screenshot: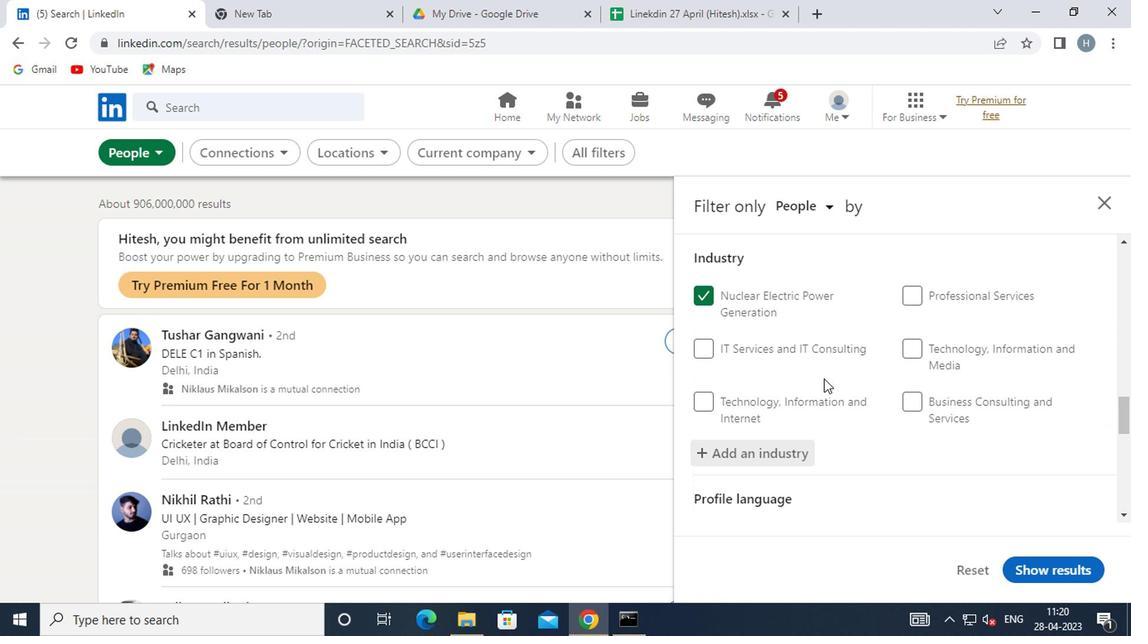 
Action: Mouse moved to (838, 368)
Screenshot: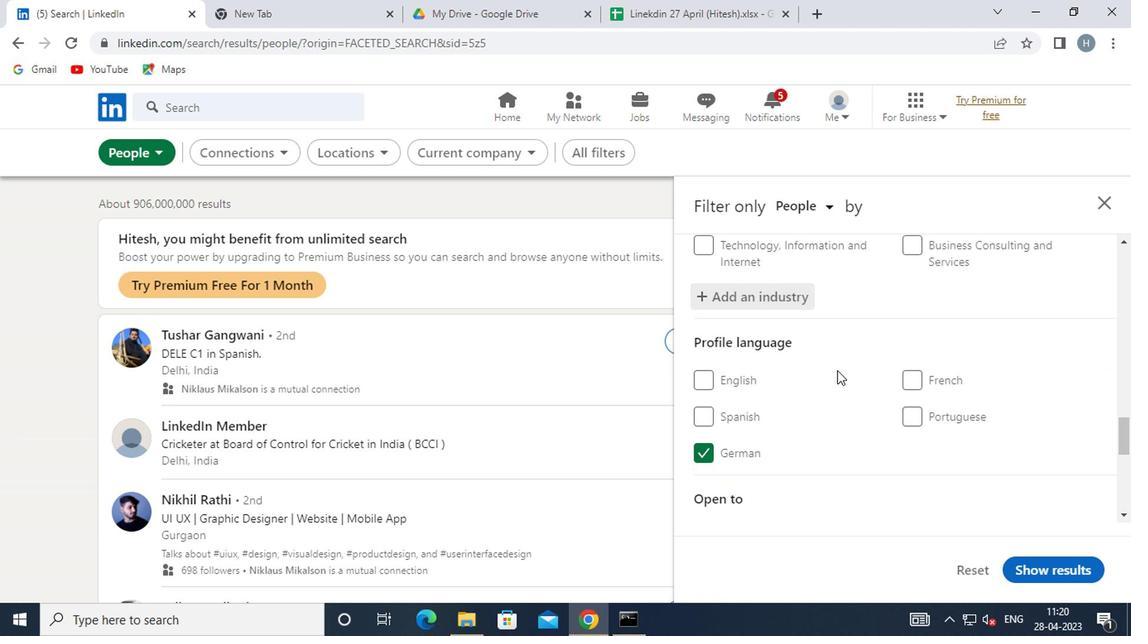 
Action: Mouse scrolled (838, 367) with delta (0, -1)
Screenshot: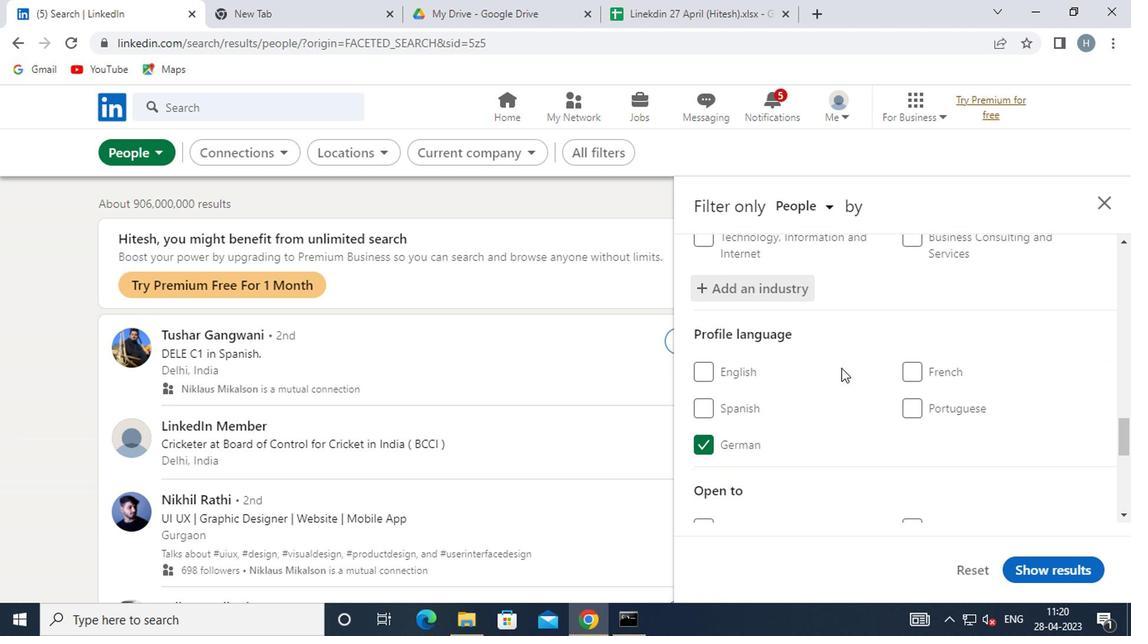 
Action: Mouse scrolled (838, 367) with delta (0, -1)
Screenshot: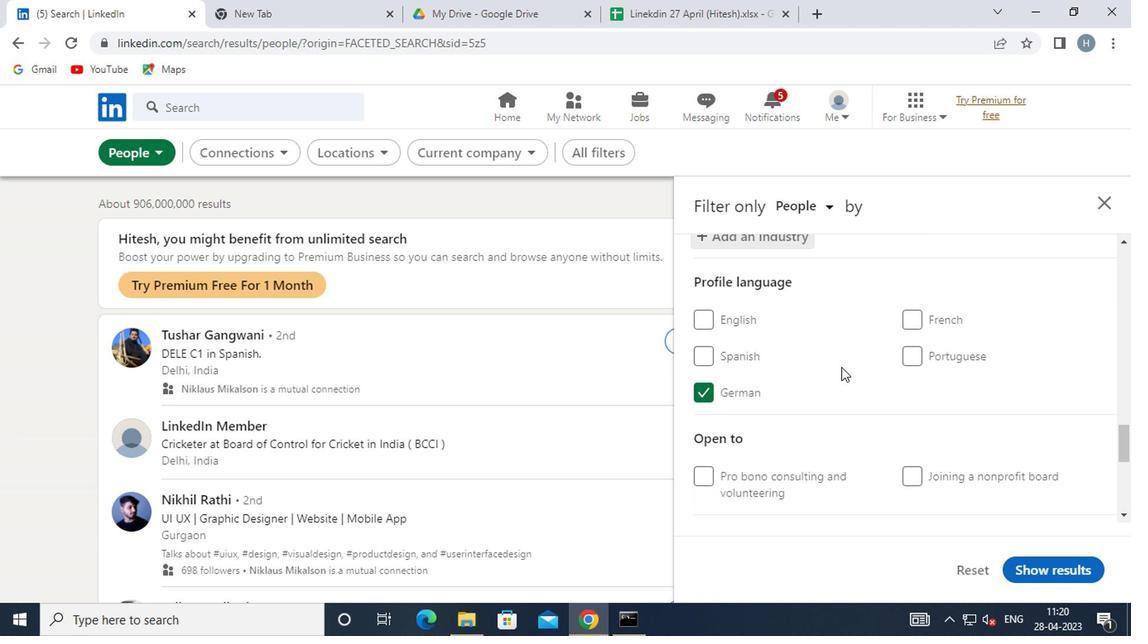 
Action: Mouse scrolled (838, 367) with delta (0, -1)
Screenshot: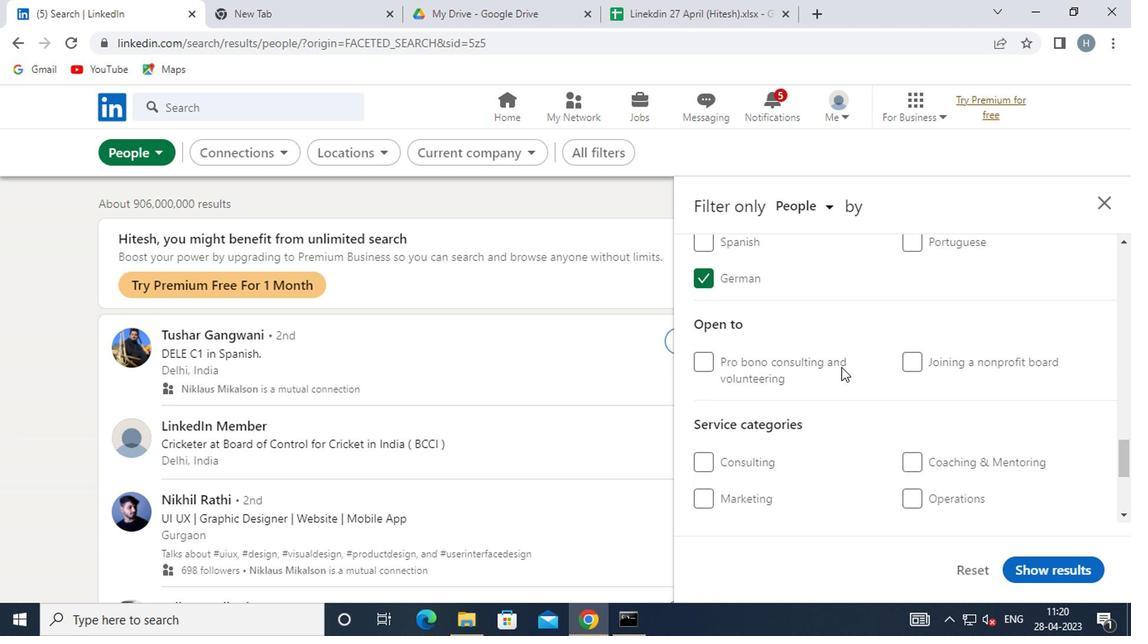 
Action: Mouse moved to (927, 450)
Screenshot: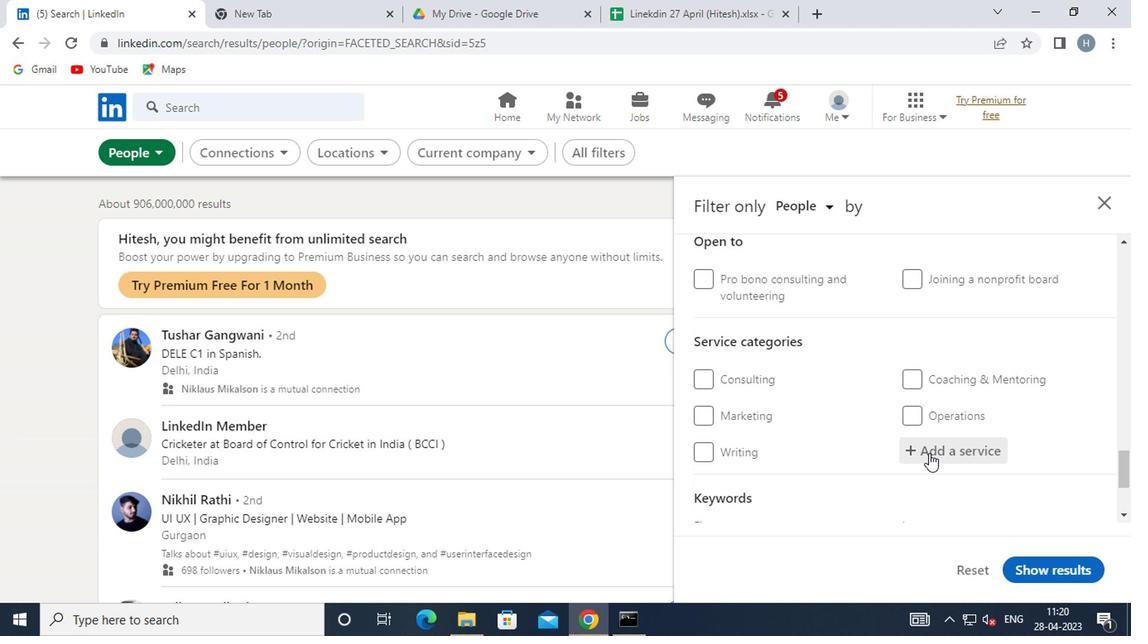 
Action: Mouse pressed left at (927, 450)
Screenshot: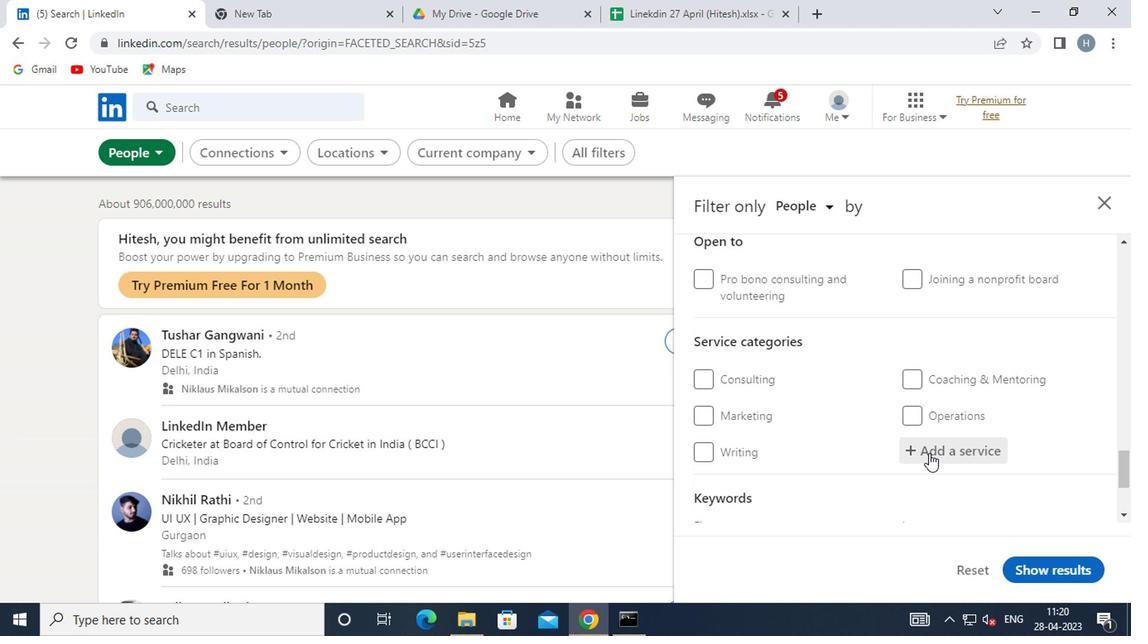 
Action: Key pressed <Key.shift>COMMERCIAL
Screenshot: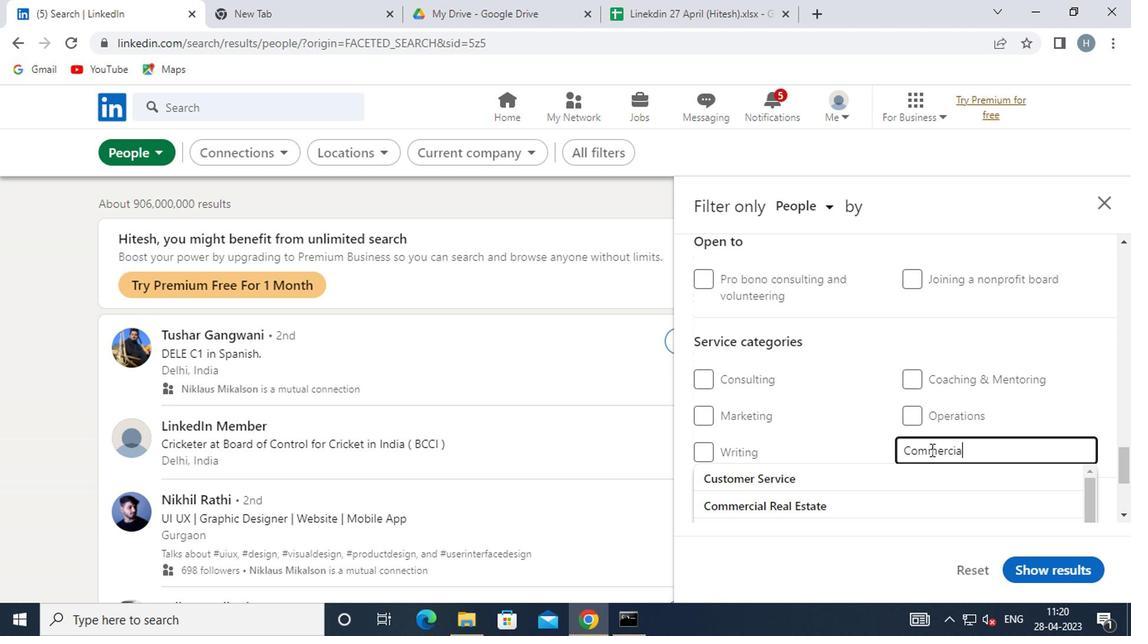 
Action: Mouse moved to (868, 506)
Screenshot: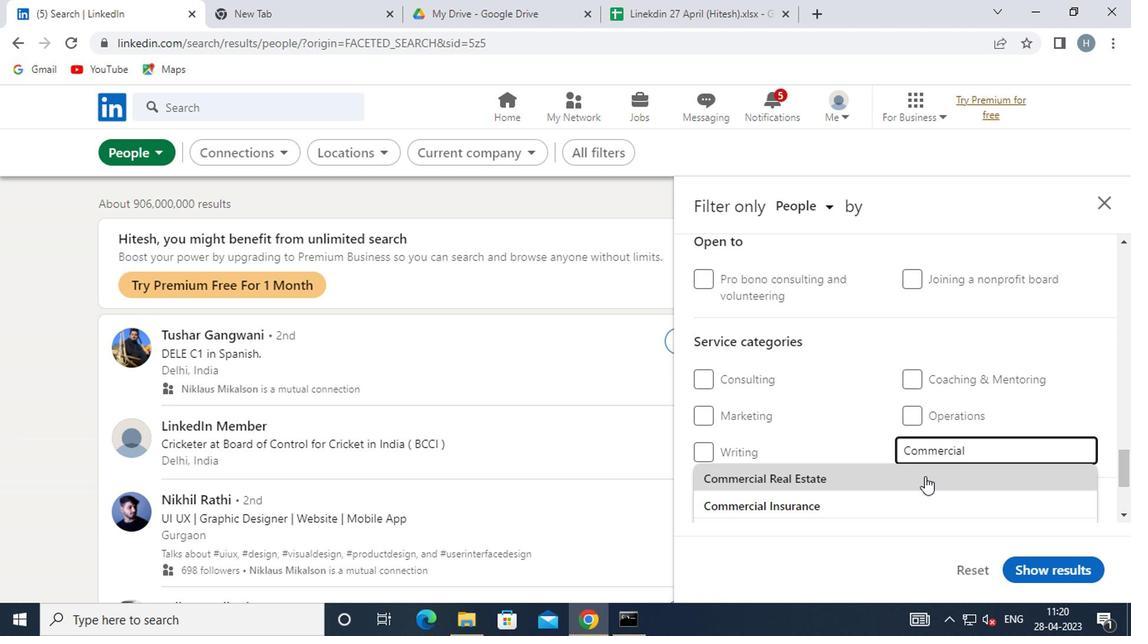 
Action: Mouse pressed left at (868, 506)
Screenshot: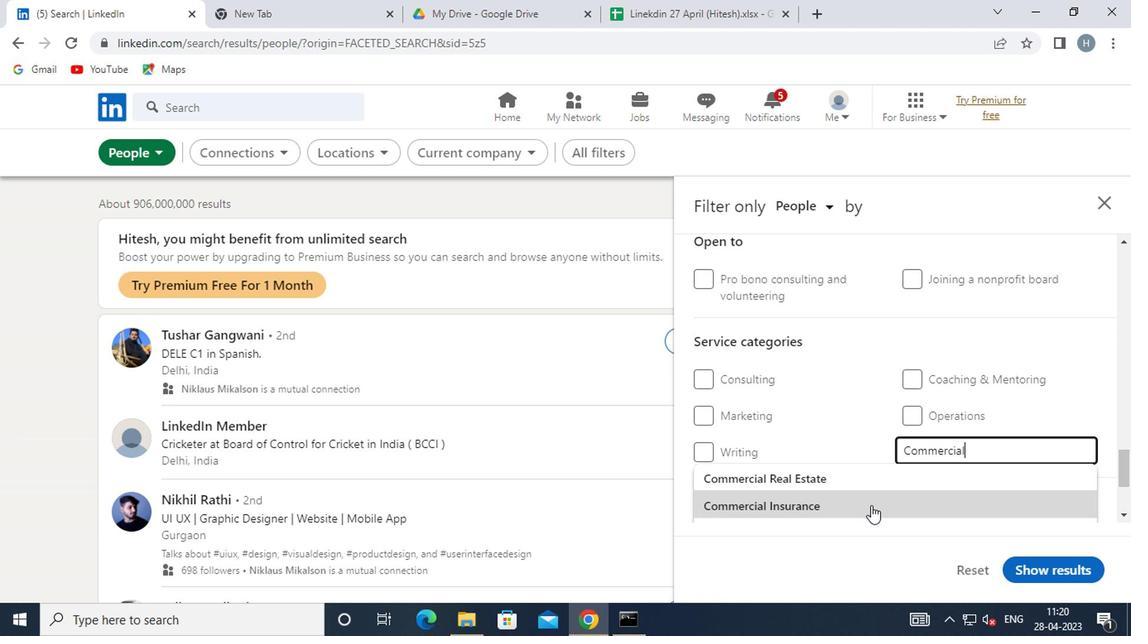 
Action: Mouse moved to (867, 478)
Screenshot: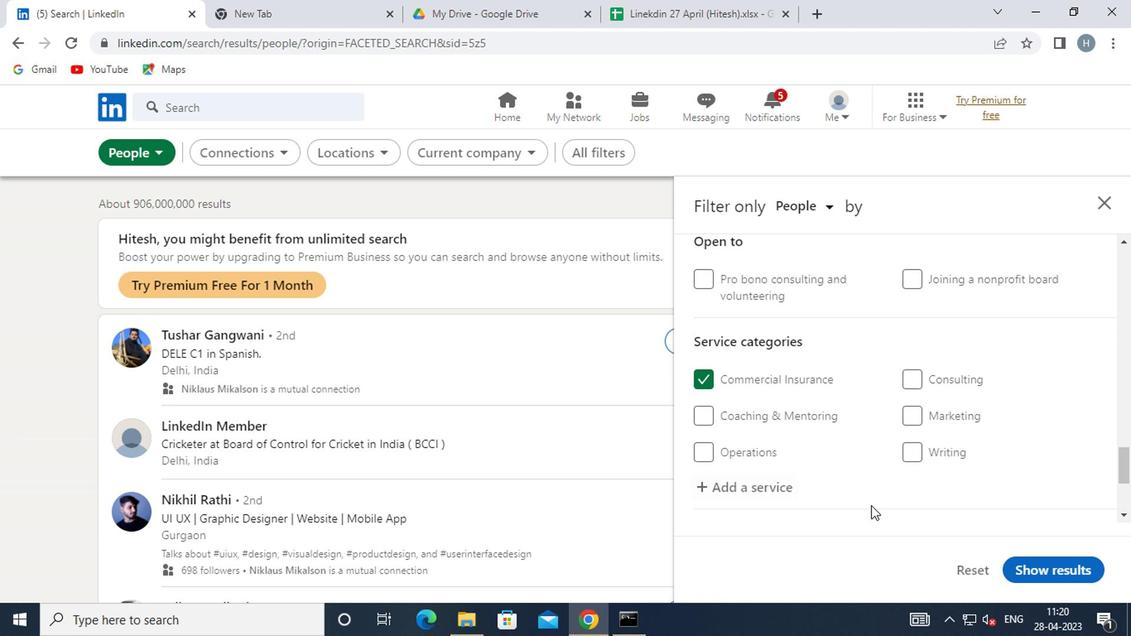 
Action: Mouse scrolled (867, 477) with delta (0, 0)
Screenshot: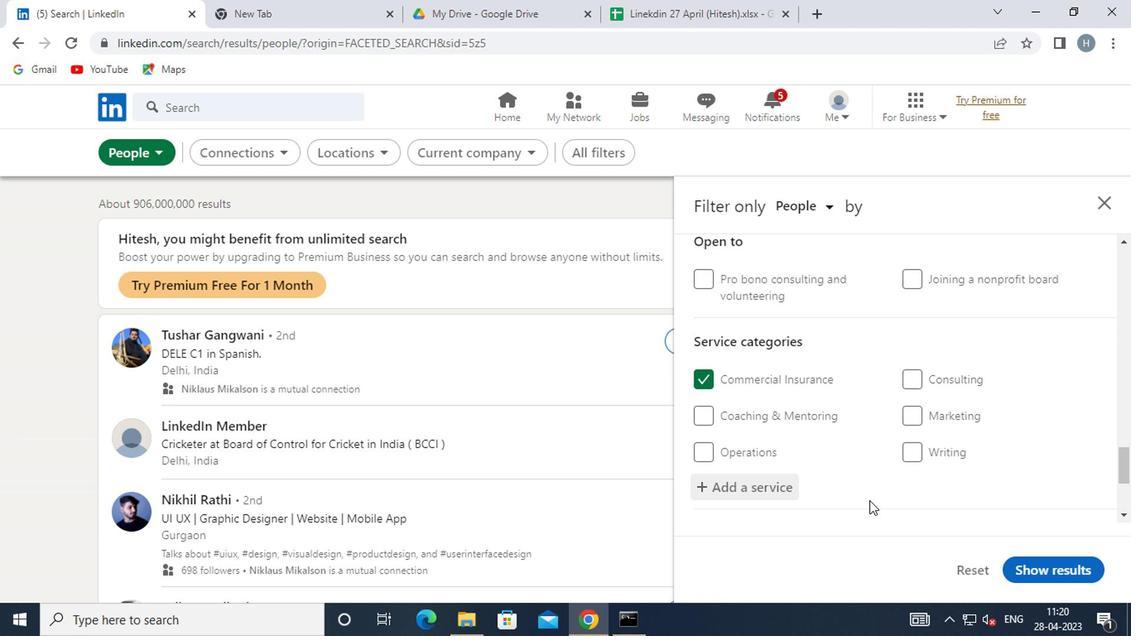 
Action: Mouse scrolled (867, 477) with delta (0, 0)
Screenshot: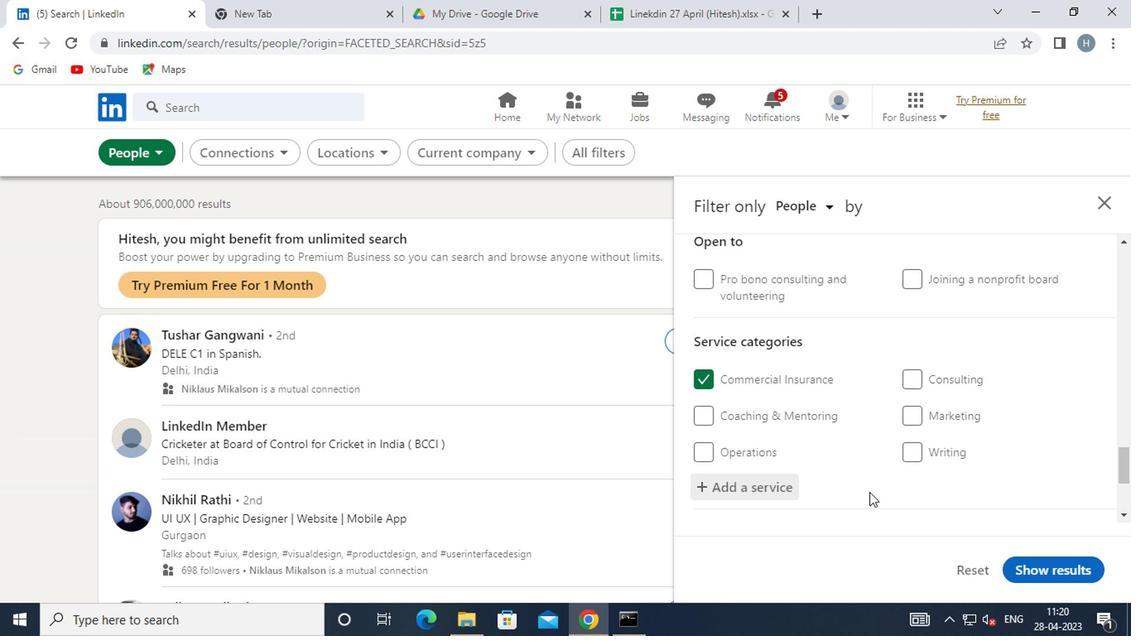 
Action: Mouse moved to (858, 465)
Screenshot: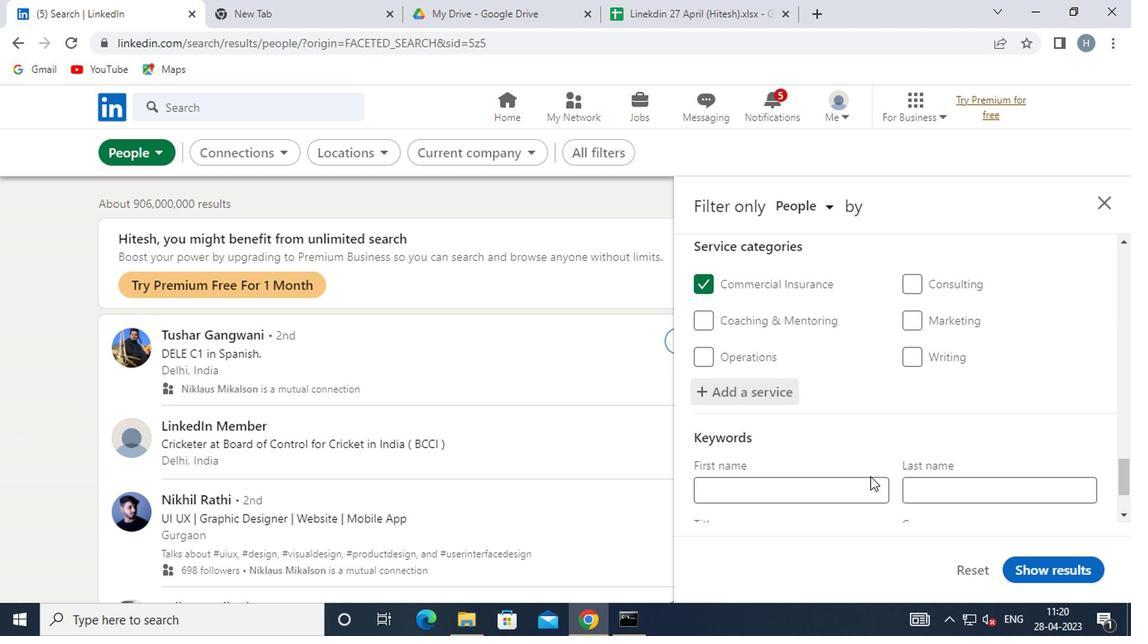 
Action: Mouse scrolled (858, 463) with delta (0, -1)
Screenshot: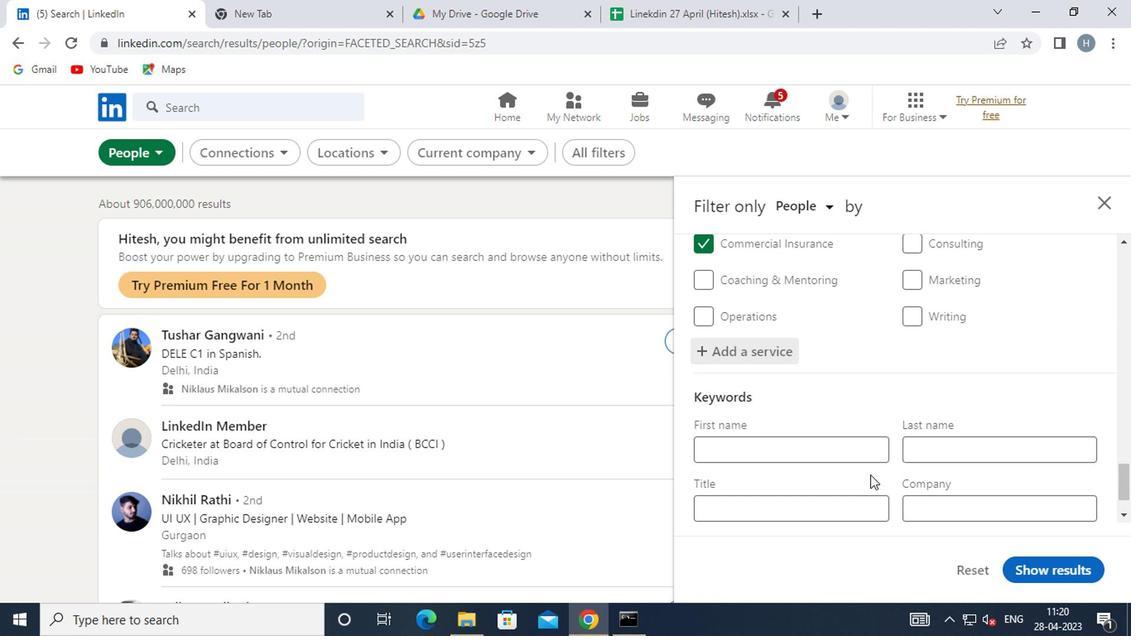 
Action: Mouse moved to (832, 452)
Screenshot: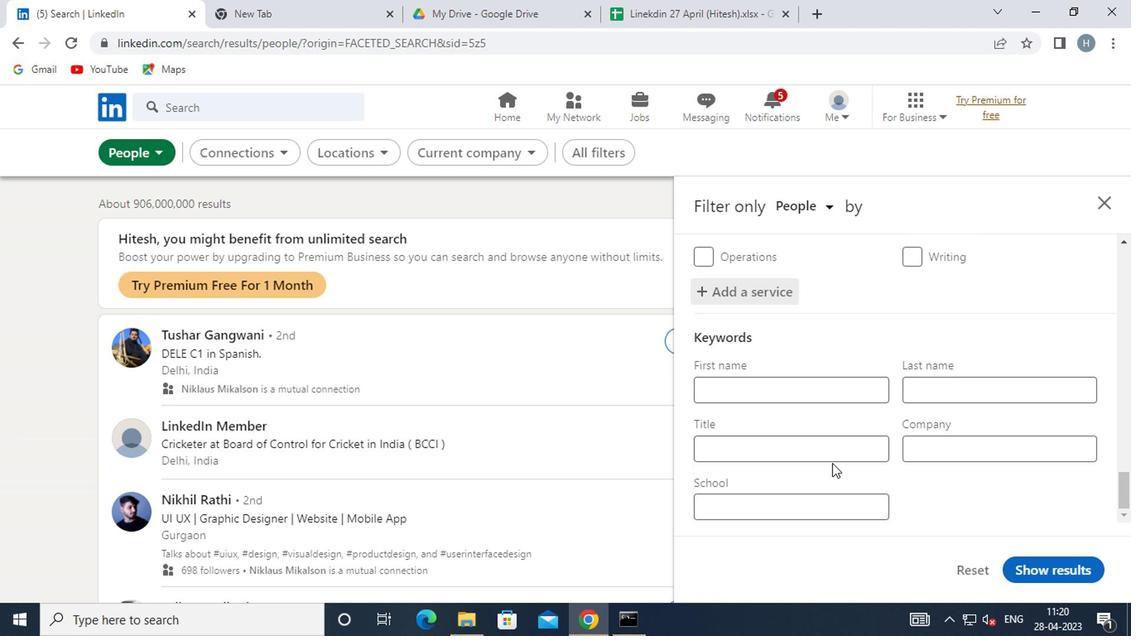 
Action: Mouse pressed left at (832, 452)
Screenshot: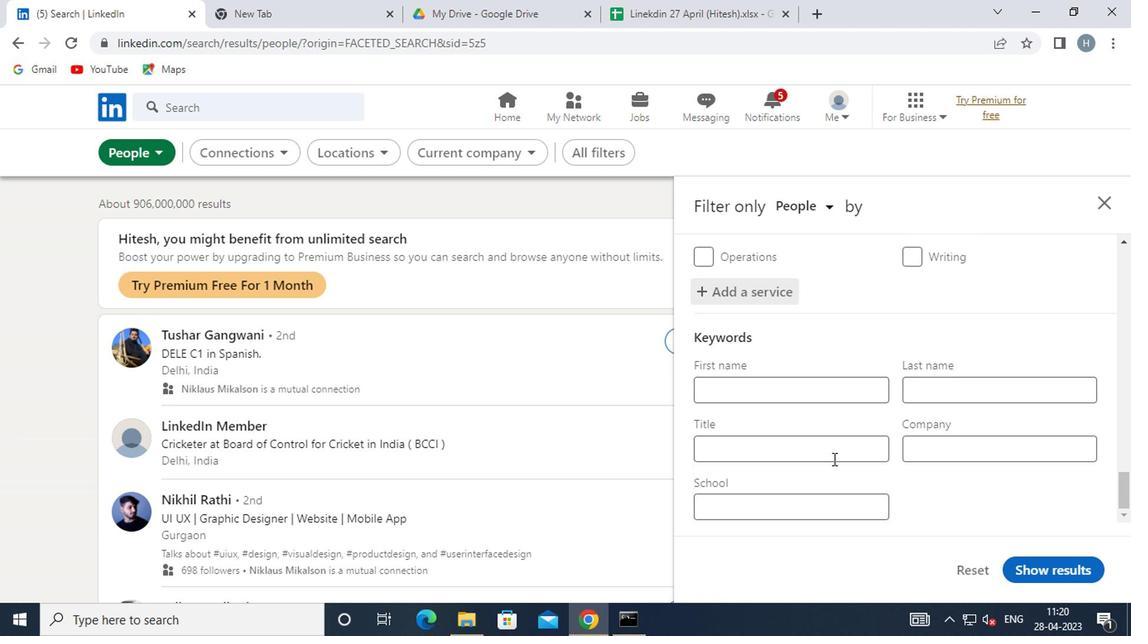
Action: Key pressed <Key.shift>CONC
Screenshot: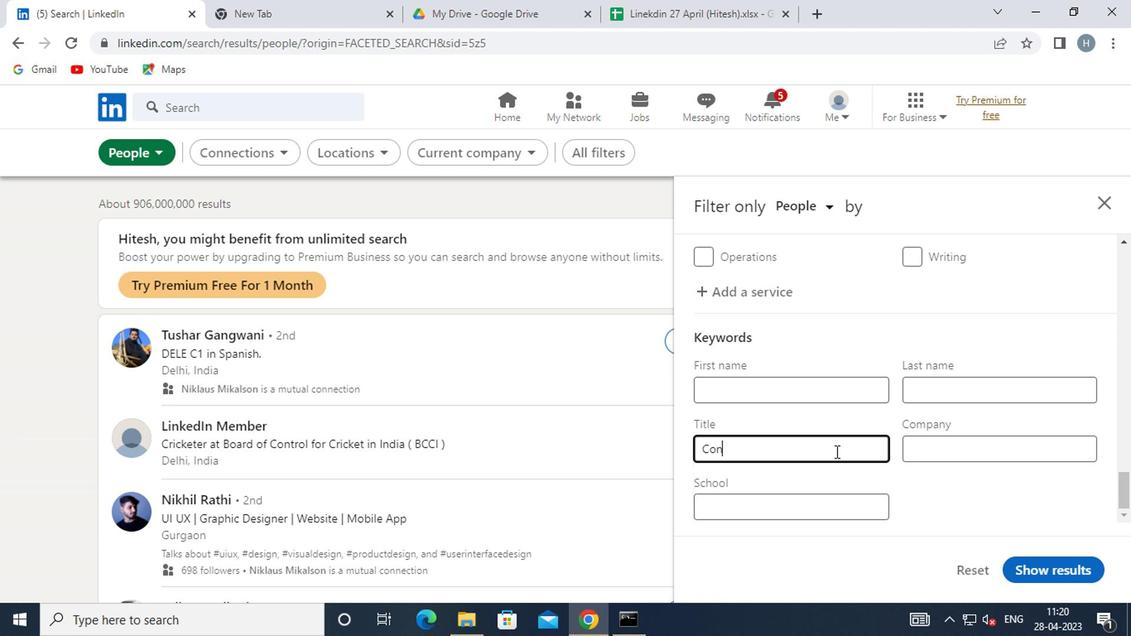 
Action: Mouse moved to (832, 451)
Screenshot: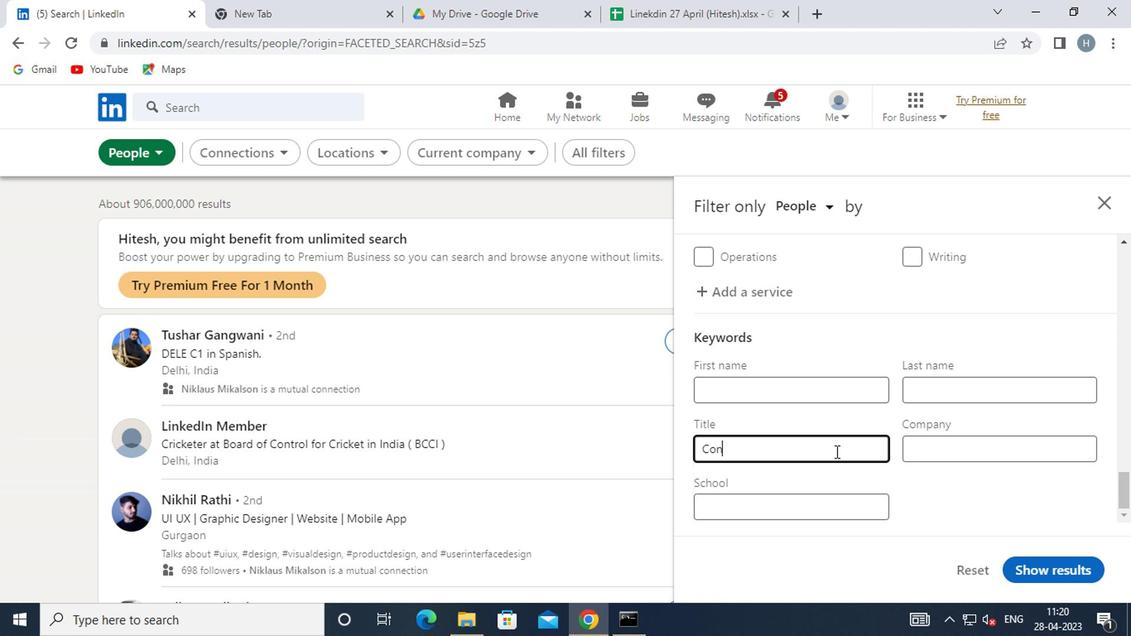 
Action: Key pressed IERGE
Screenshot: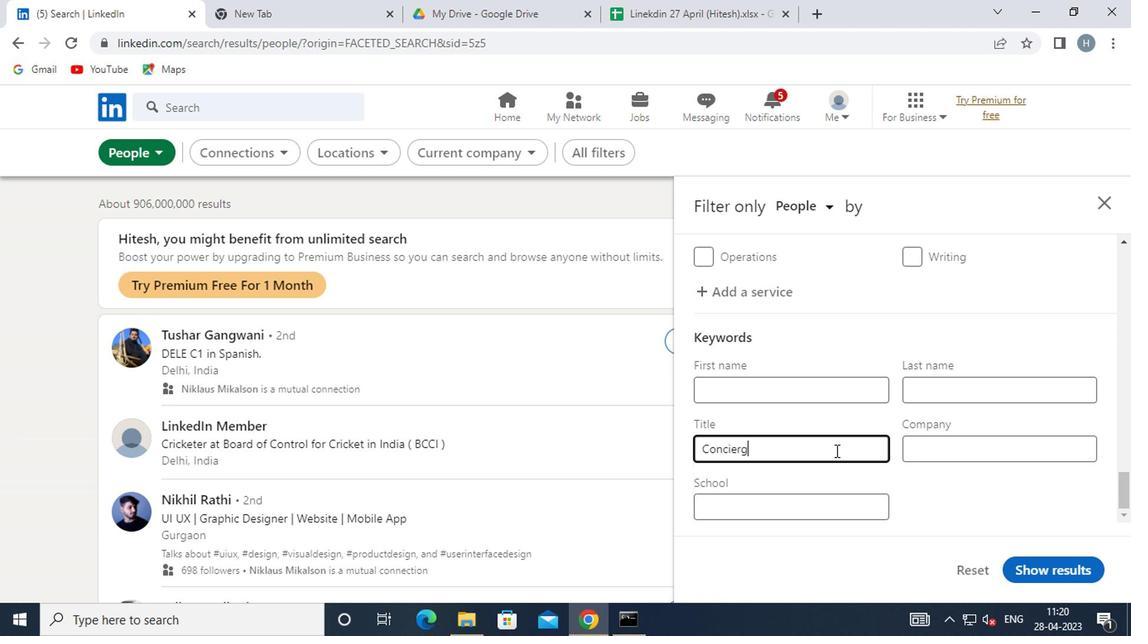 
Action: Mouse moved to (977, 482)
Screenshot: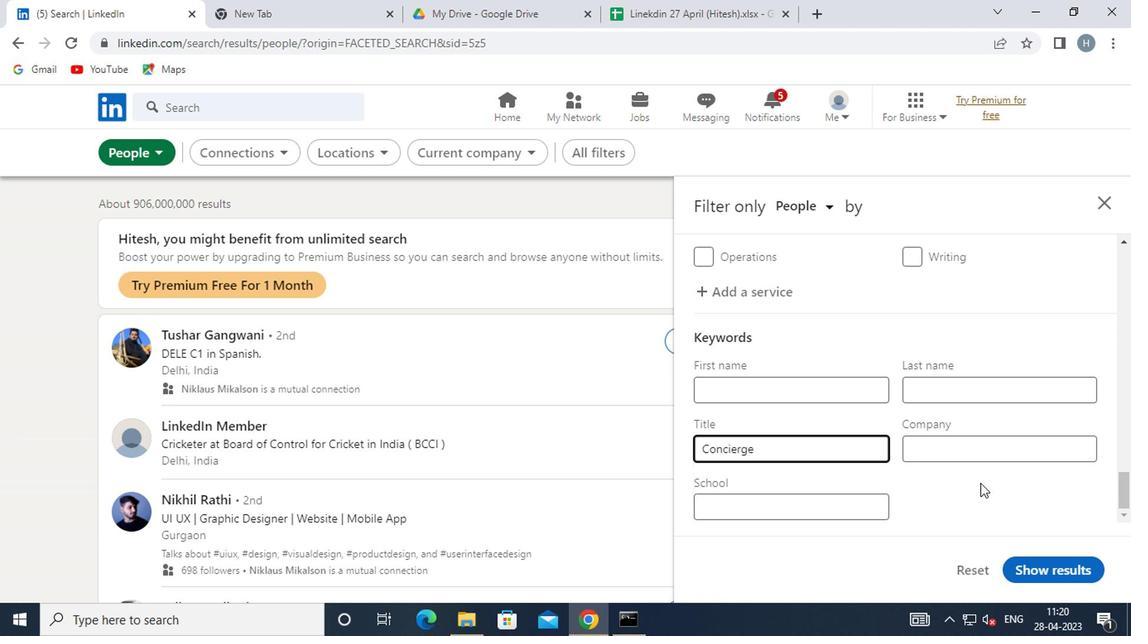 
Action: Mouse pressed left at (977, 482)
Screenshot: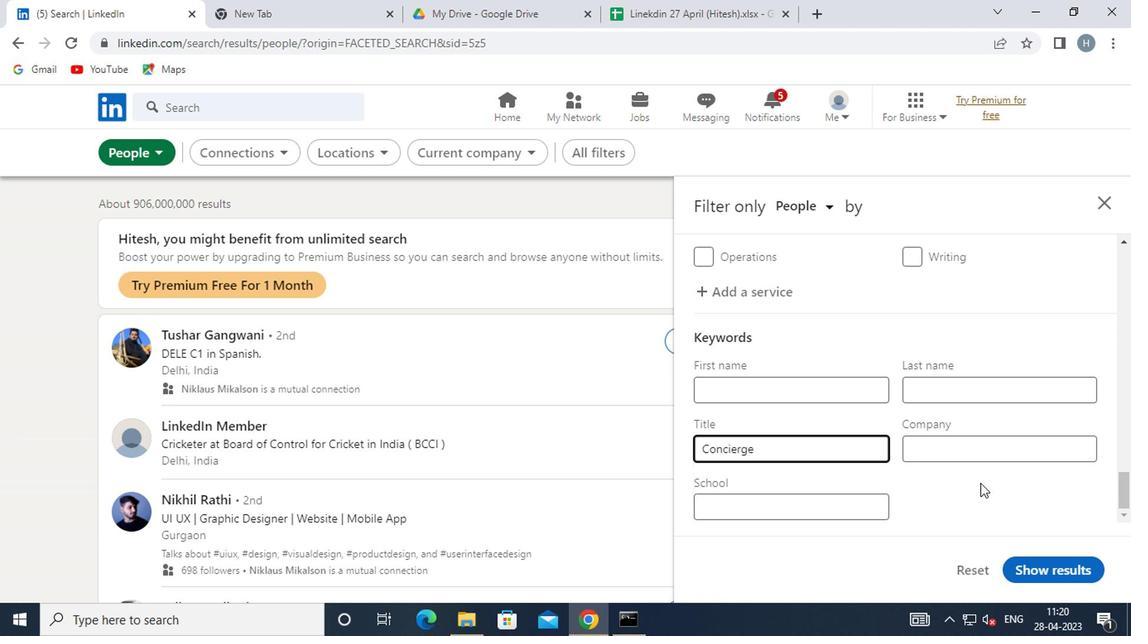
Action: Mouse moved to (976, 482)
Screenshot: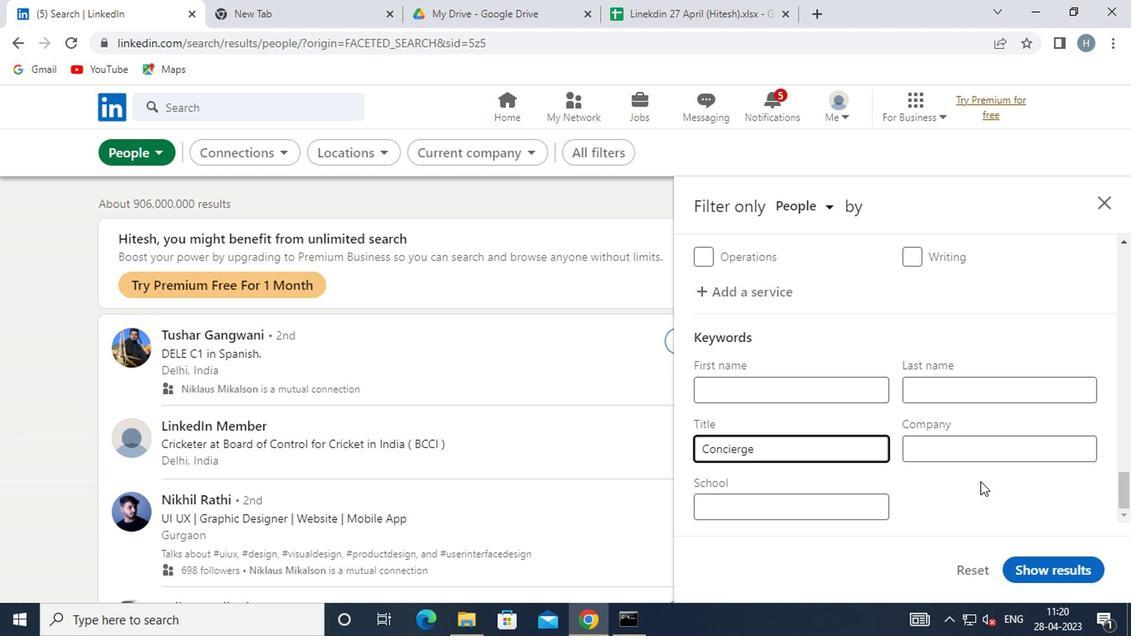 
Action: Mouse scrolled (976, 481) with delta (0, 0)
Screenshot: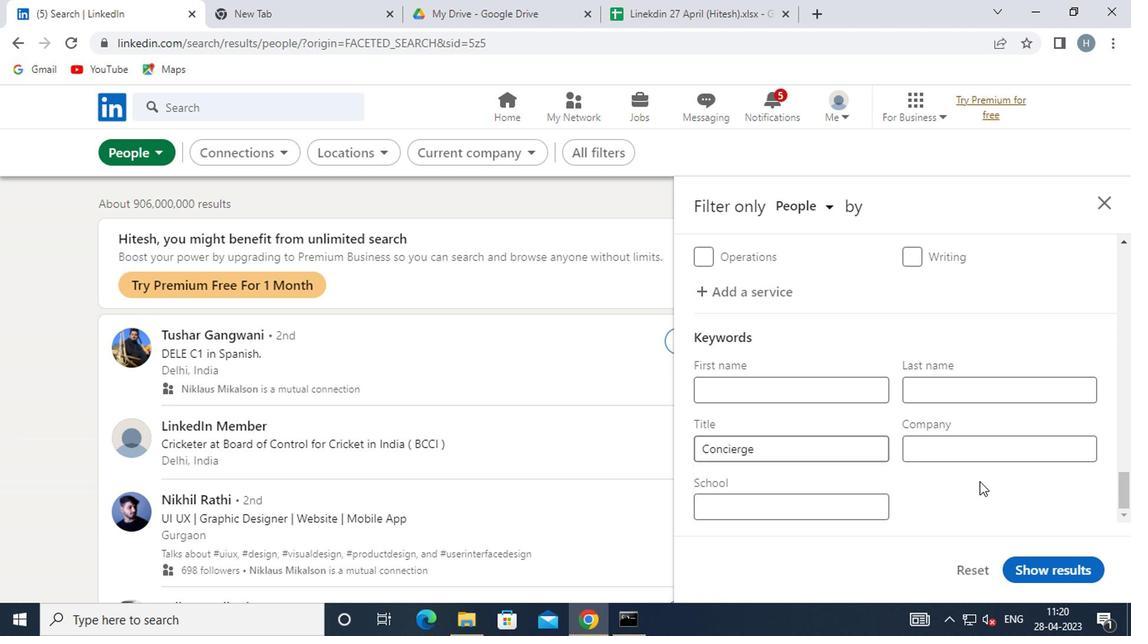 
Action: Mouse scrolled (976, 481) with delta (0, 0)
Screenshot: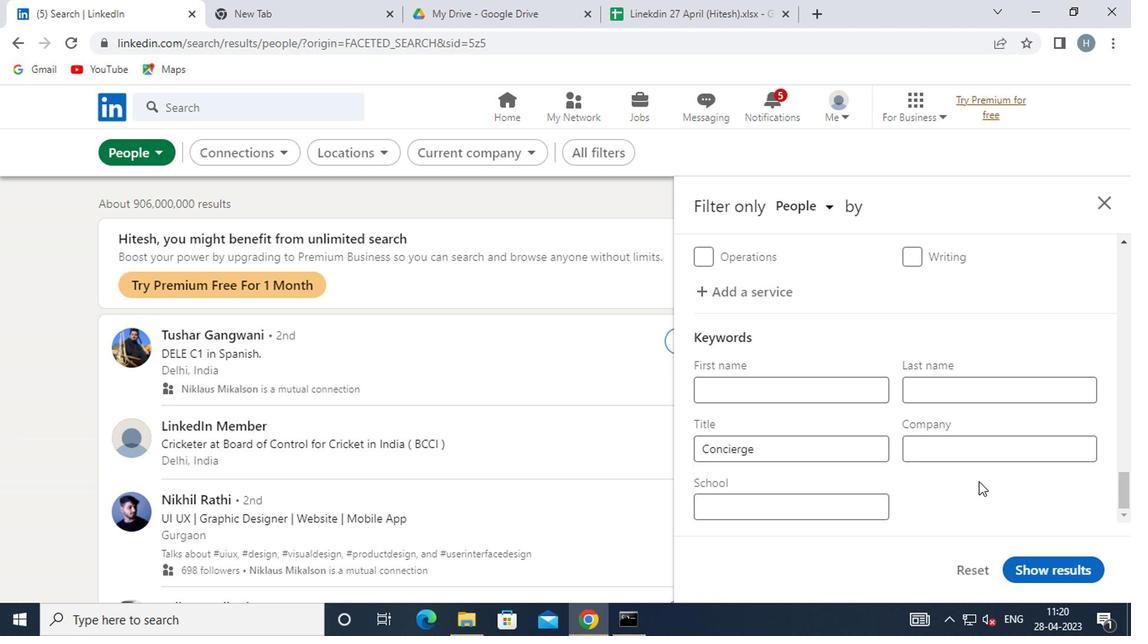 
Action: Mouse moved to (1048, 565)
Screenshot: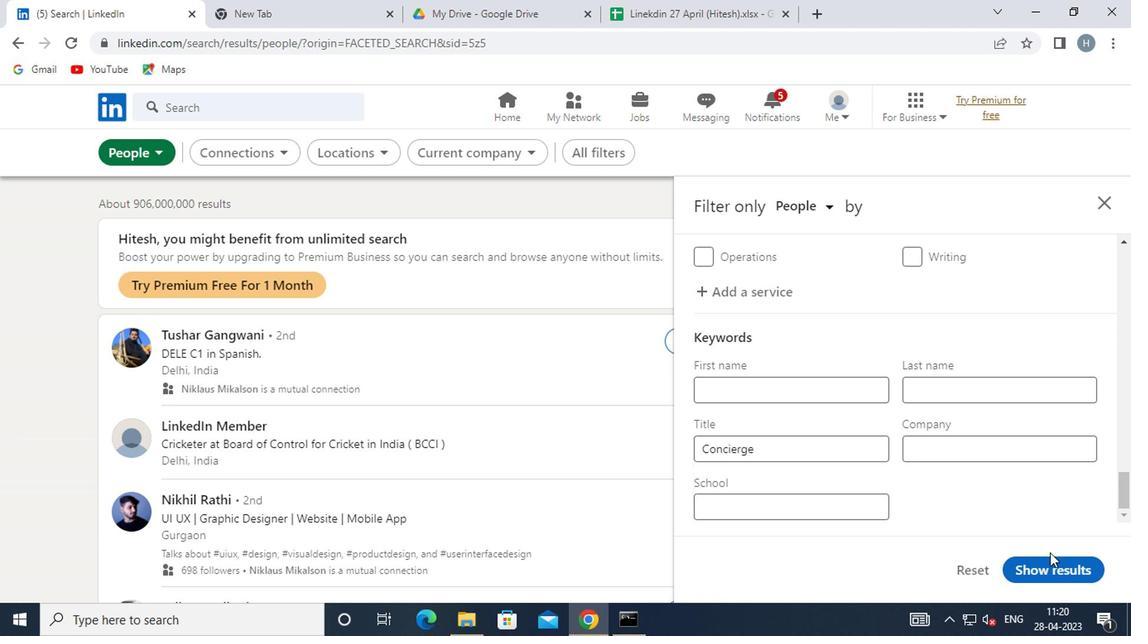 
Action: Mouse pressed left at (1048, 565)
Screenshot: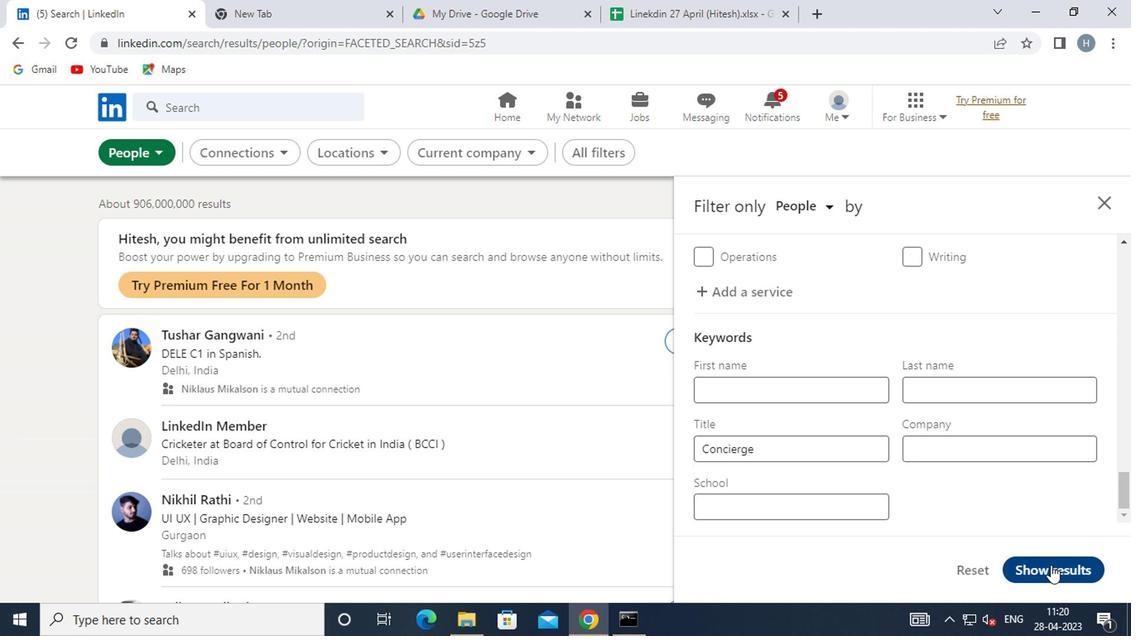 
Action: Mouse moved to (800, 389)
Screenshot: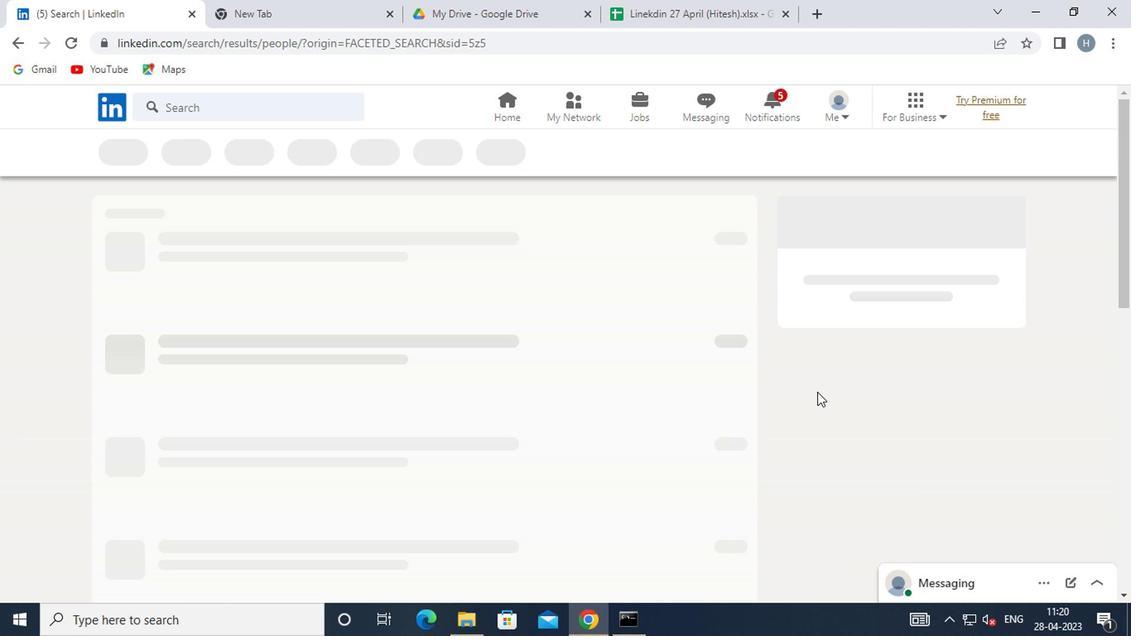 
